 Task: Find connections with filter location Árgos with filter topic #productivitywith filter profile language English with filter current company Soundlines Group with filter school Sri Venkateswara College, Delhi University with filter industry Packaging and Containers Manufacturing with filter service category Accounting with filter keywords title Bus Person
Action: Mouse moved to (384, 263)
Screenshot: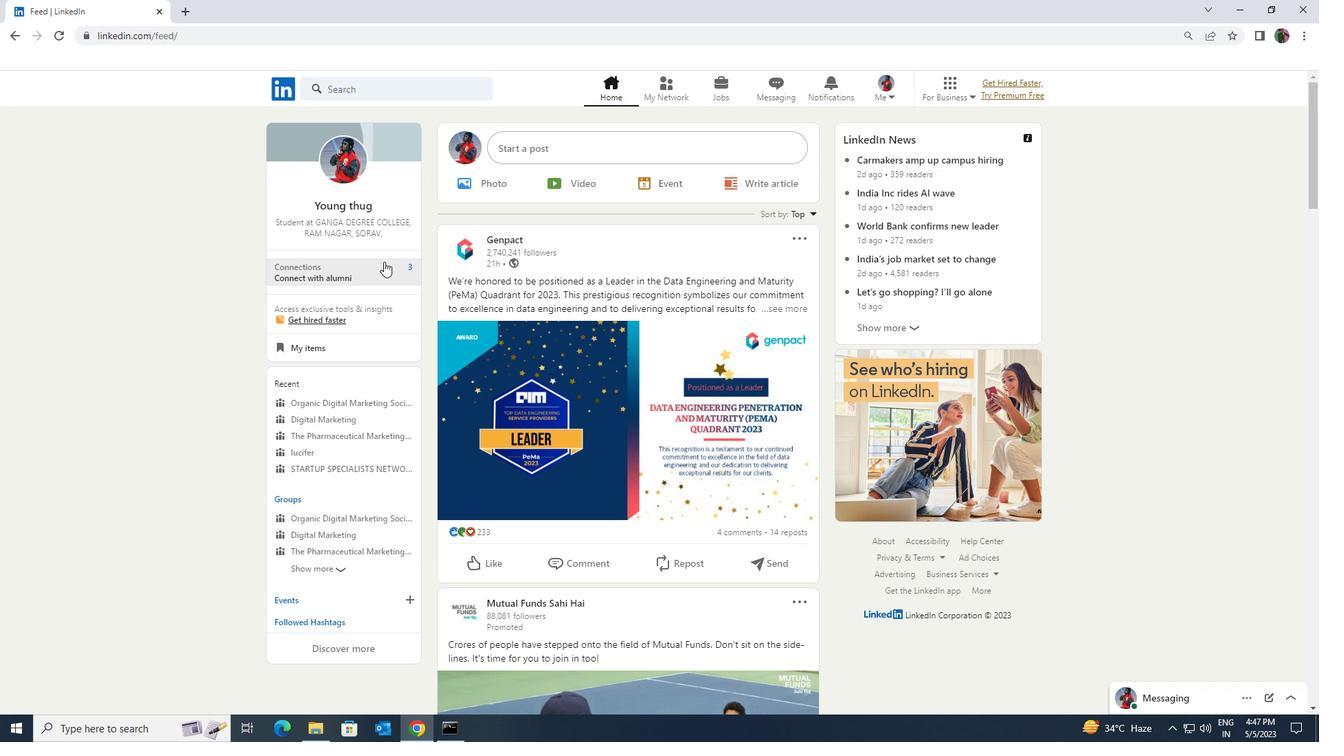 
Action: Mouse pressed left at (384, 263)
Screenshot: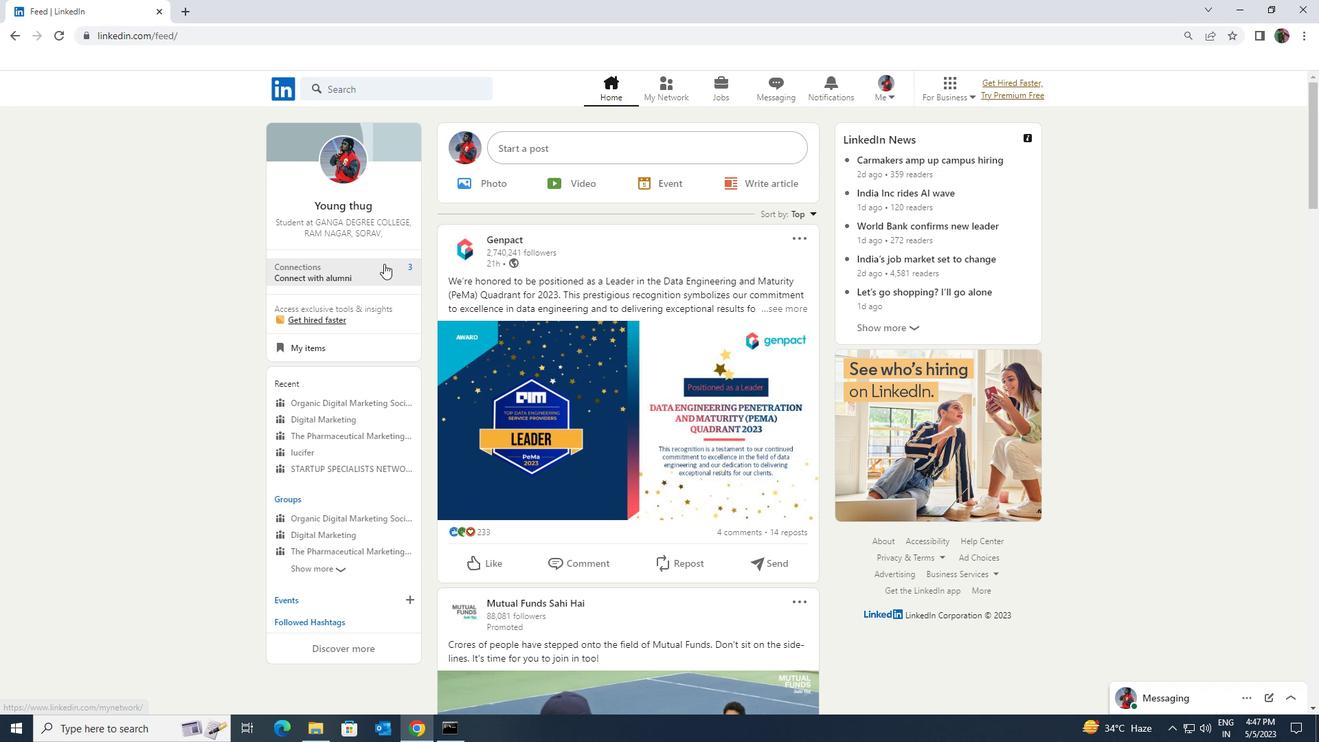 
Action: Mouse moved to (379, 166)
Screenshot: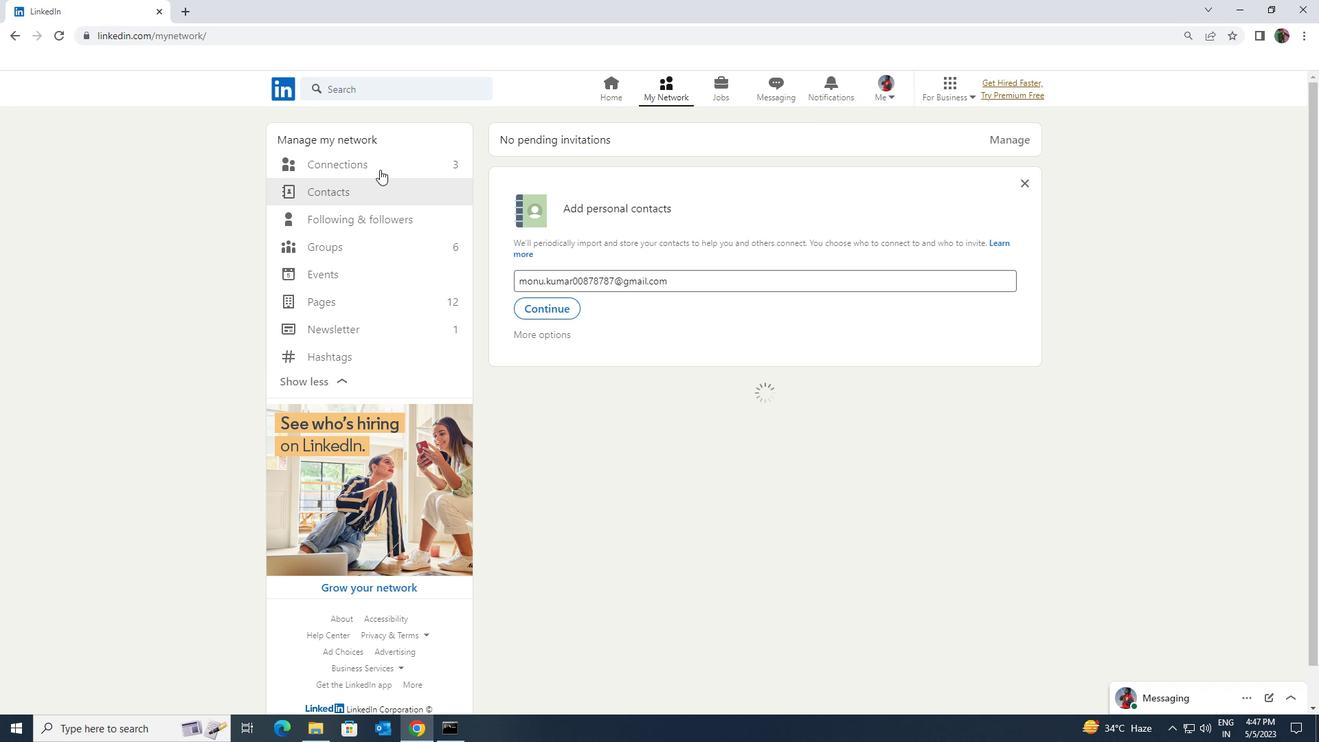 
Action: Mouse pressed left at (379, 166)
Screenshot: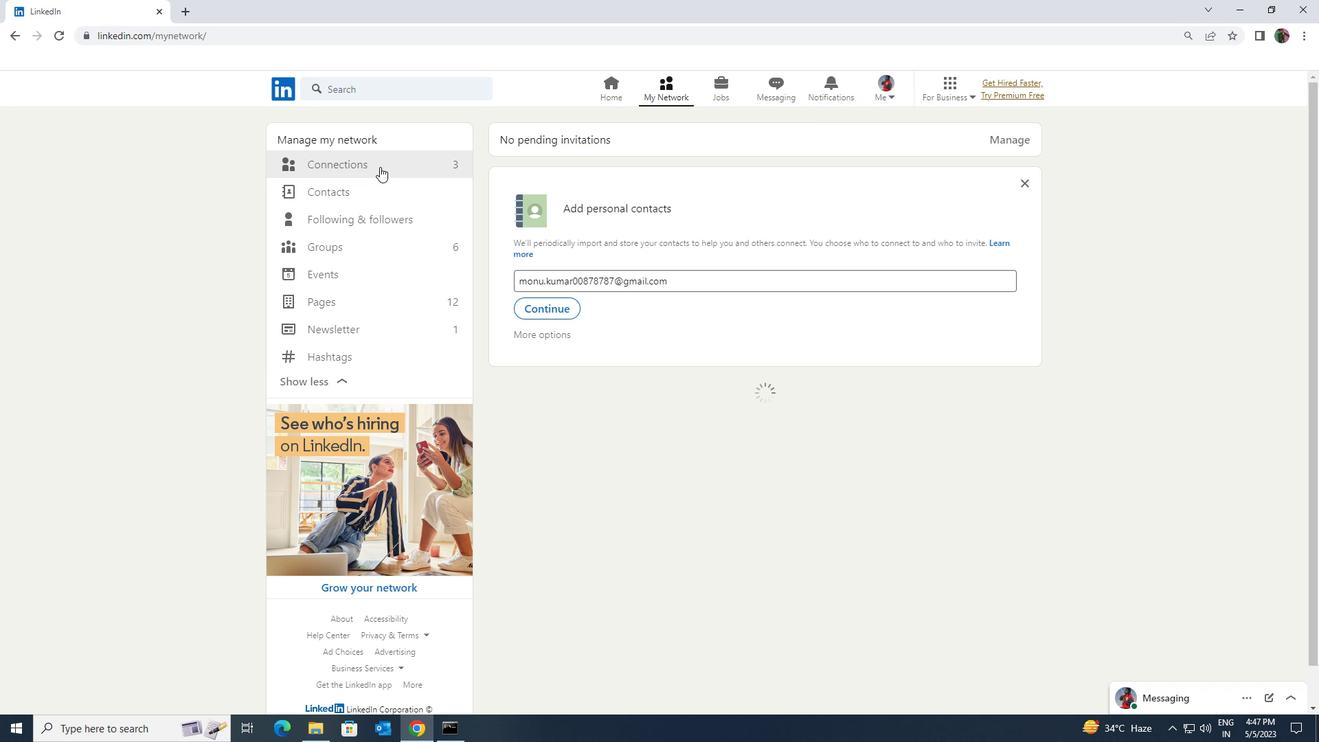
Action: Mouse moved to (729, 166)
Screenshot: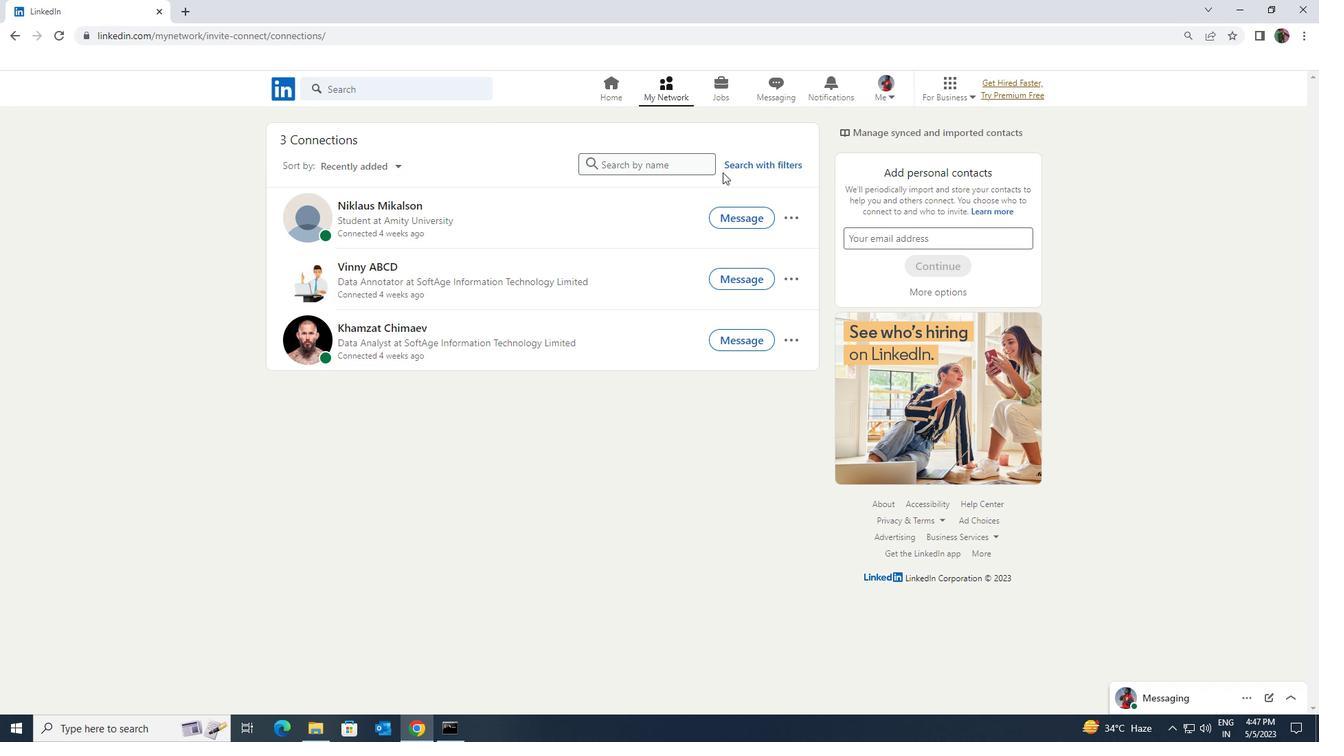 
Action: Mouse pressed left at (729, 166)
Screenshot: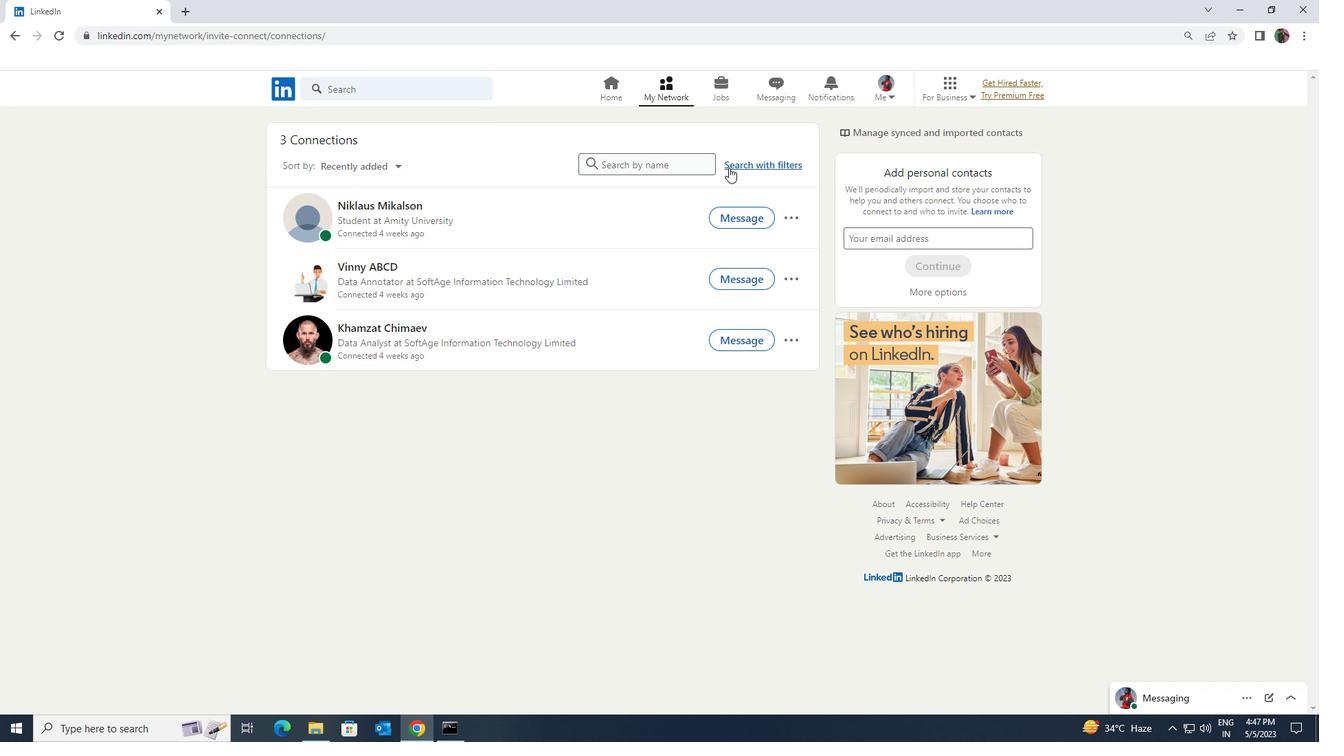 
Action: Mouse moved to (700, 127)
Screenshot: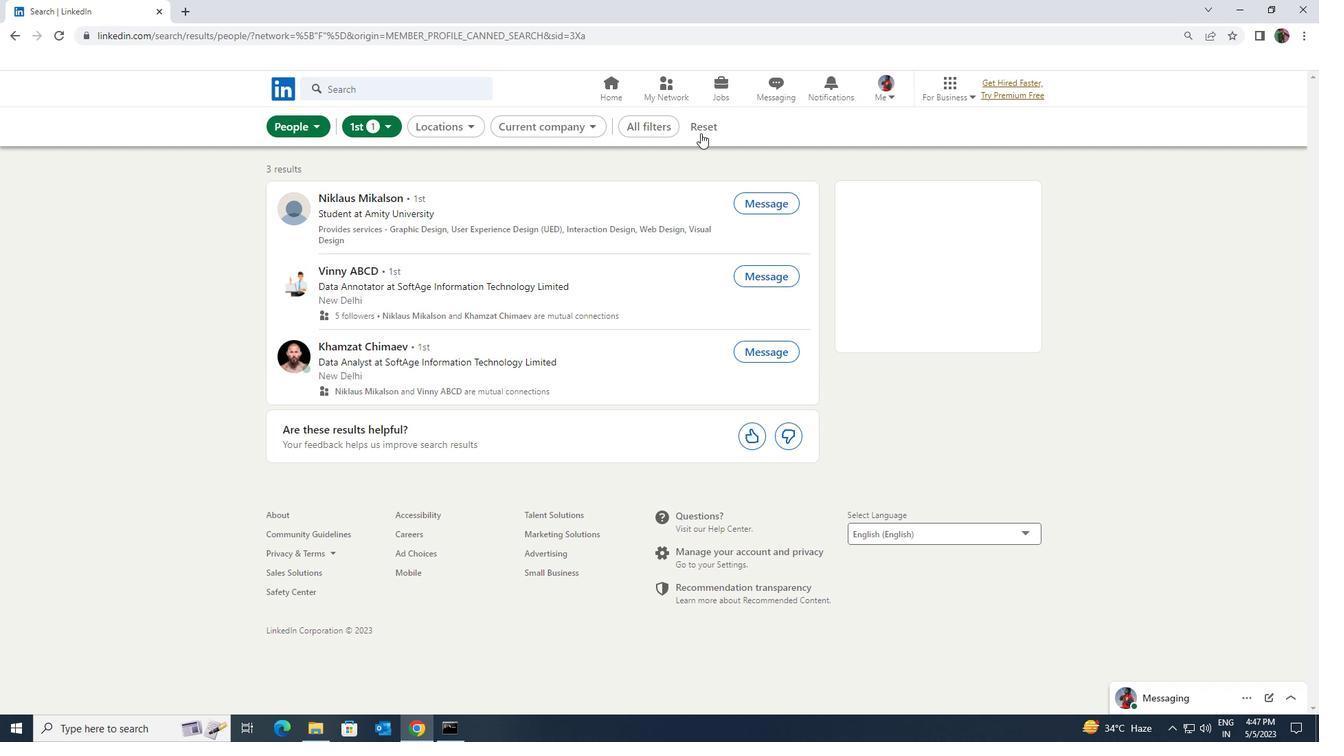 
Action: Mouse pressed left at (700, 127)
Screenshot: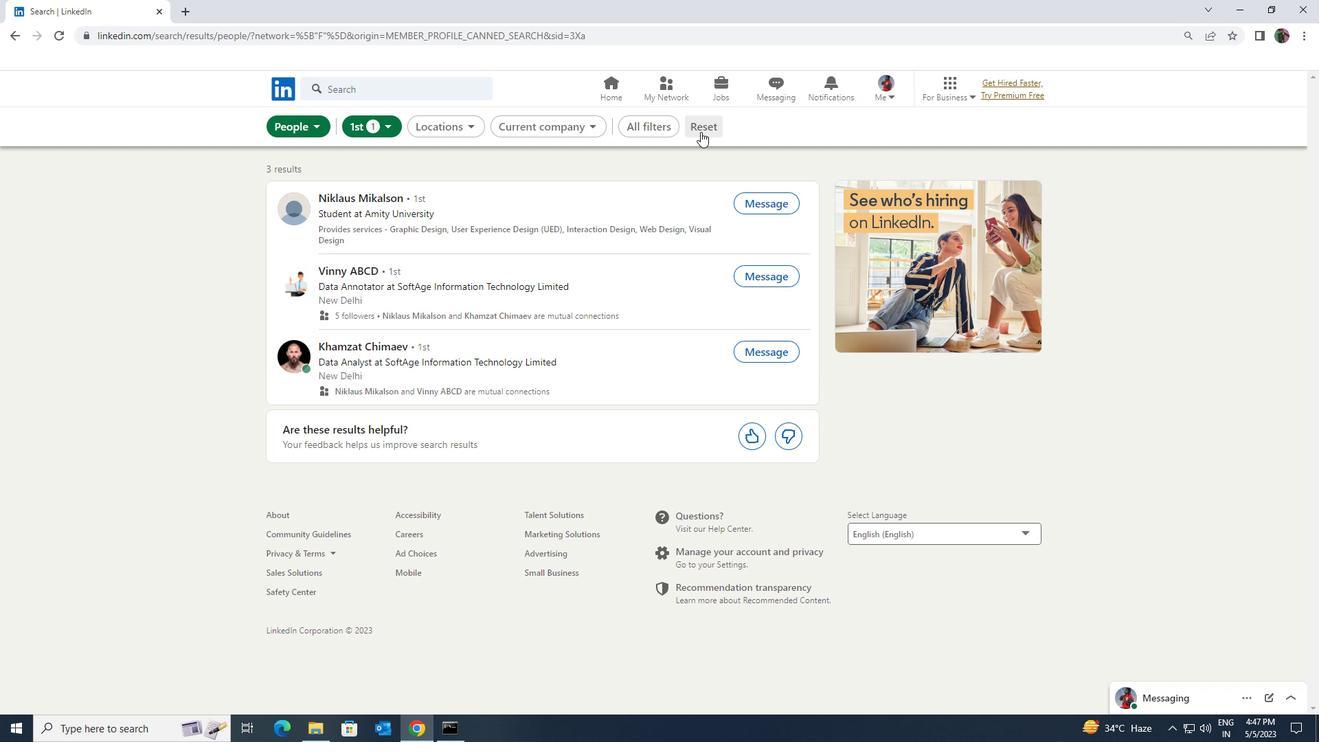 
Action: Mouse moved to (684, 127)
Screenshot: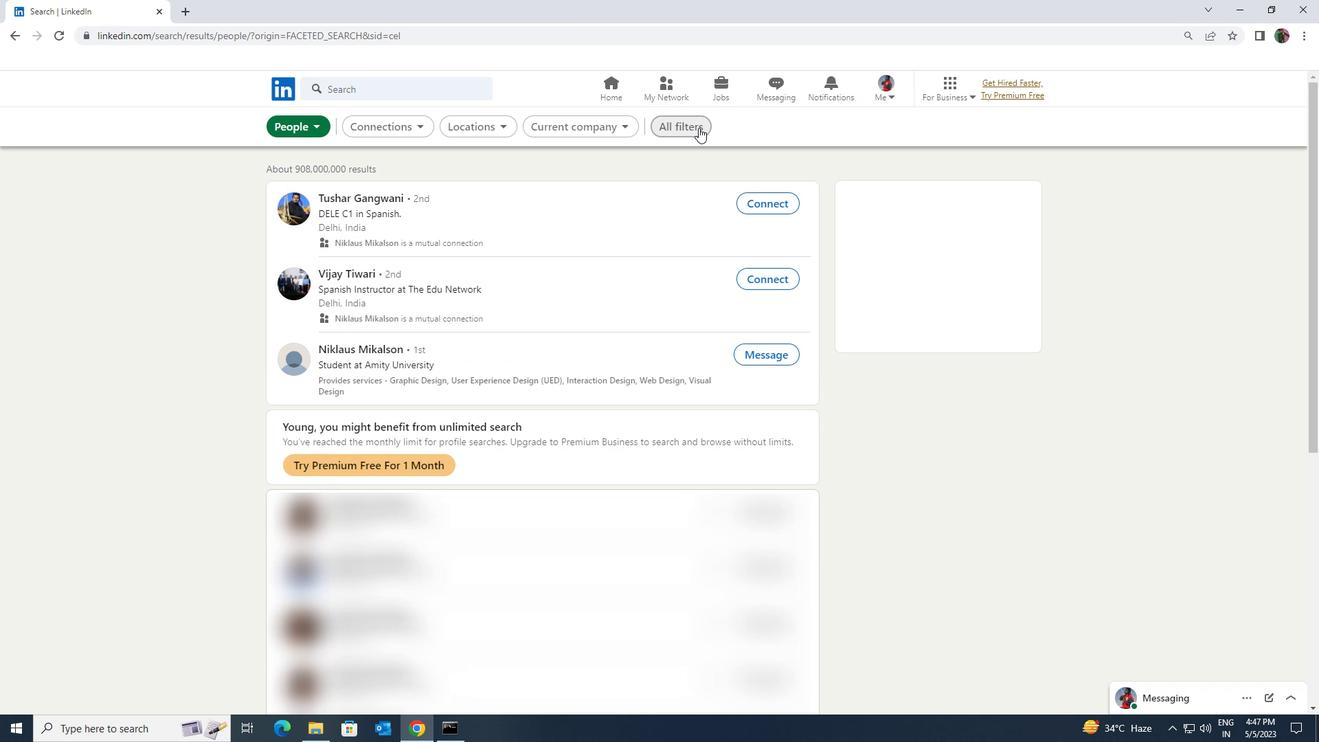 
Action: Mouse pressed left at (684, 127)
Screenshot: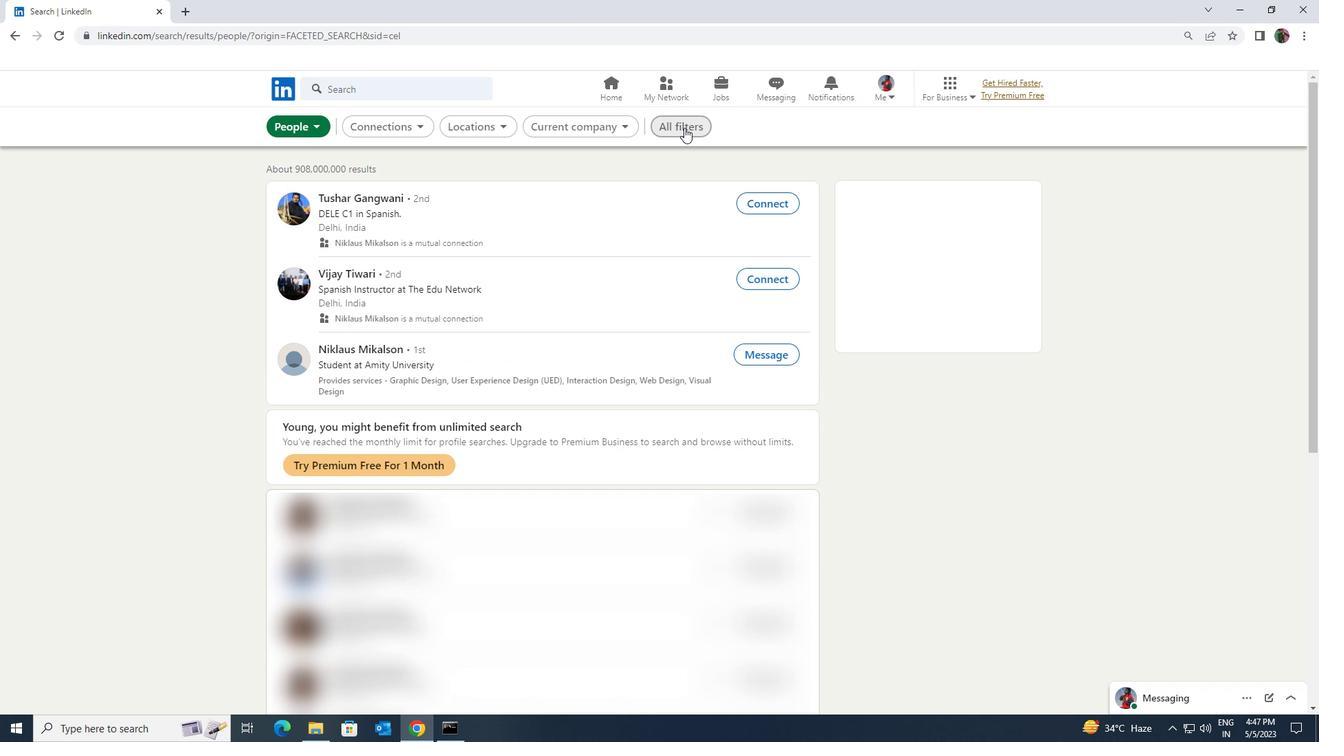 
Action: Mouse moved to (1186, 528)
Screenshot: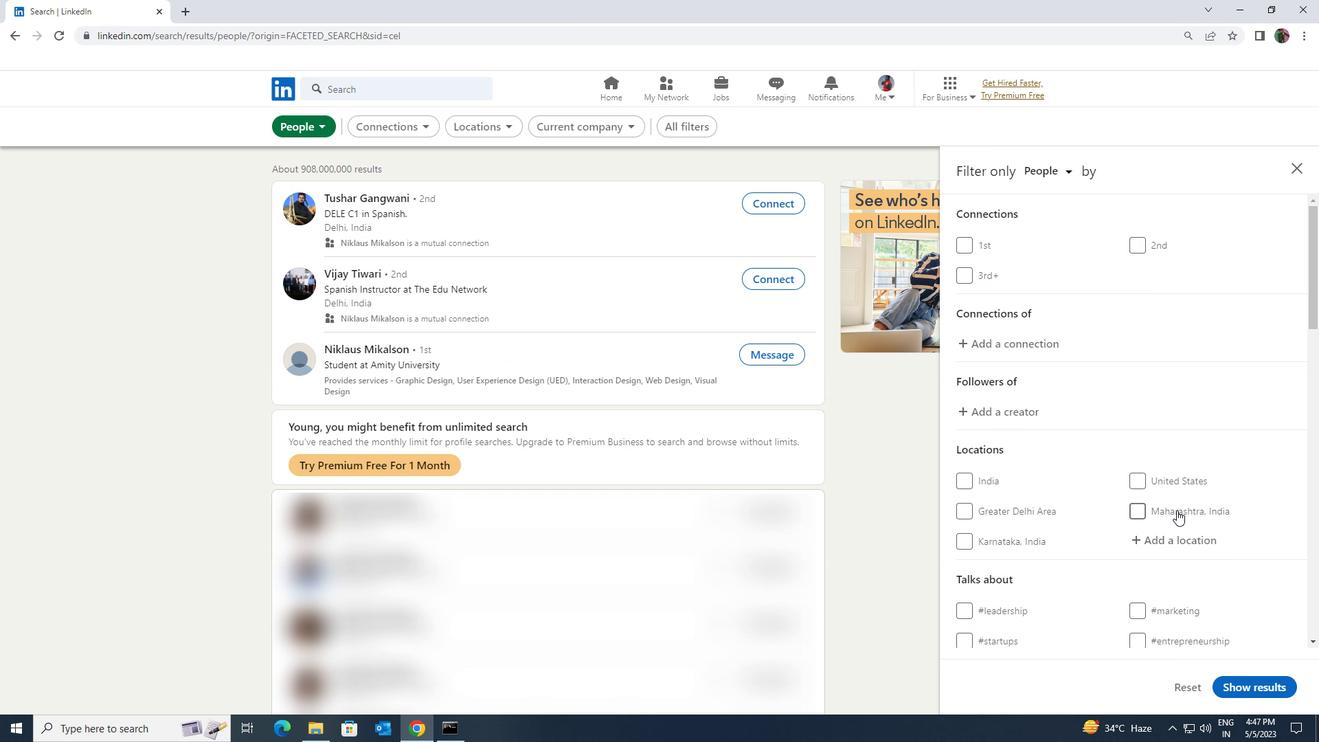 
Action: Mouse pressed left at (1186, 528)
Screenshot: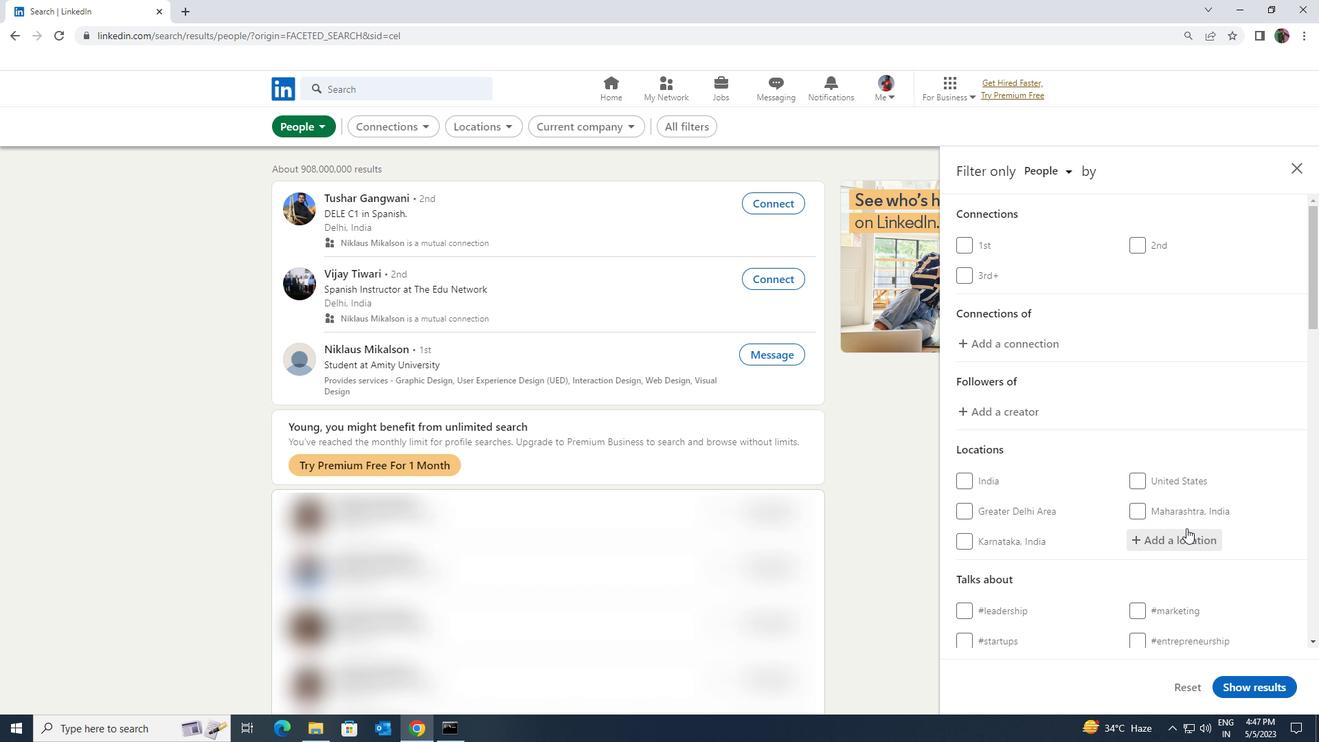 
Action: Key pressed <Key.shift><Key.shift><Key.shift><Key.shift><Key.shift><Key.shift><Key.shift><Key.shift><Key.shift>ARGOS
Screenshot: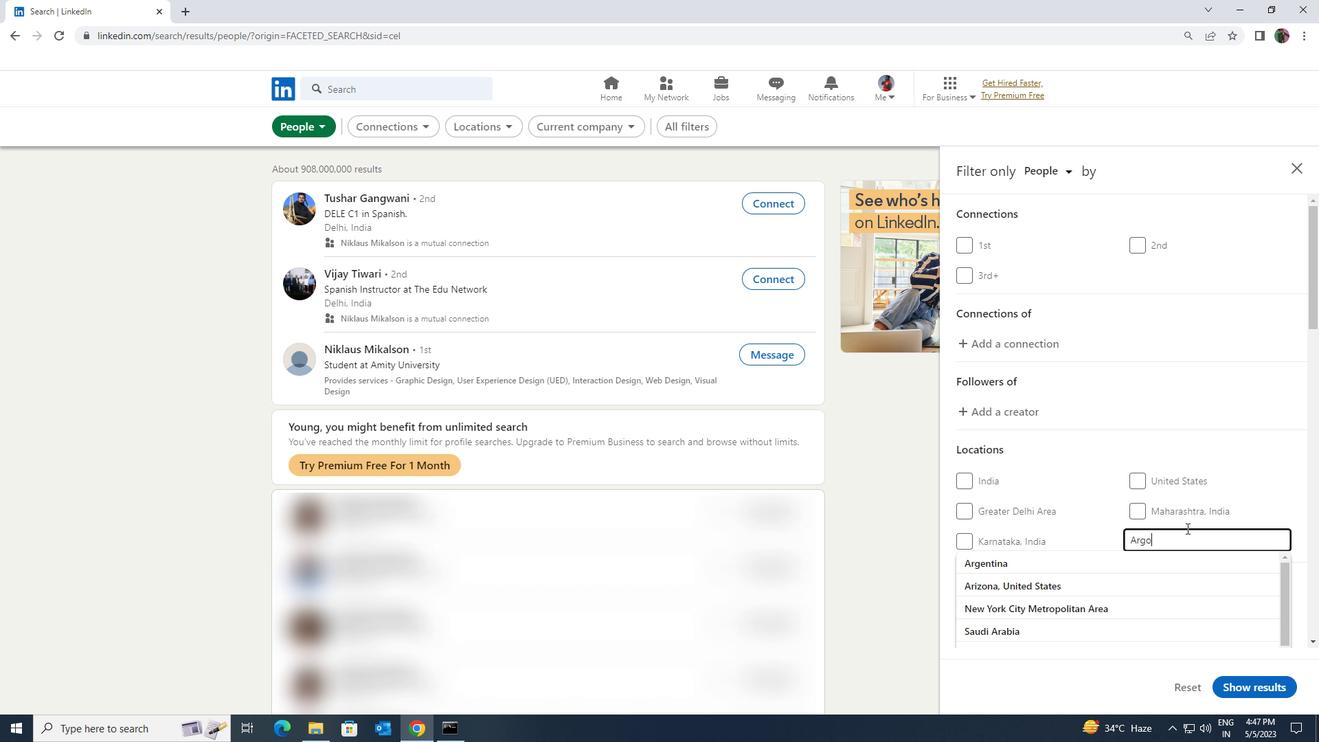 
Action: Mouse moved to (1181, 561)
Screenshot: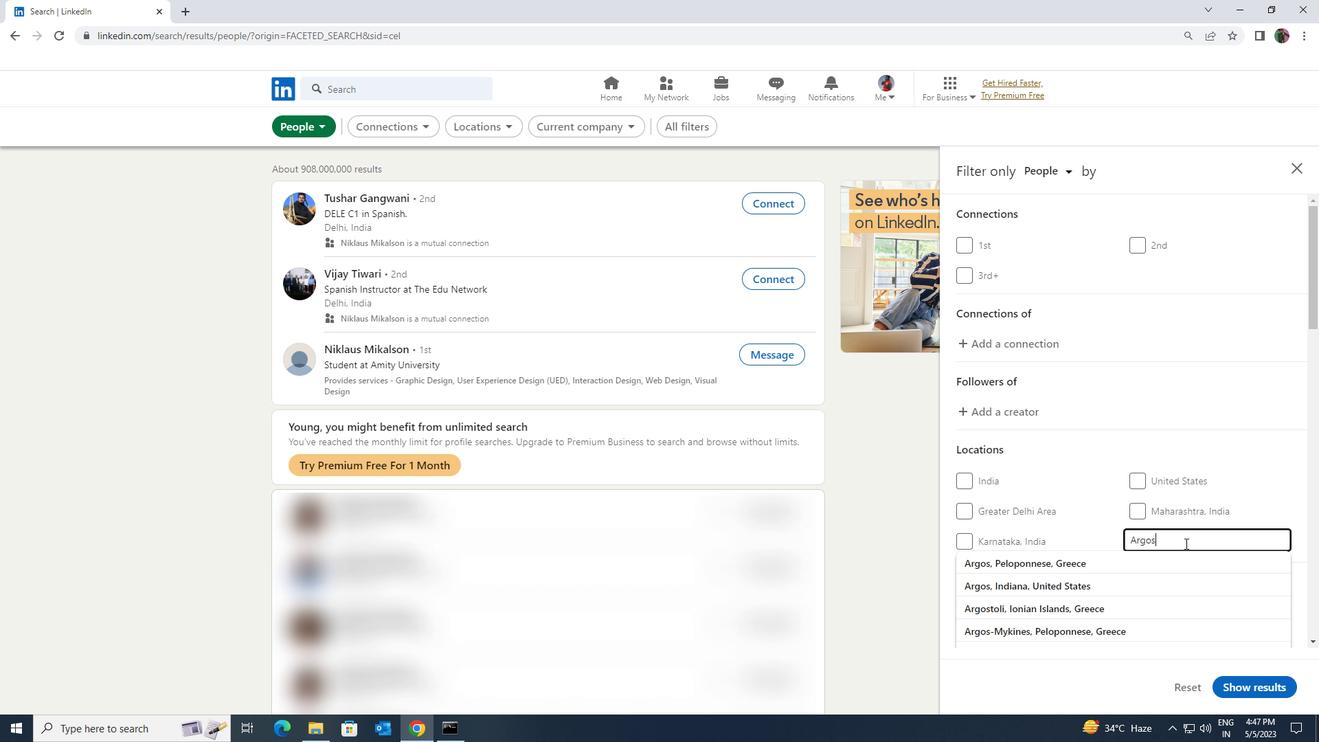 
Action: Mouse pressed left at (1181, 561)
Screenshot: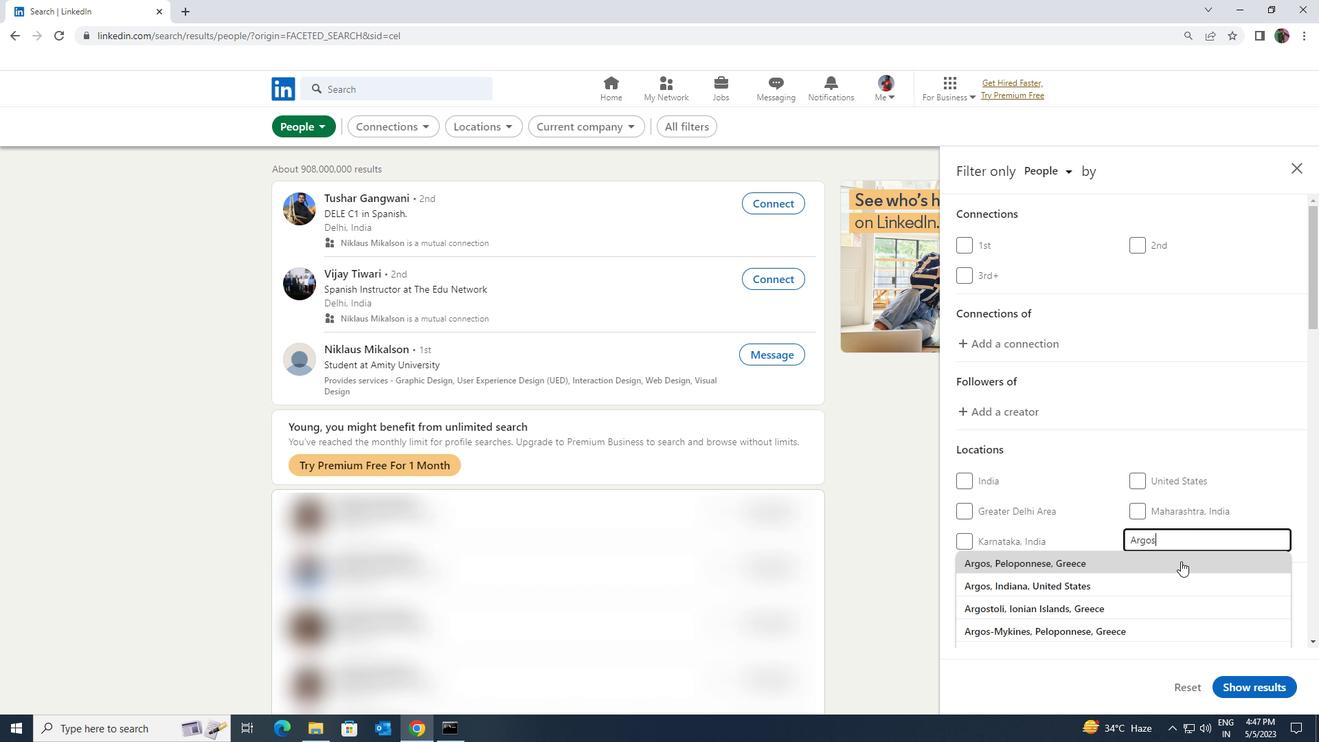 
Action: Mouse moved to (1148, 551)
Screenshot: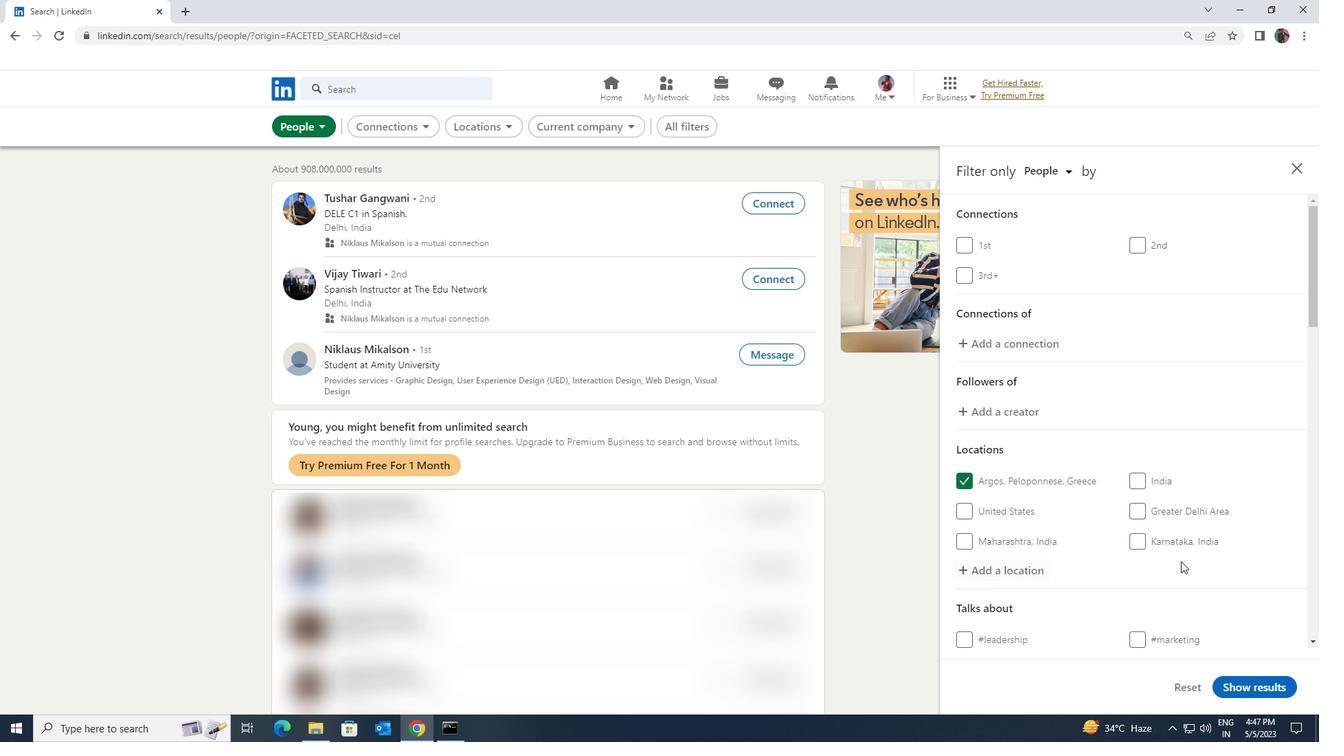 
Action: Mouse scrolled (1148, 551) with delta (0, 0)
Screenshot: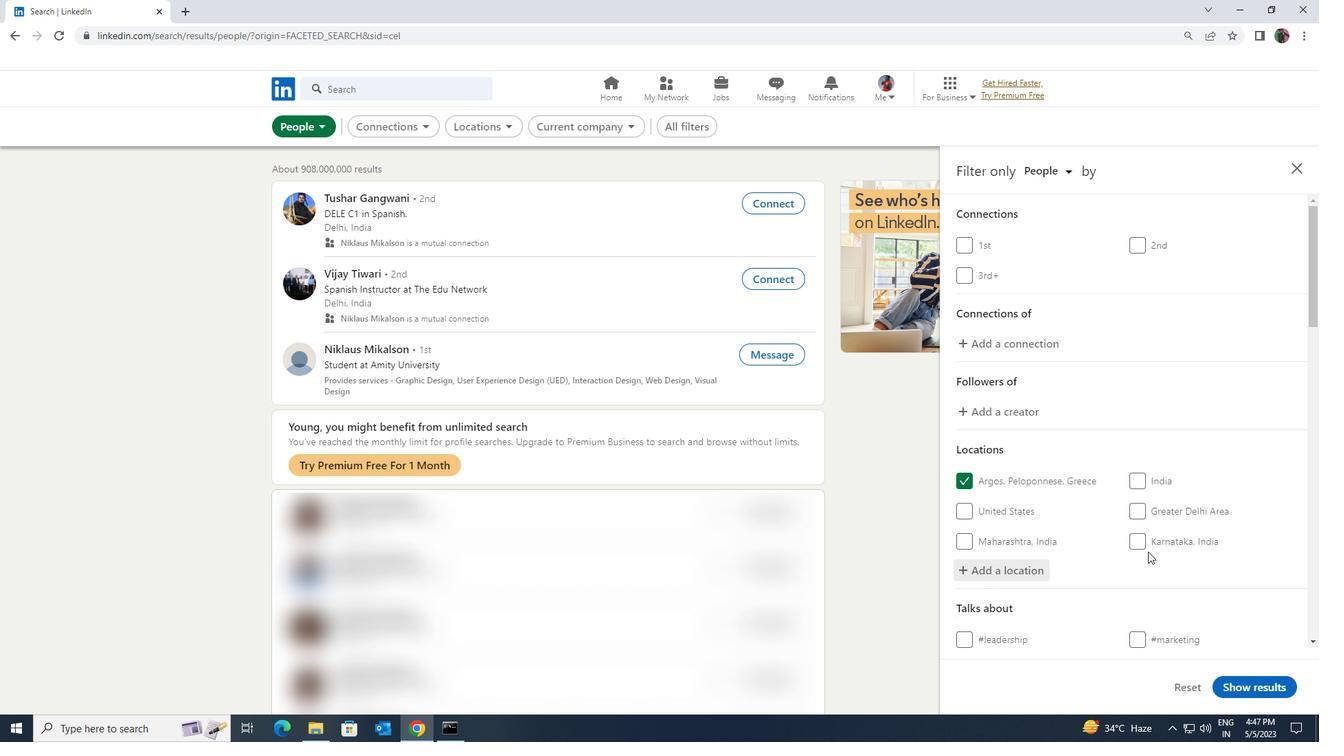 
Action: Mouse scrolled (1148, 551) with delta (0, 0)
Screenshot: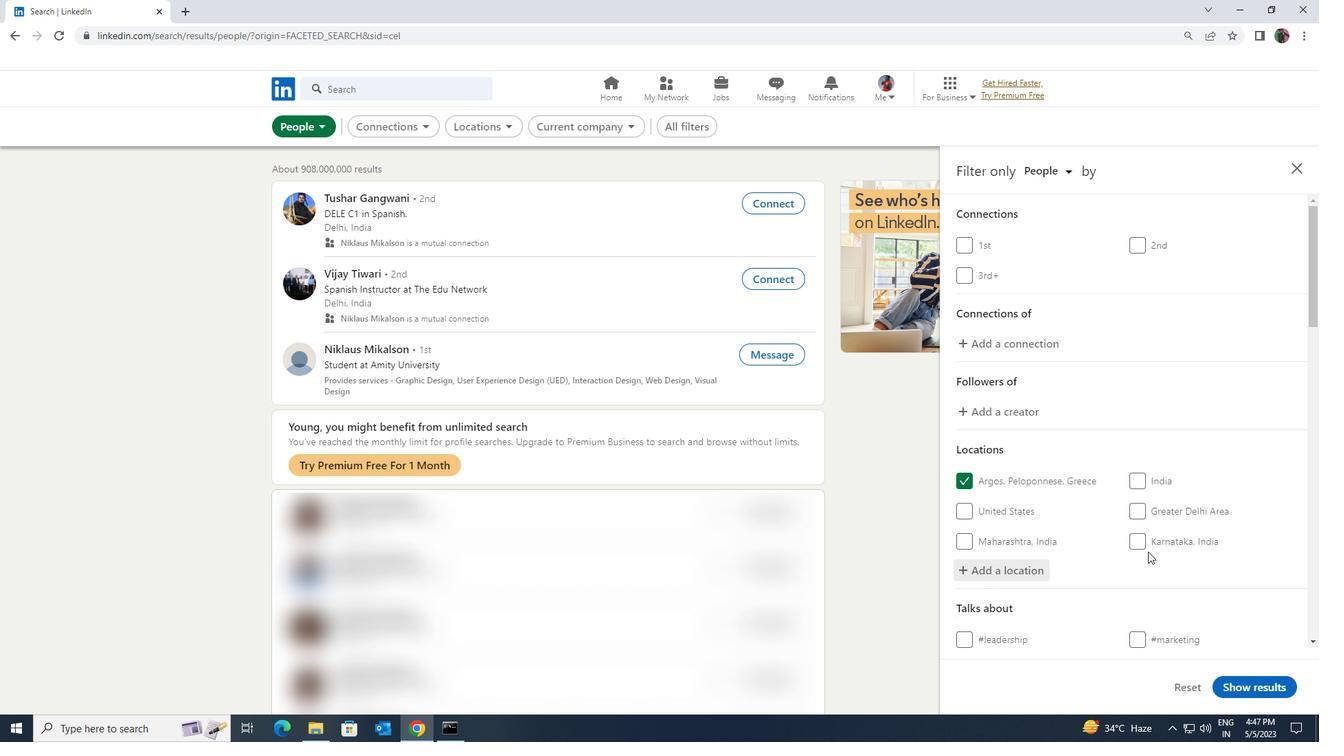 
Action: Mouse scrolled (1148, 551) with delta (0, 0)
Screenshot: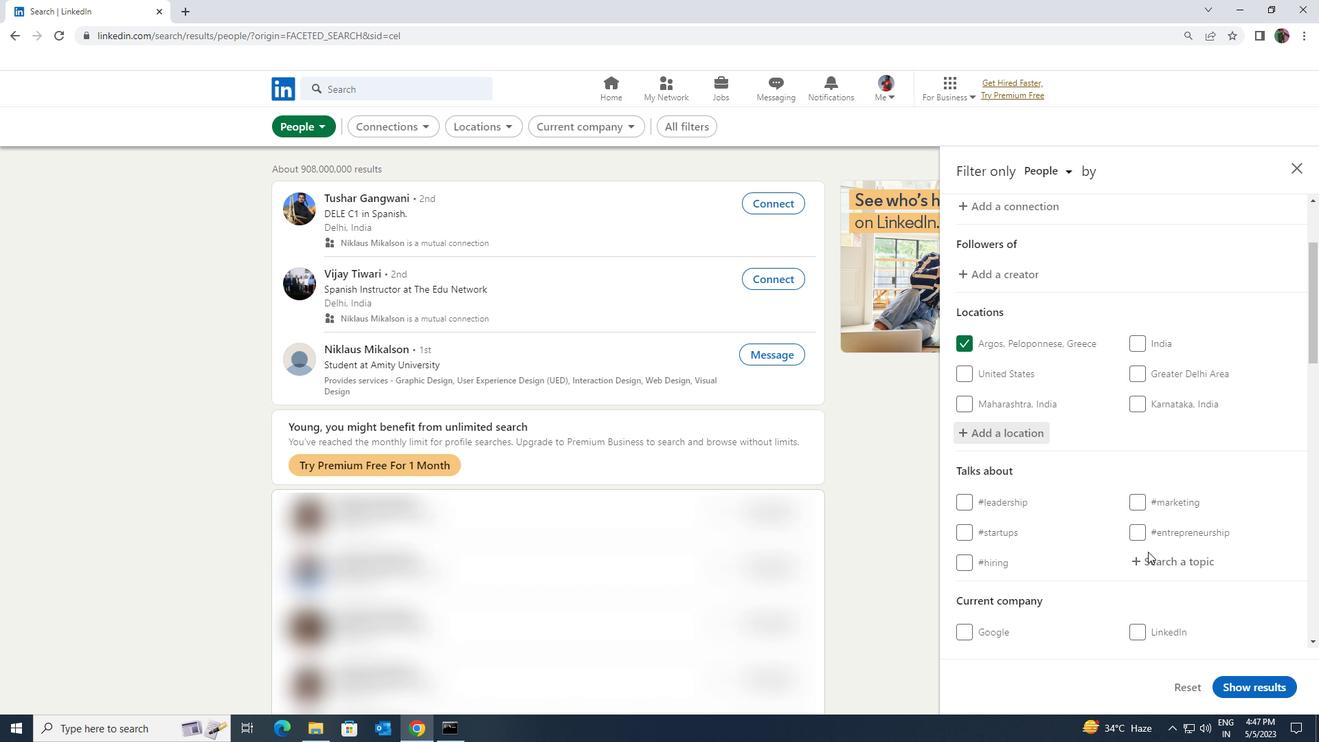 
Action: Mouse moved to (1165, 498)
Screenshot: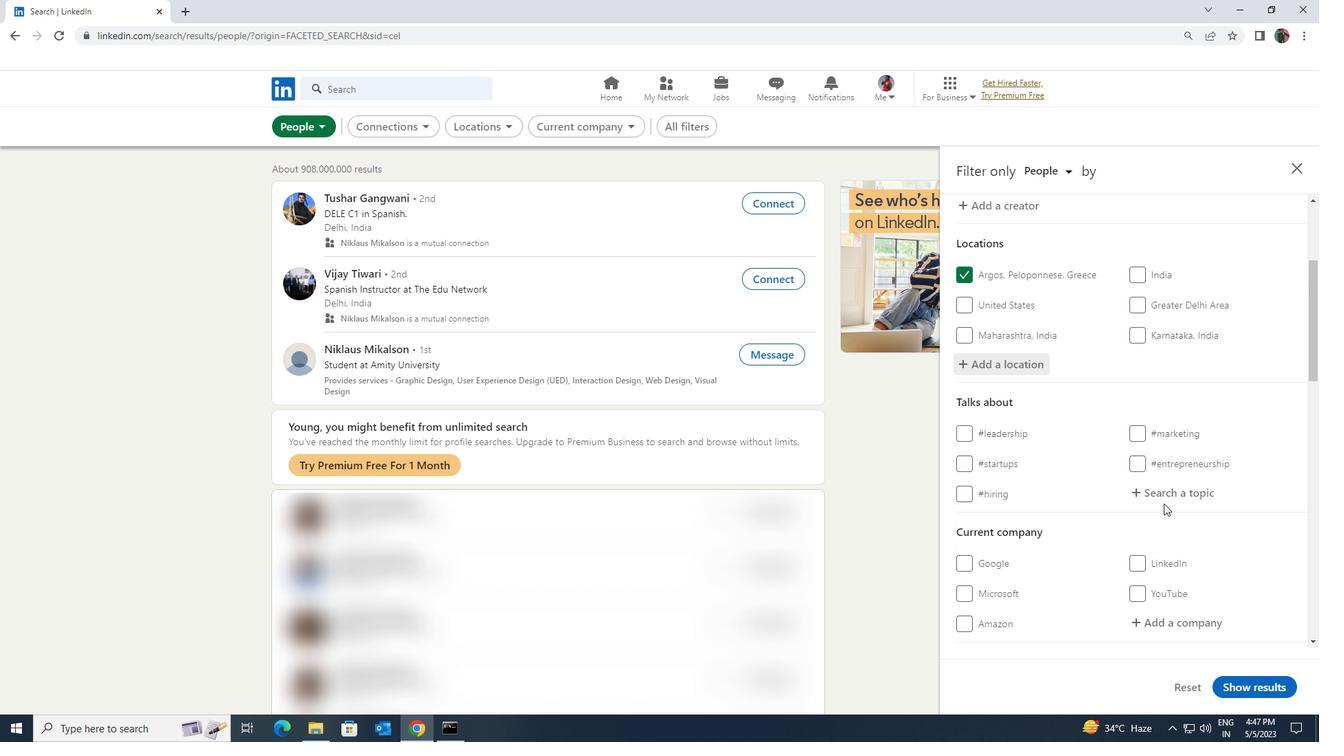 
Action: Mouse pressed left at (1165, 498)
Screenshot: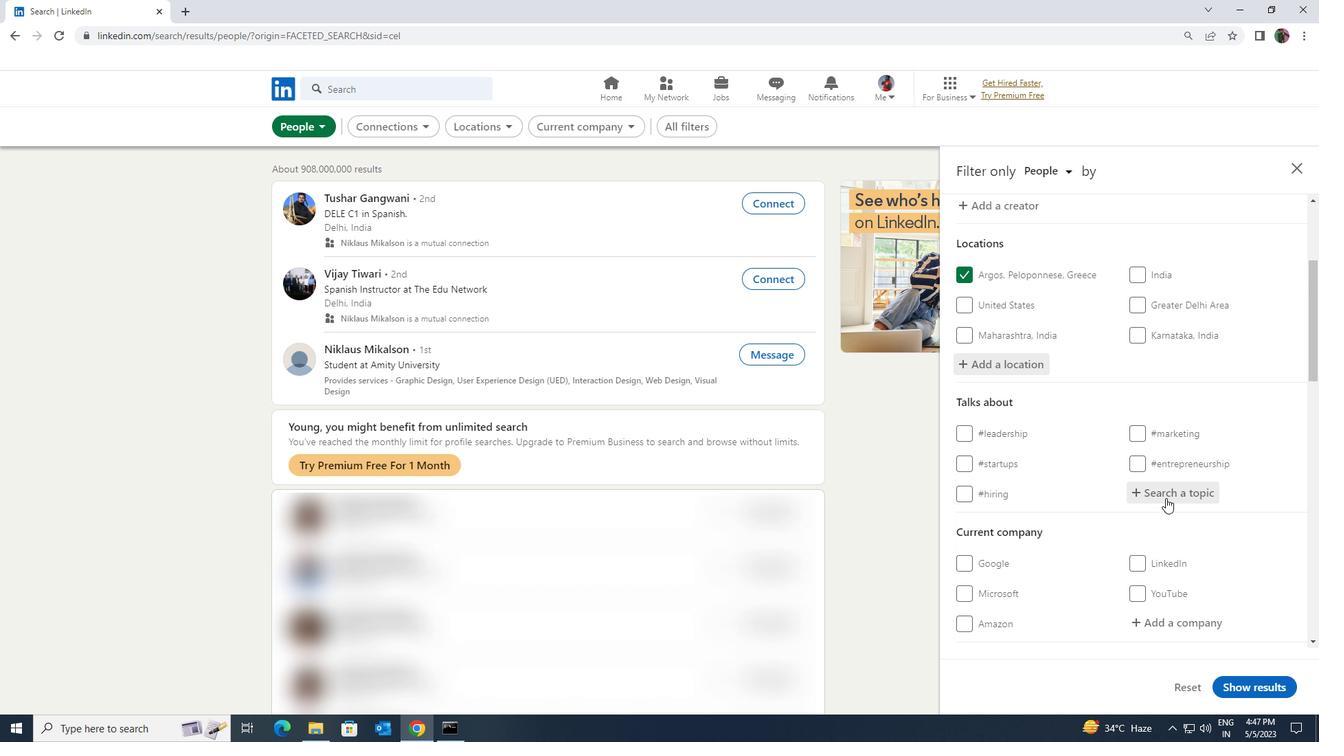 
Action: Key pressed <Key.shift>PRODUCTIVITY
Screenshot: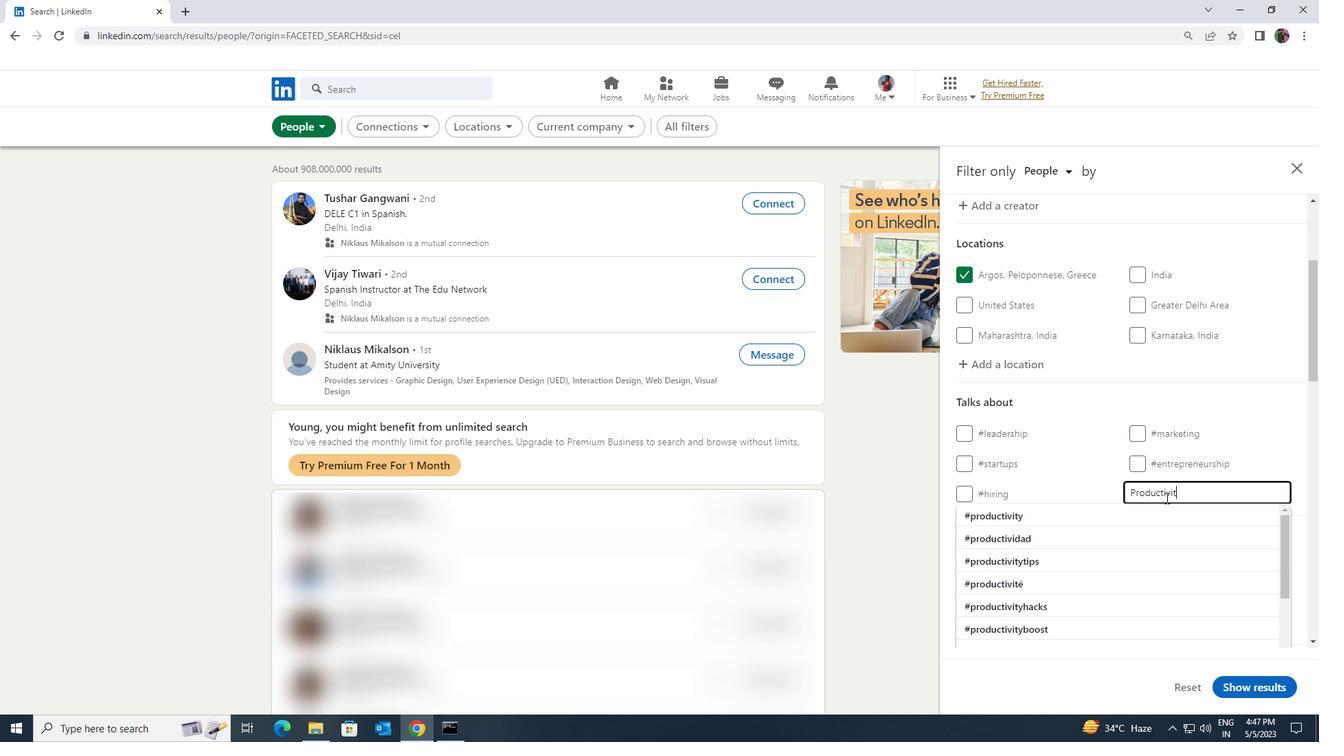
Action: Mouse moved to (1165, 509)
Screenshot: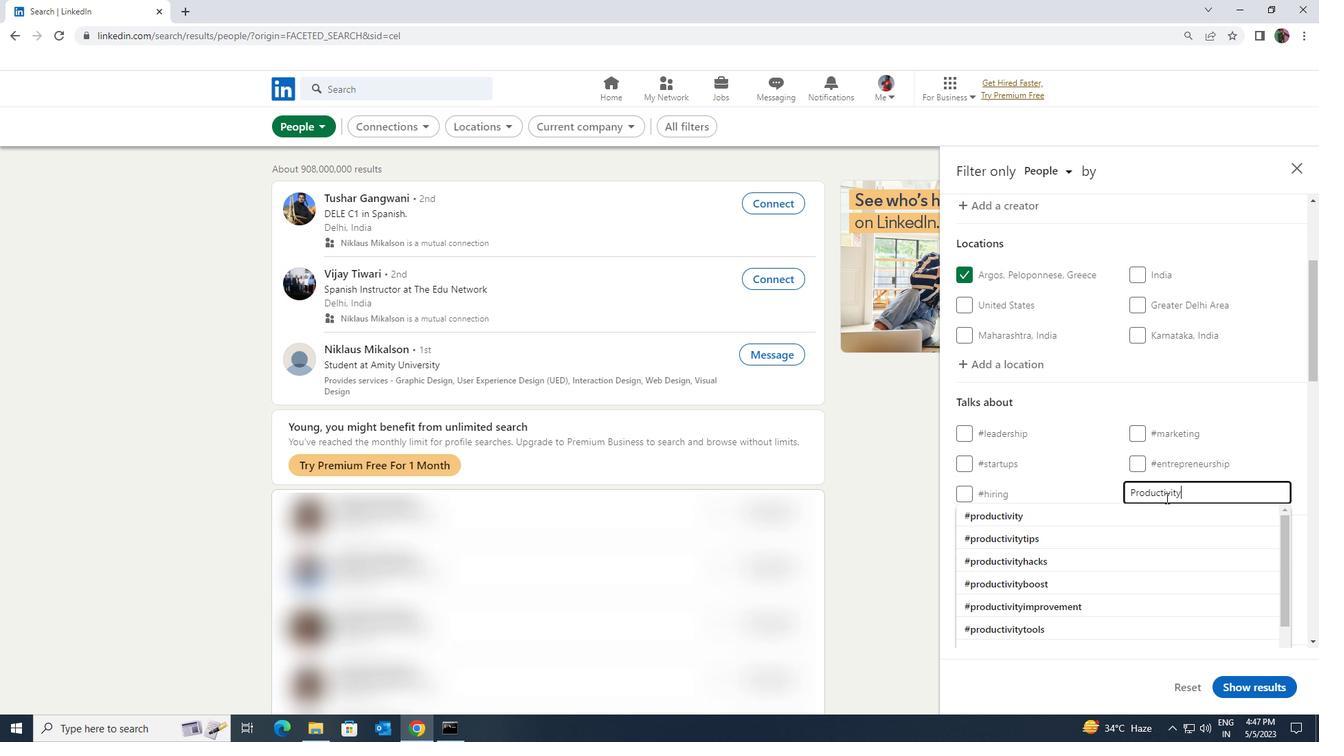
Action: Mouse pressed left at (1165, 509)
Screenshot: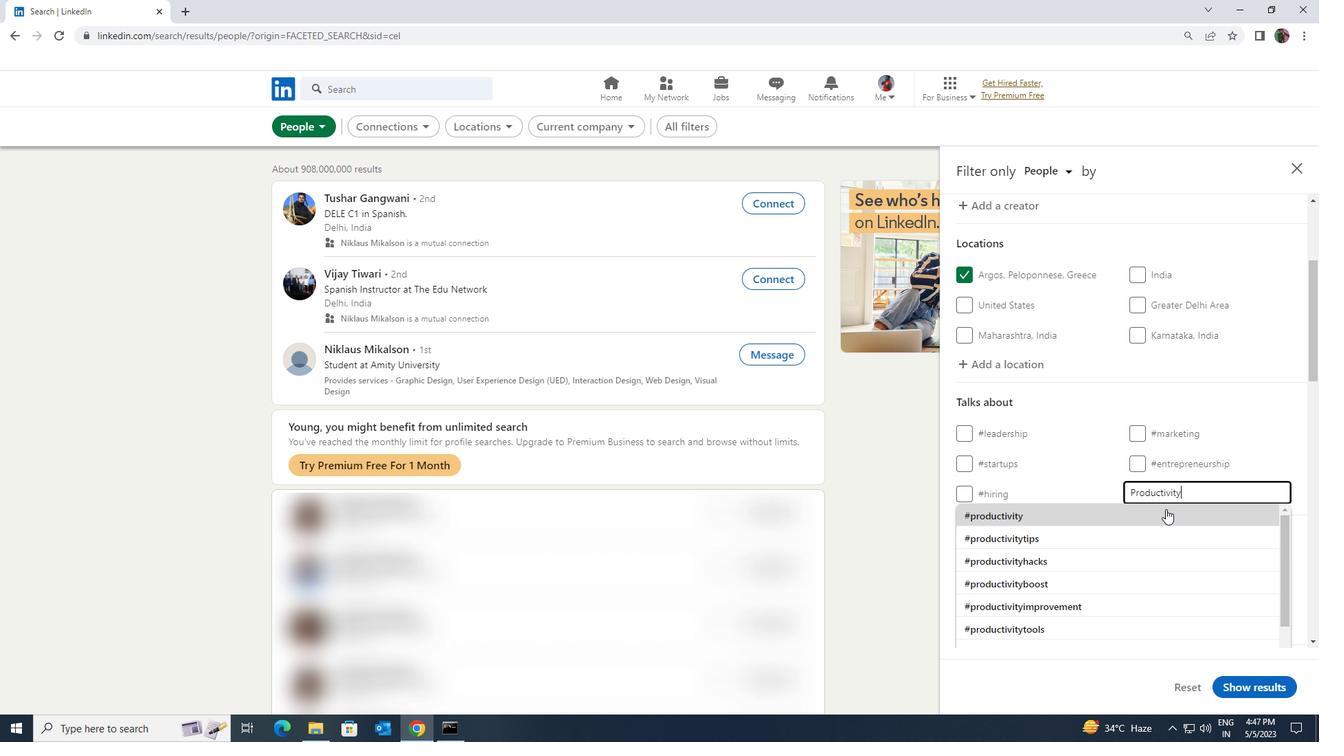 
Action: Mouse scrolled (1165, 508) with delta (0, 0)
Screenshot: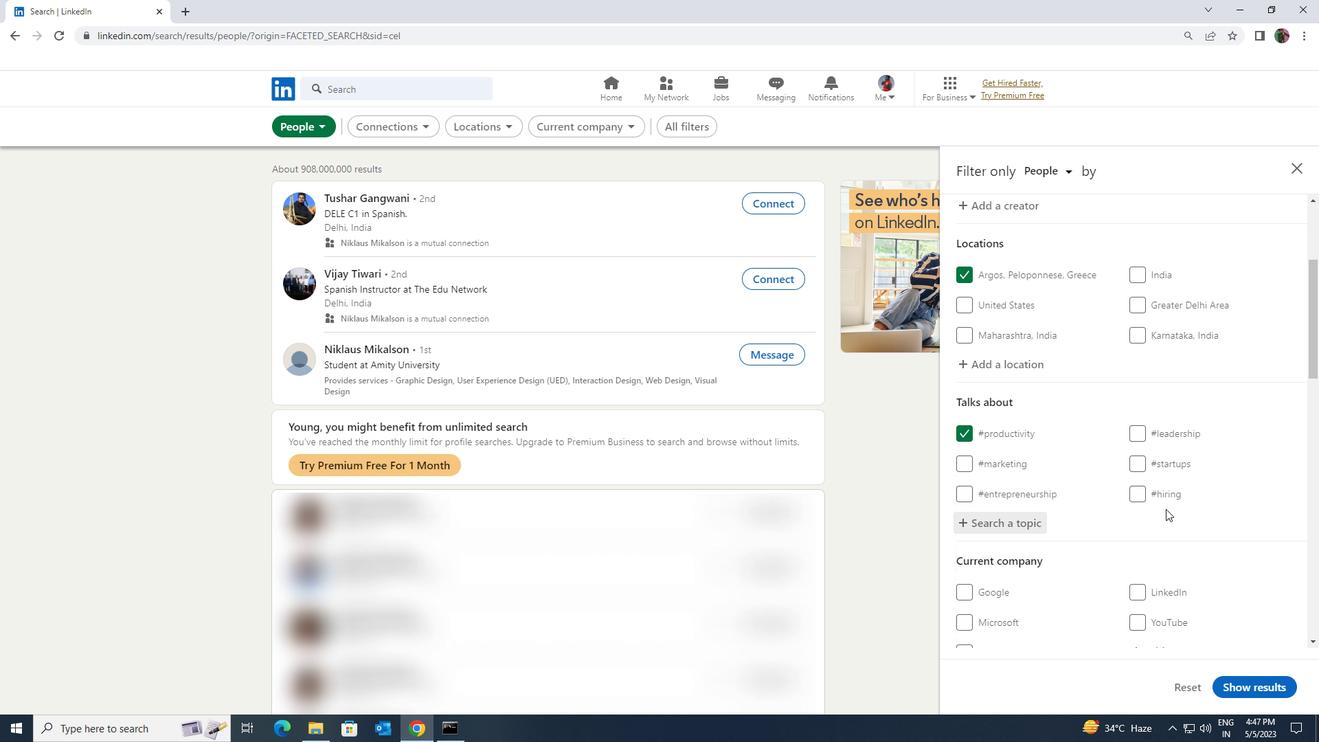 
Action: Mouse scrolled (1165, 508) with delta (0, 0)
Screenshot: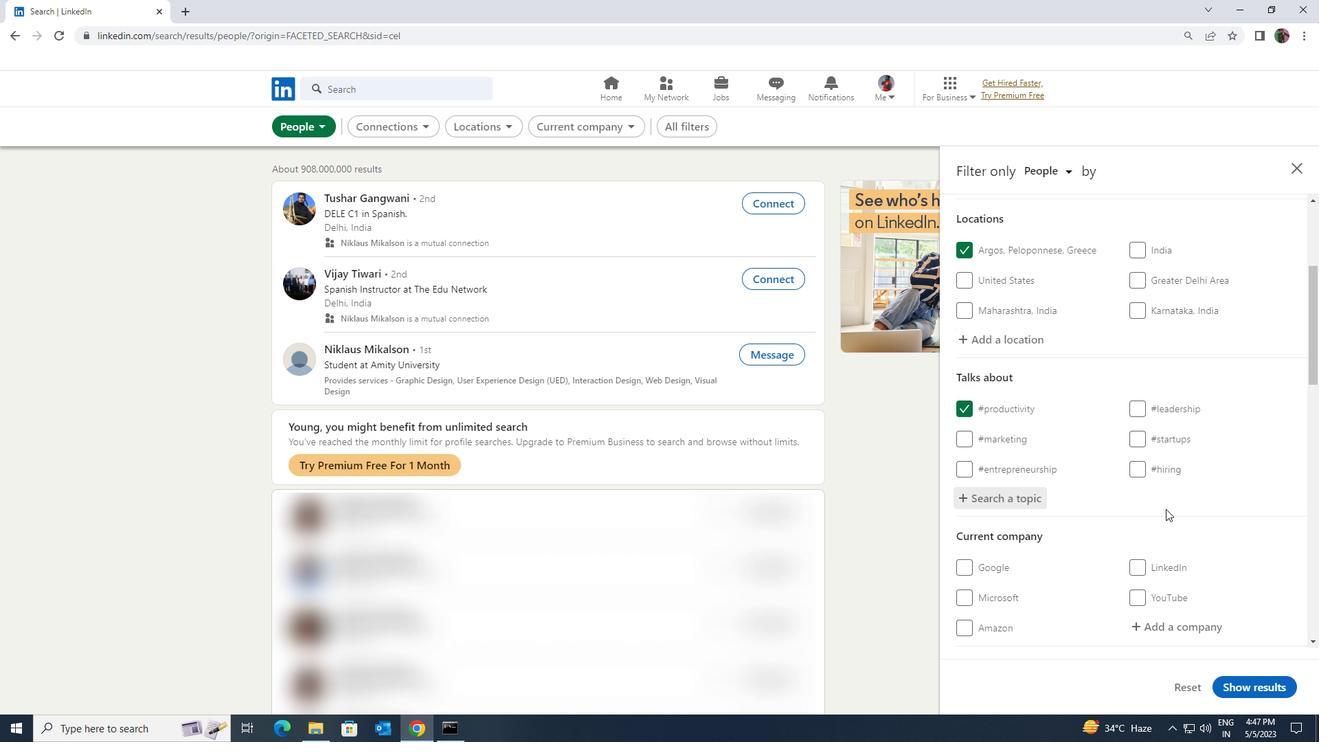 
Action: Mouse scrolled (1165, 508) with delta (0, 0)
Screenshot: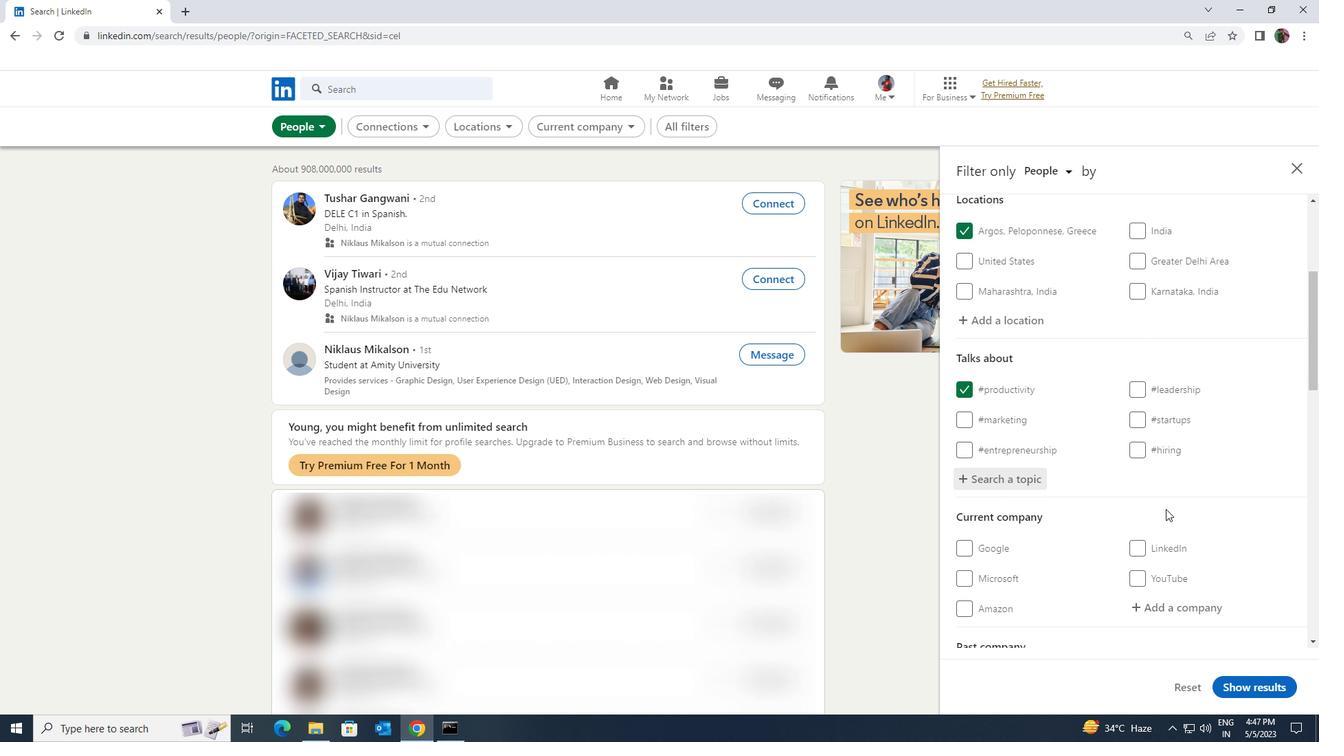 
Action: Mouse scrolled (1165, 508) with delta (0, 0)
Screenshot: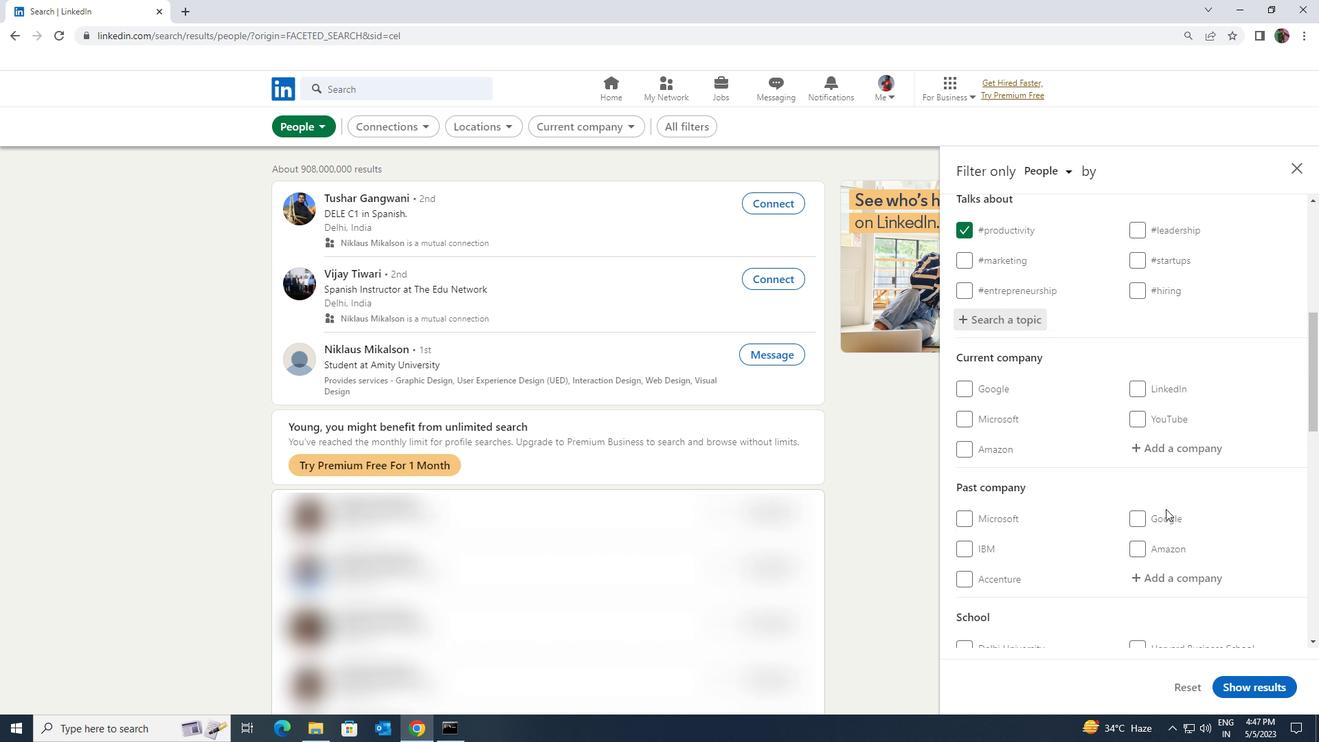 
Action: Mouse scrolled (1165, 508) with delta (0, 0)
Screenshot: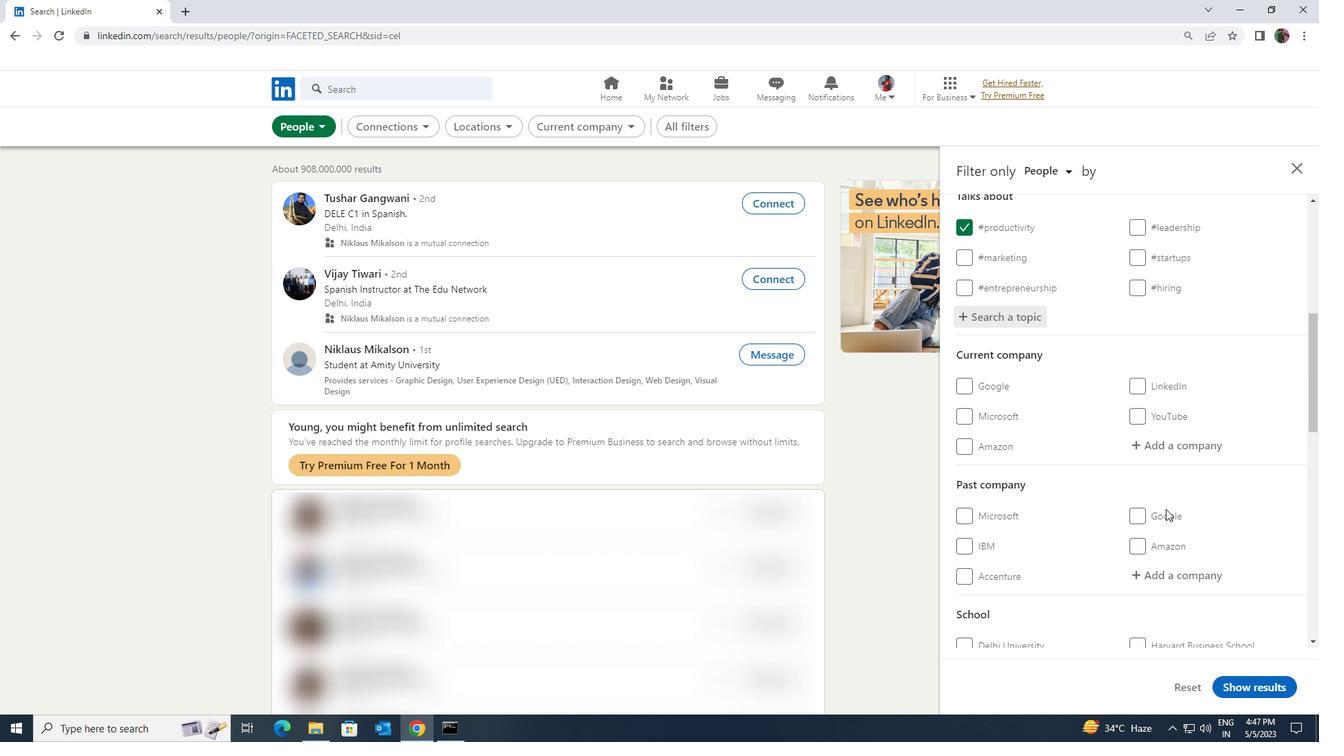 
Action: Mouse scrolled (1165, 508) with delta (0, 0)
Screenshot: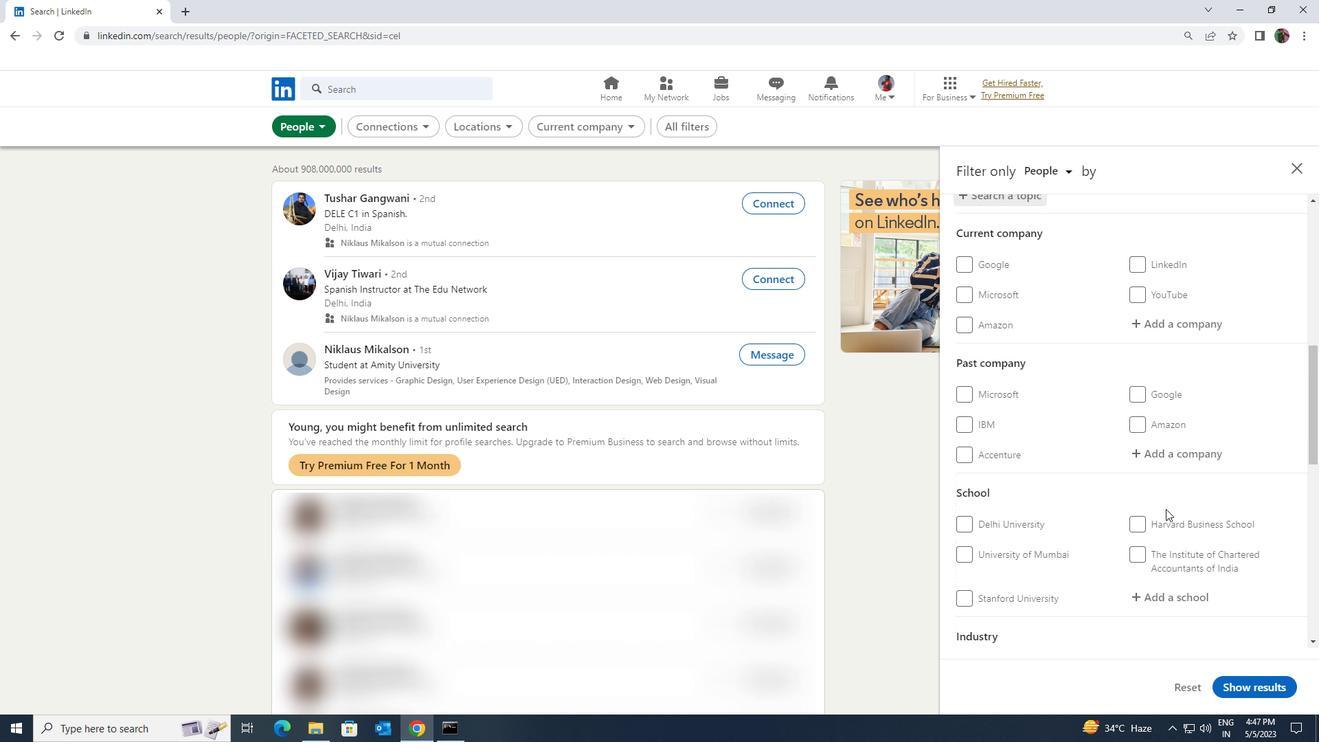 
Action: Mouse scrolled (1165, 508) with delta (0, 0)
Screenshot: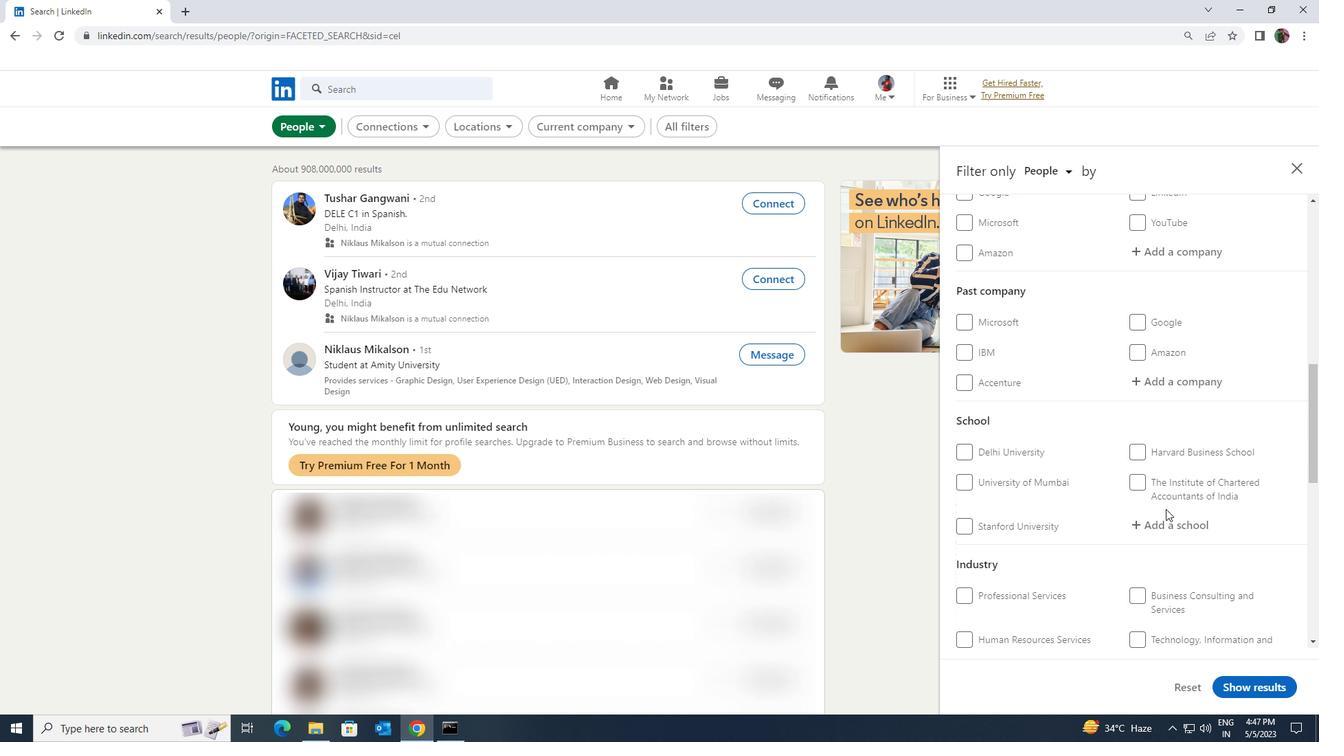 
Action: Mouse scrolled (1165, 508) with delta (0, 0)
Screenshot: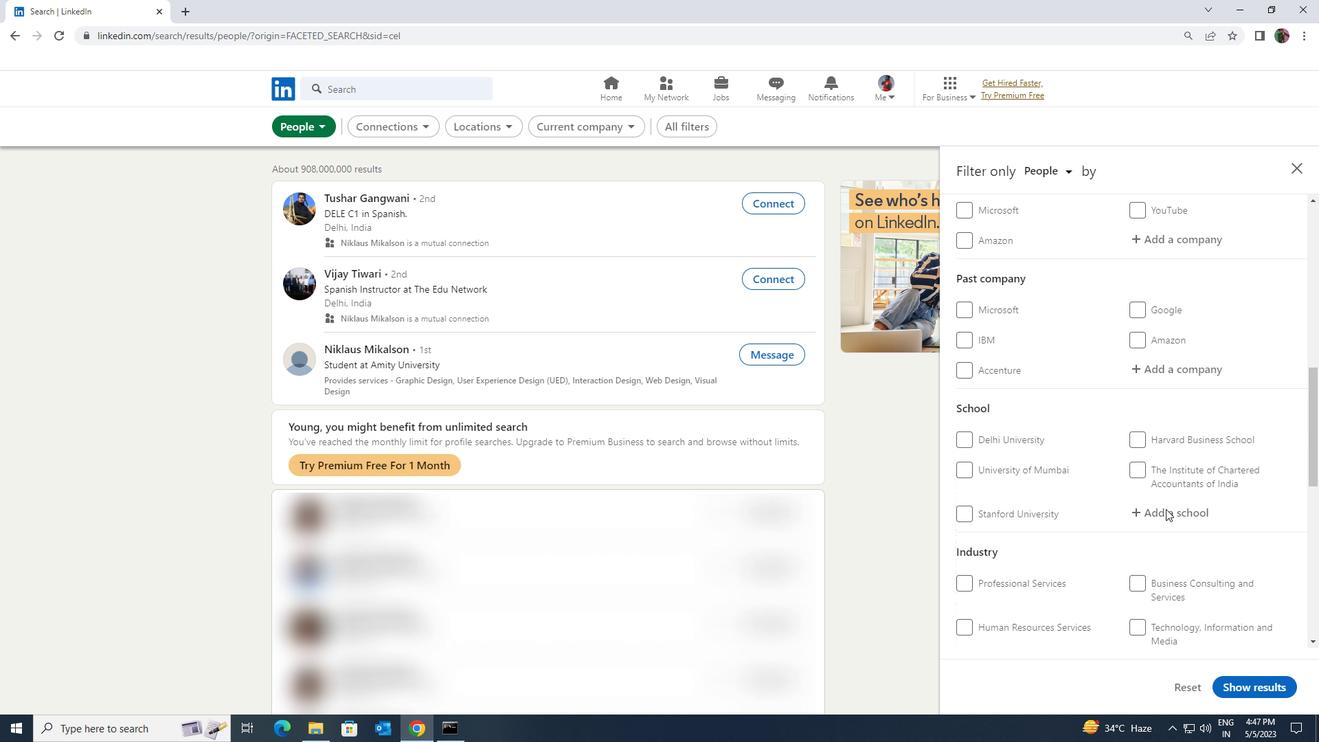 
Action: Mouse scrolled (1165, 508) with delta (0, 0)
Screenshot: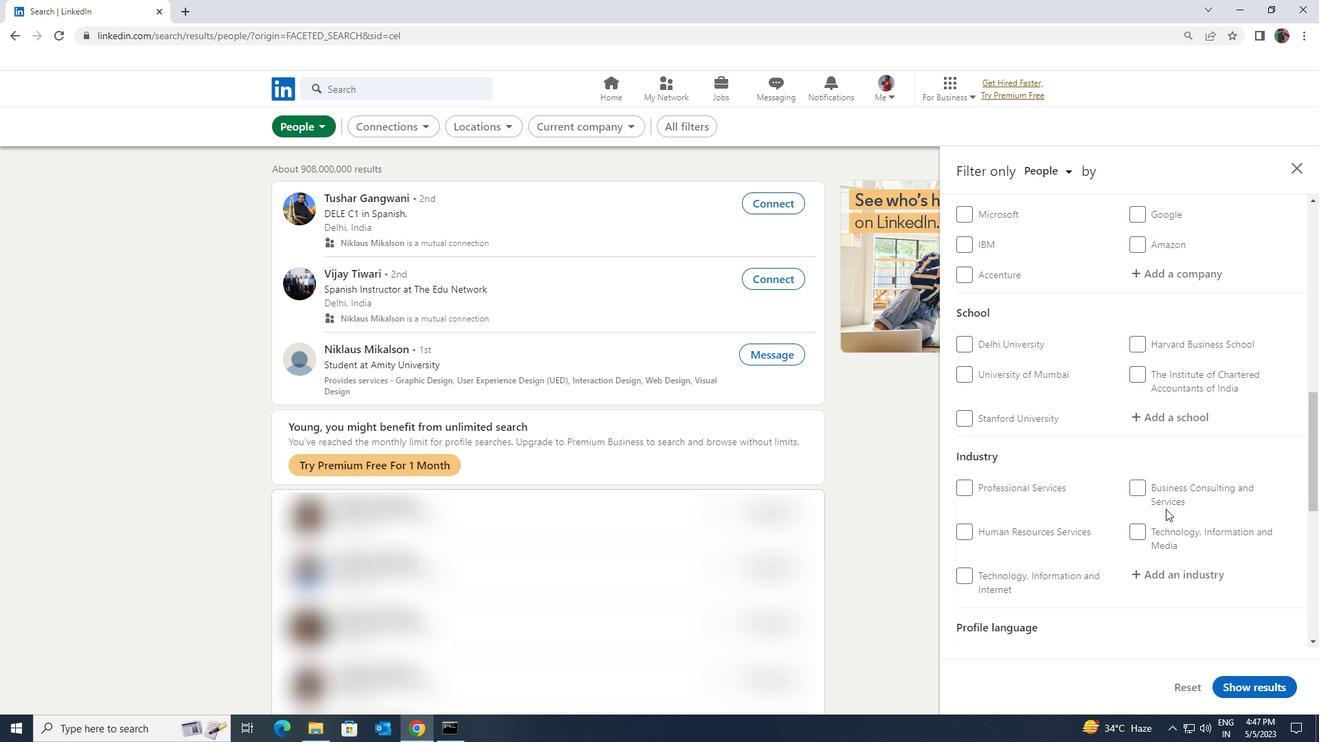 
Action: Mouse moved to (1001, 548)
Screenshot: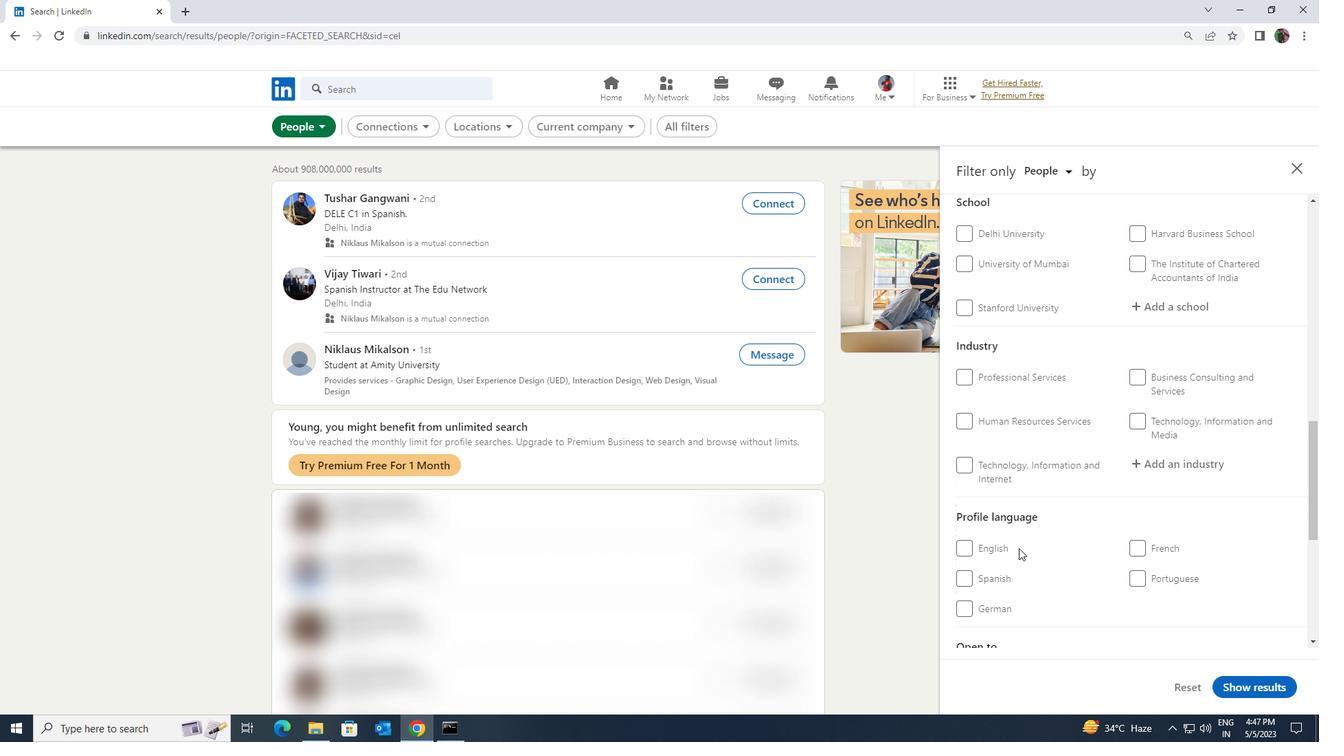 
Action: Mouse pressed left at (1001, 548)
Screenshot: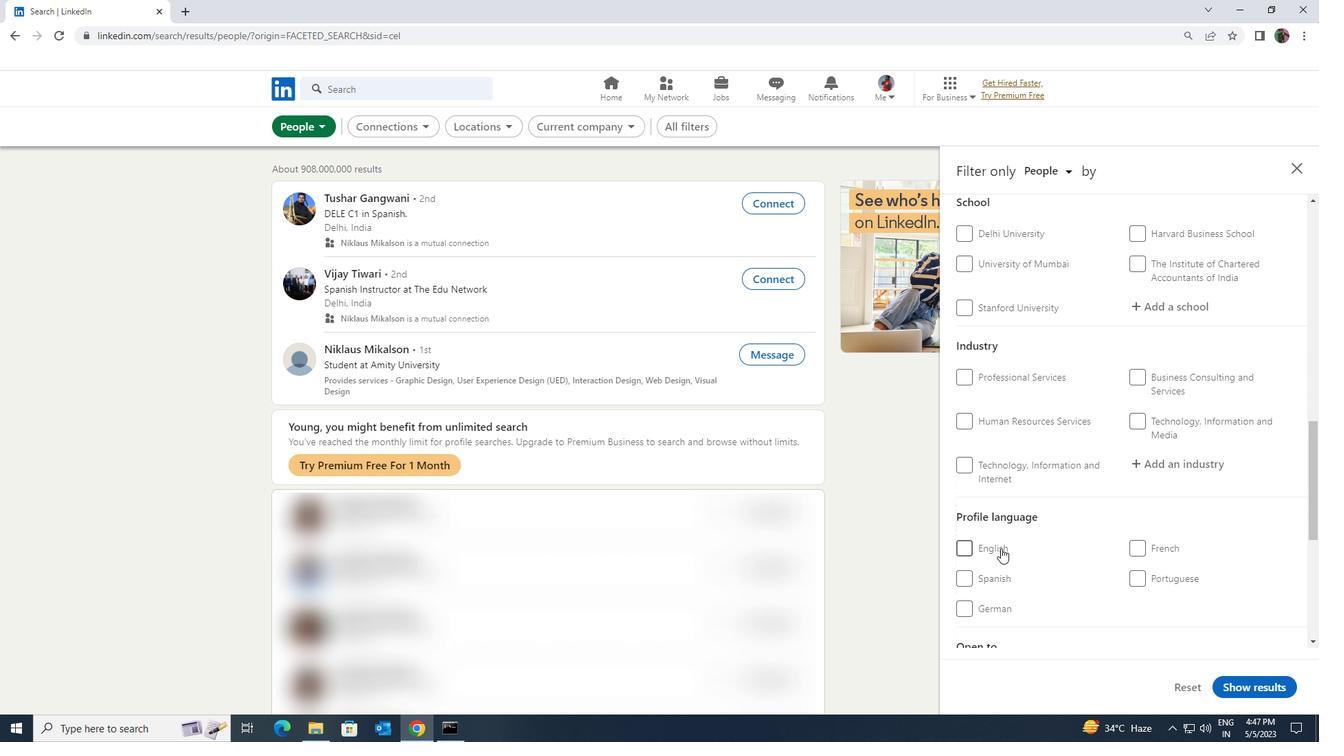 
Action: Mouse moved to (1101, 542)
Screenshot: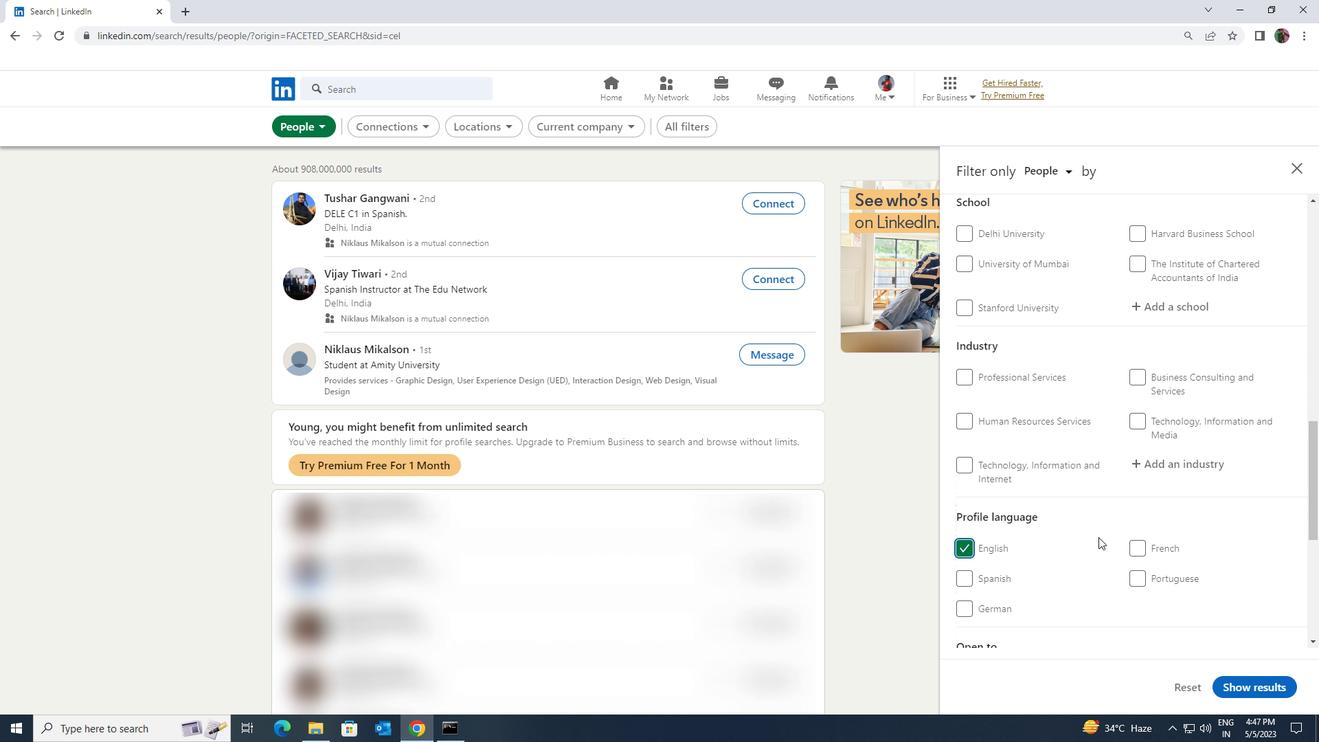 
Action: Mouse scrolled (1101, 542) with delta (0, 0)
Screenshot: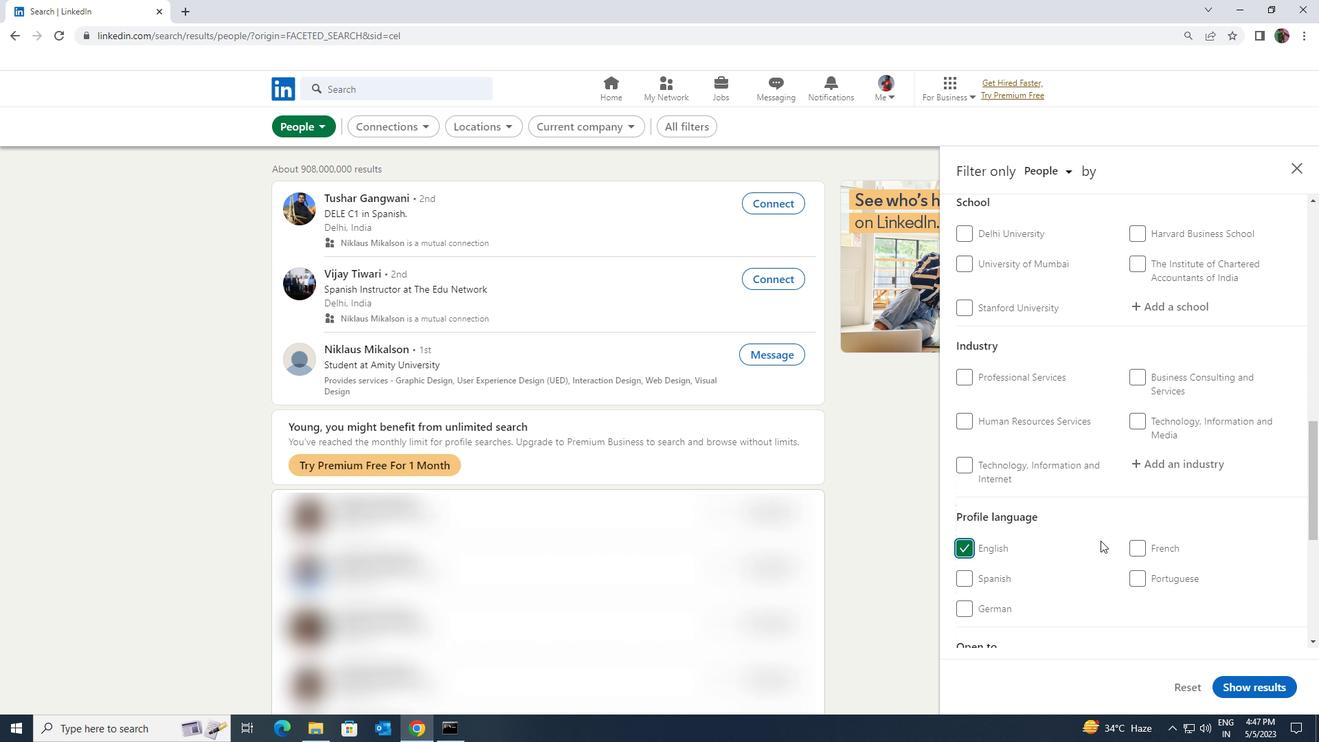 
Action: Mouse scrolled (1101, 542) with delta (0, 0)
Screenshot: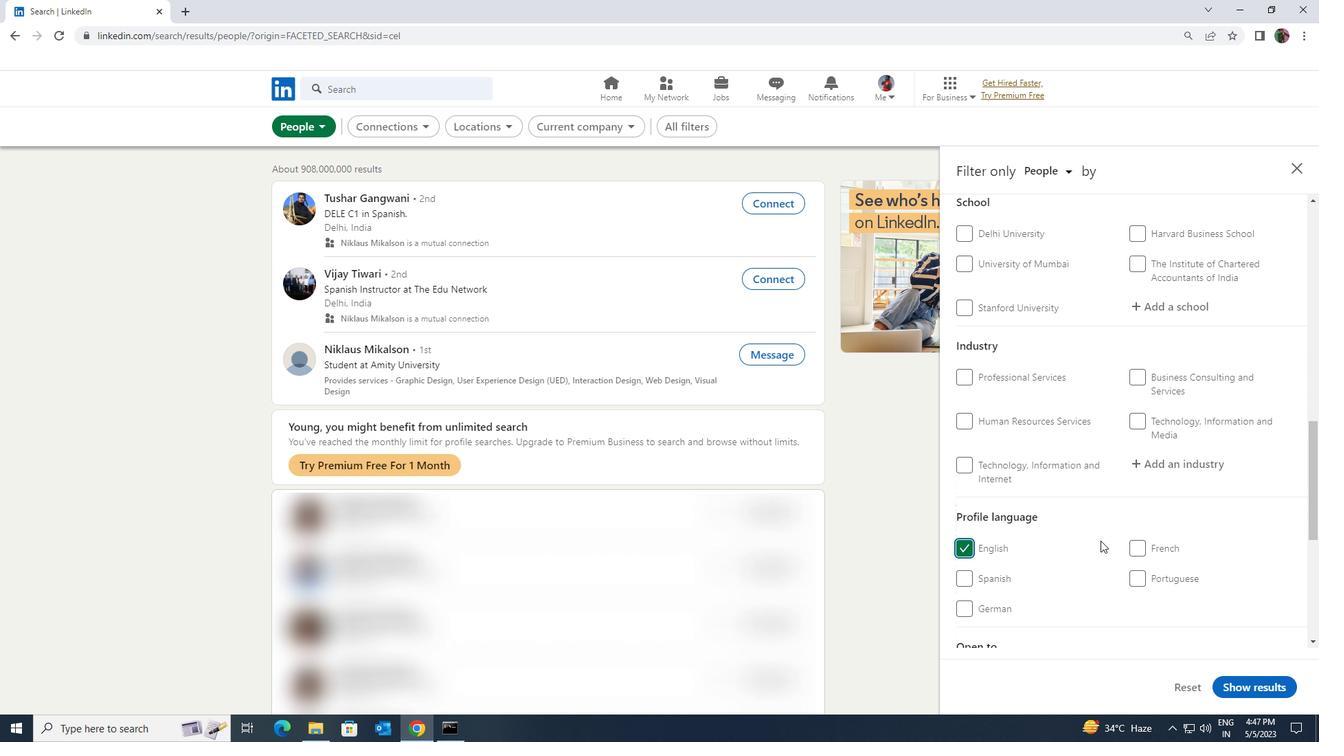 
Action: Mouse scrolled (1101, 542) with delta (0, 0)
Screenshot: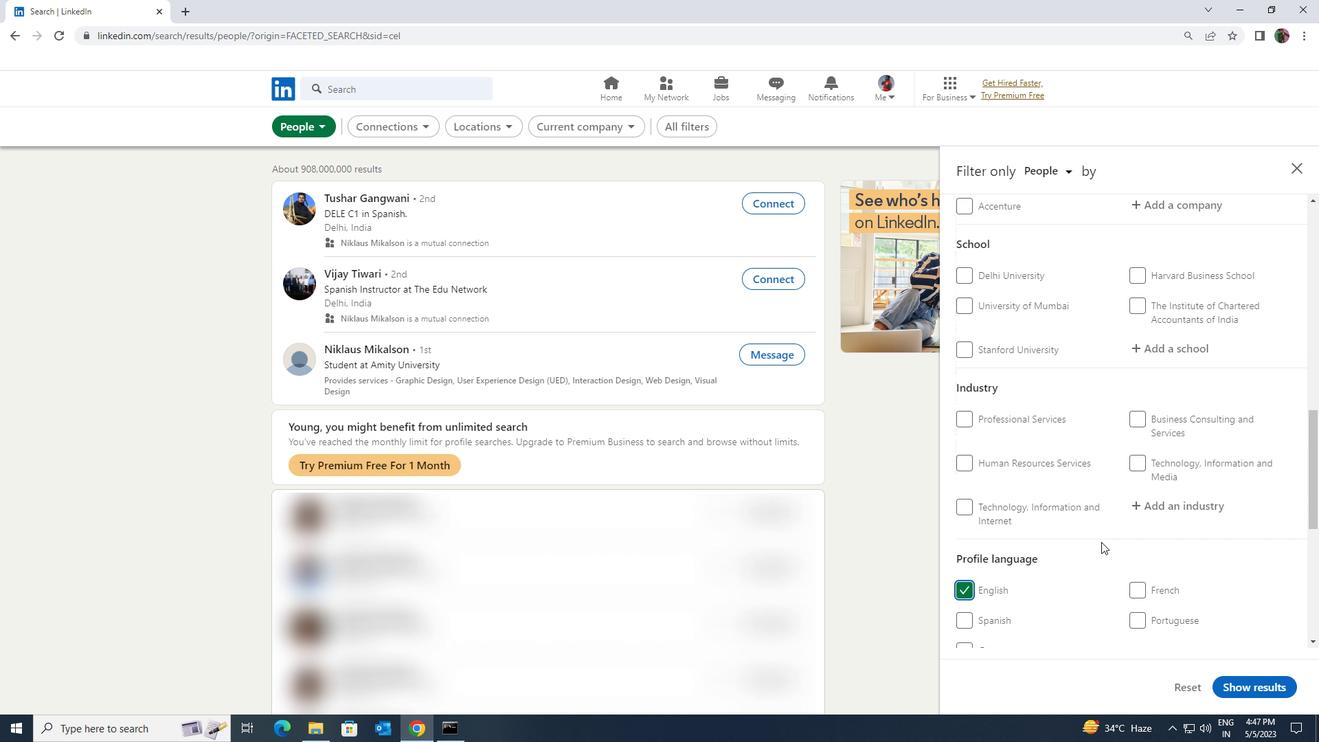 
Action: Mouse scrolled (1101, 542) with delta (0, 0)
Screenshot: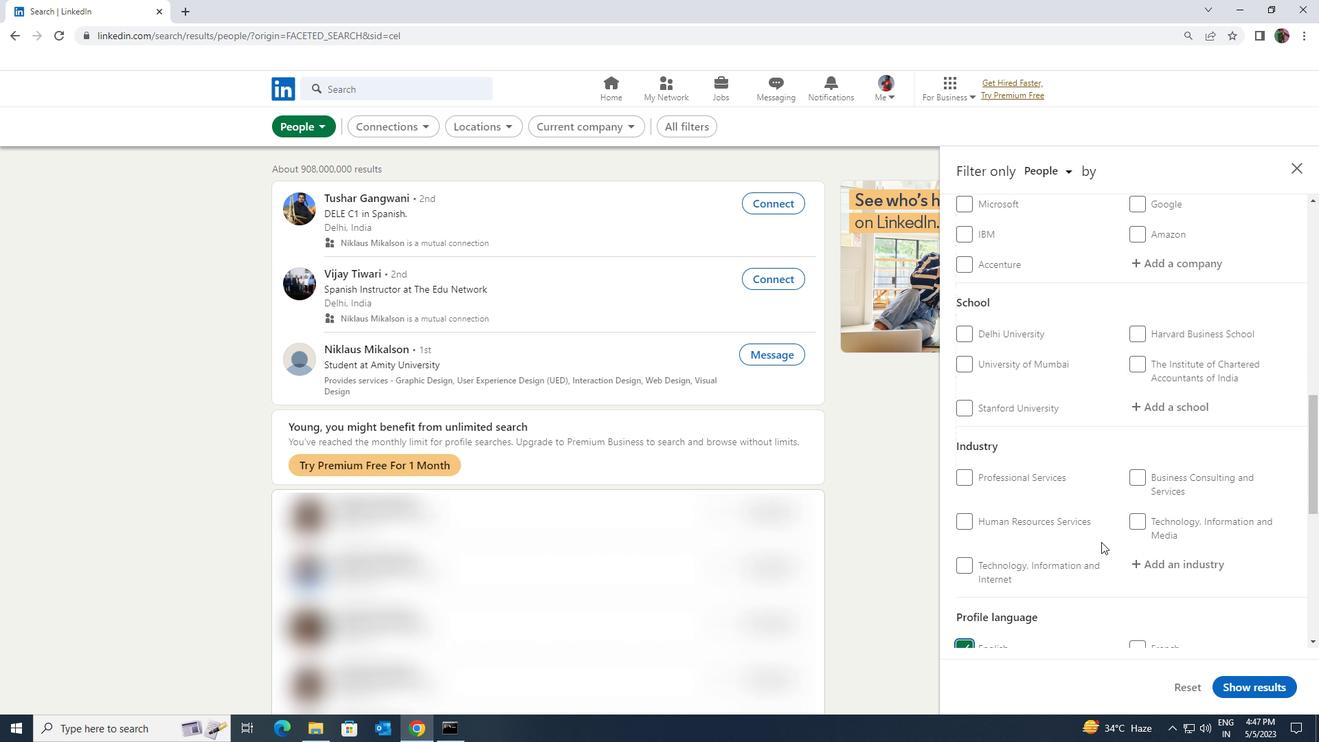 
Action: Mouse scrolled (1101, 542) with delta (0, 0)
Screenshot: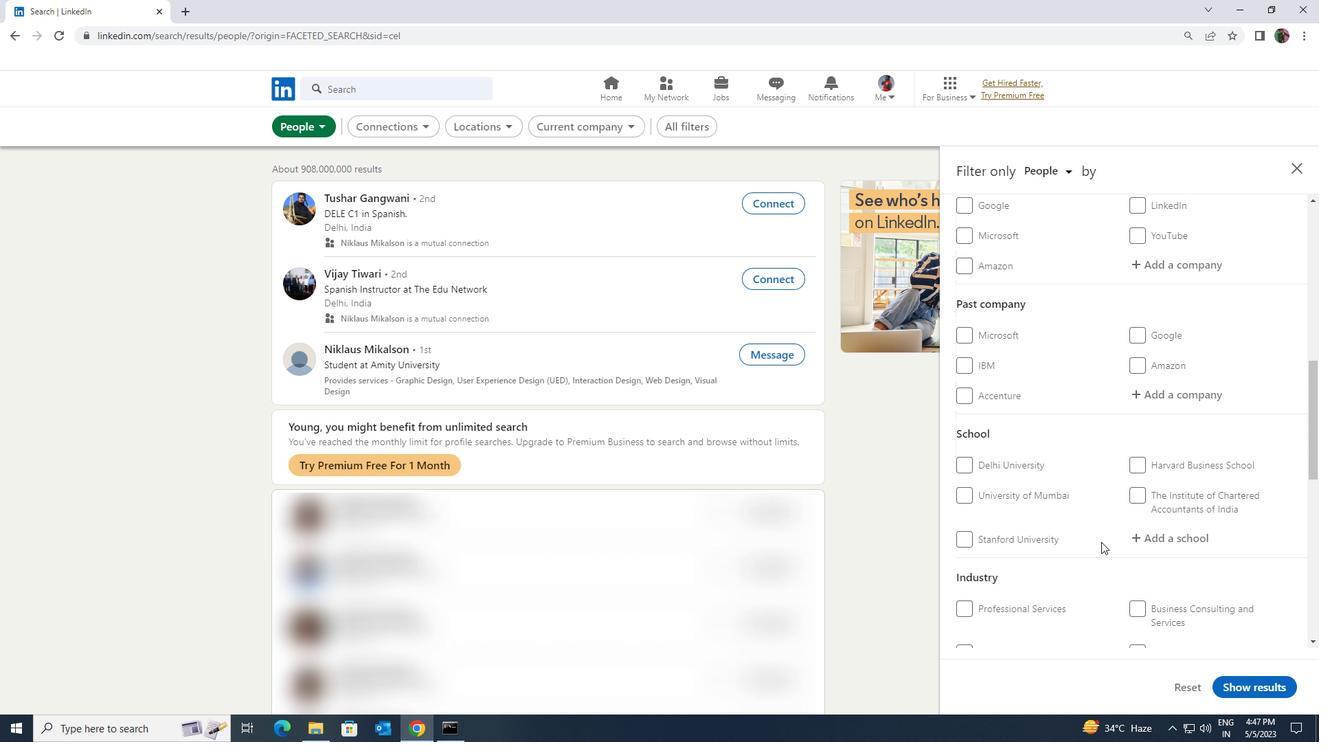 
Action: Mouse scrolled (1101, 542) with delta (0, 0)
Screenshot: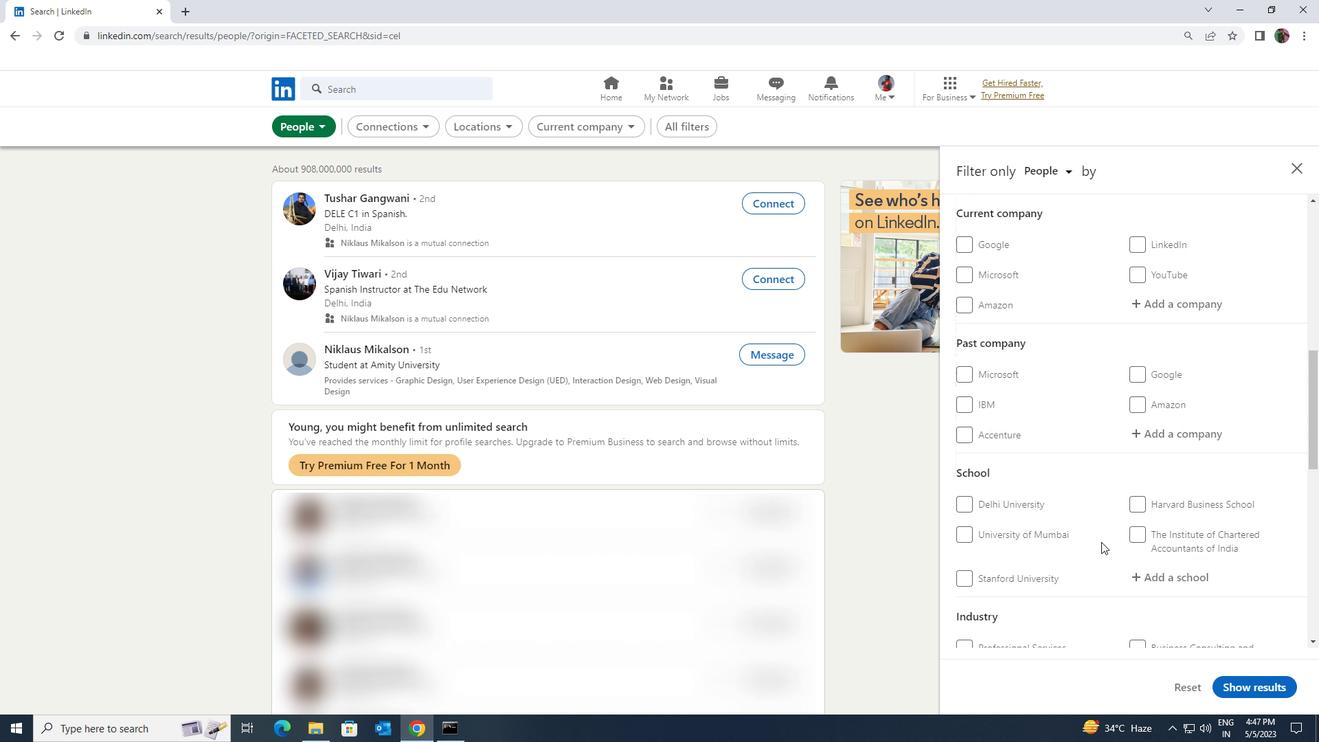 
Action: Mouse scrolled (1101, 542) with delta (0, 0)
Screenshot: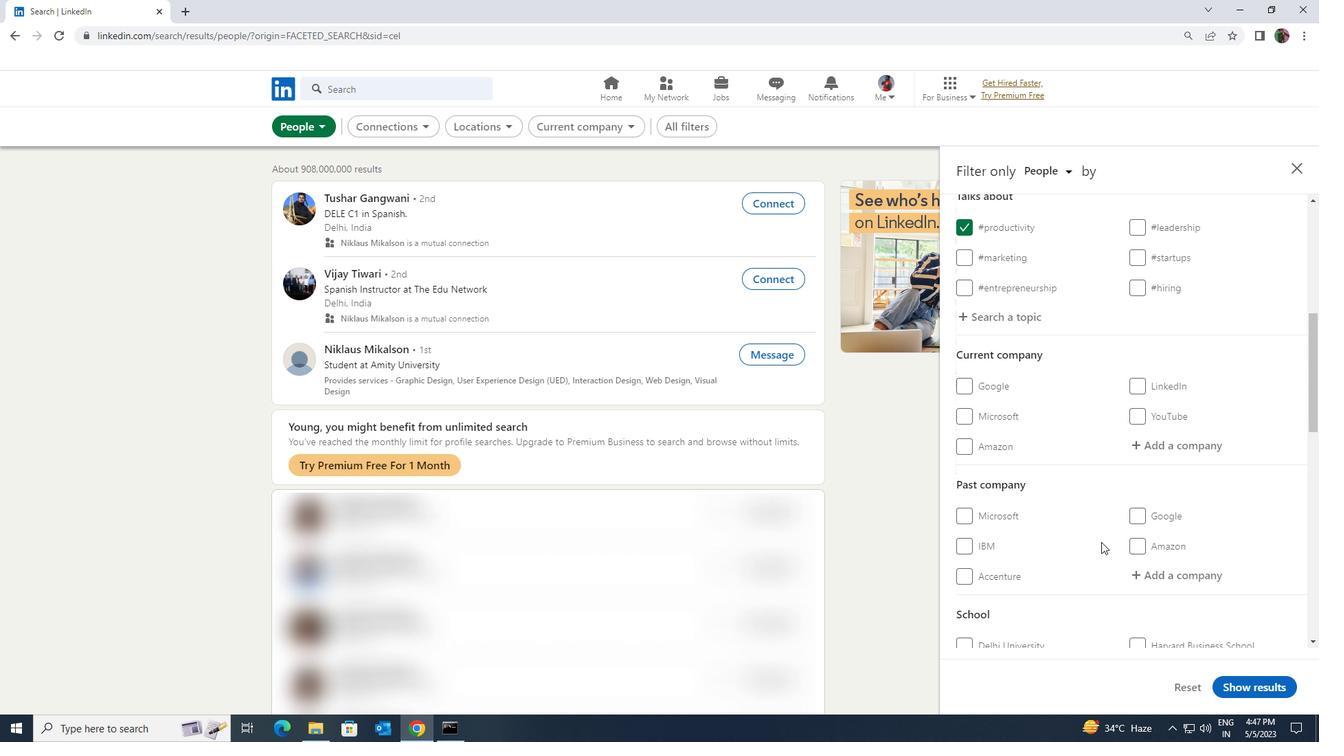 
Action: Mouse moved to (1161, 517)
Screenshot: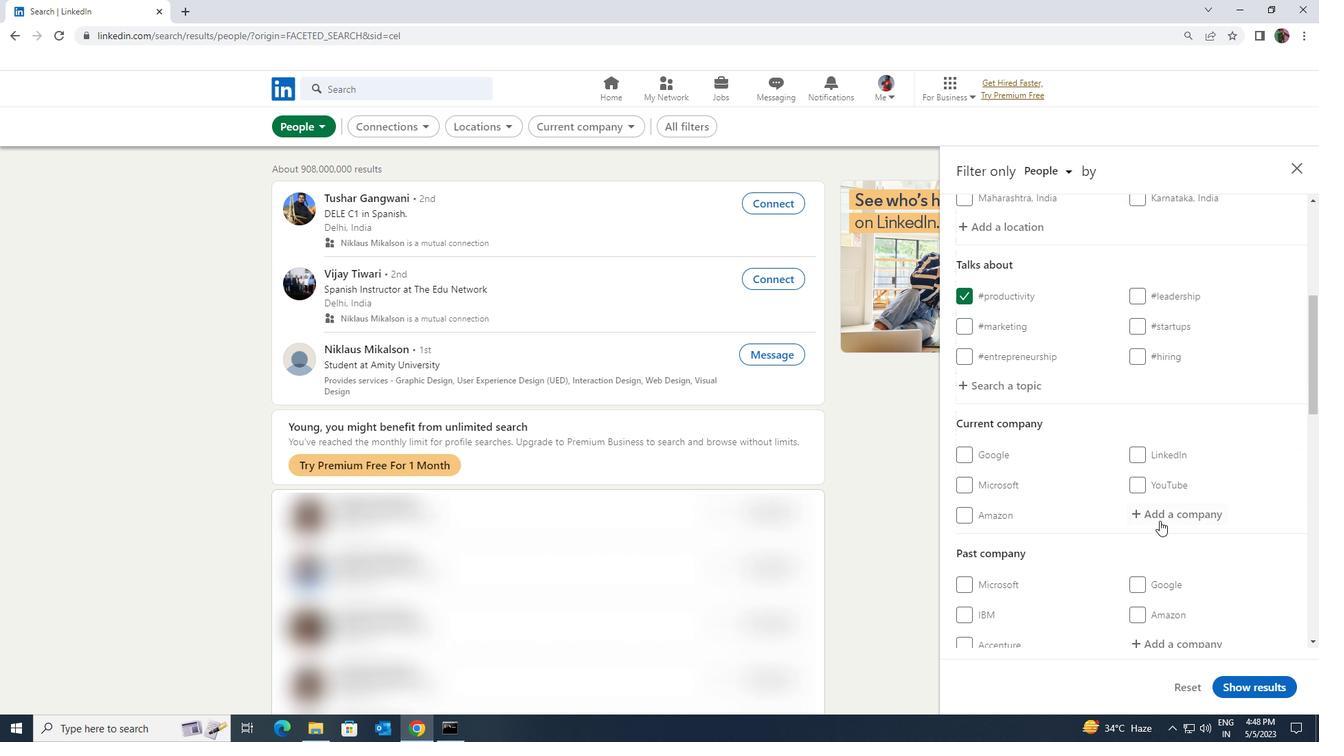 
Action: Mouse pressed left at (1161, 517)
Screenshot: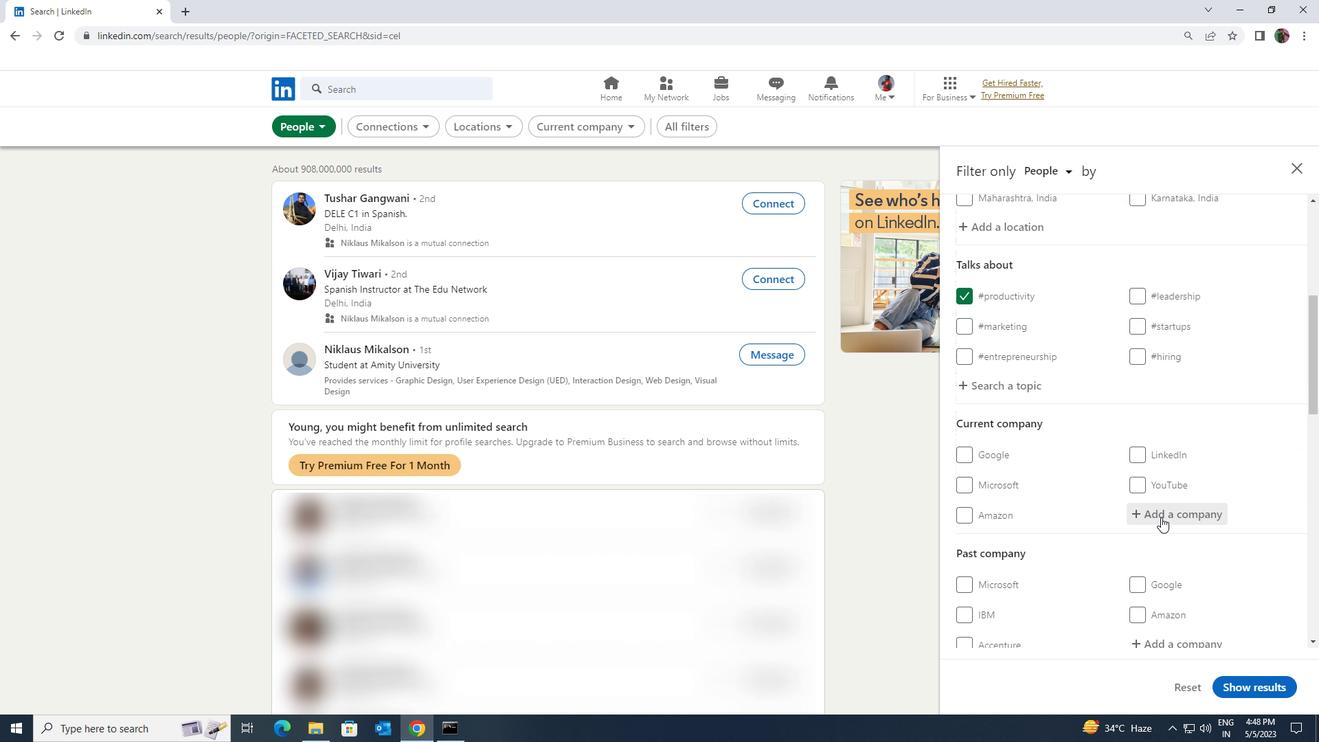 
Action: Mouse moved to (1159, 514)
Screenshot: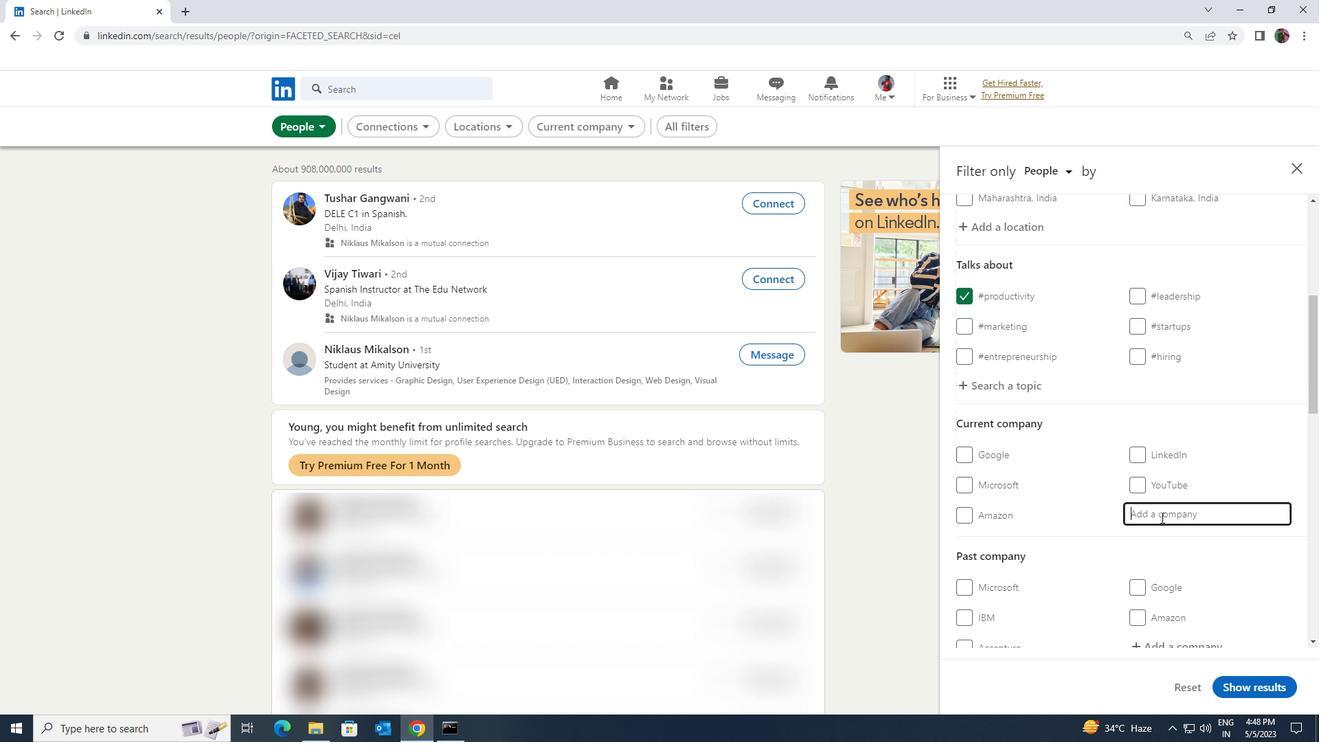 
Action: Key pressed <Key.shift><Key.shift><Key.shift><Key.shift><Key.shift><Key.shift><Key.shift><Key.shift><Key.shift><Key.shift><Key.shift><Key.shift><Key.shift><Key.shift><Key.shift><Key.shift><Key.shift><Key.shift><Key.shift><Key.shift><Key.shift><Key.shift><Key.shift><Key.shift><Key.shift>SOUNDLINES
Screenshot: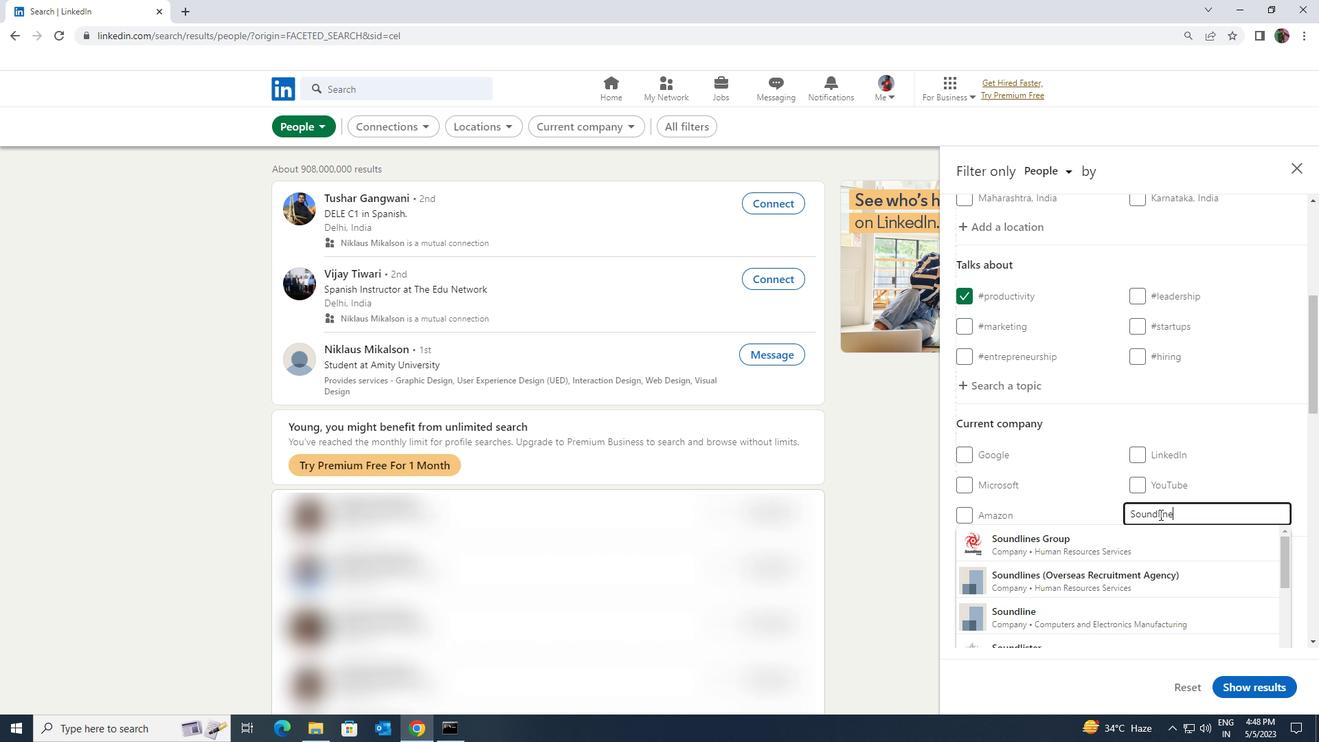 
Action: Mouse moved to (1154, 531)
Screenshot: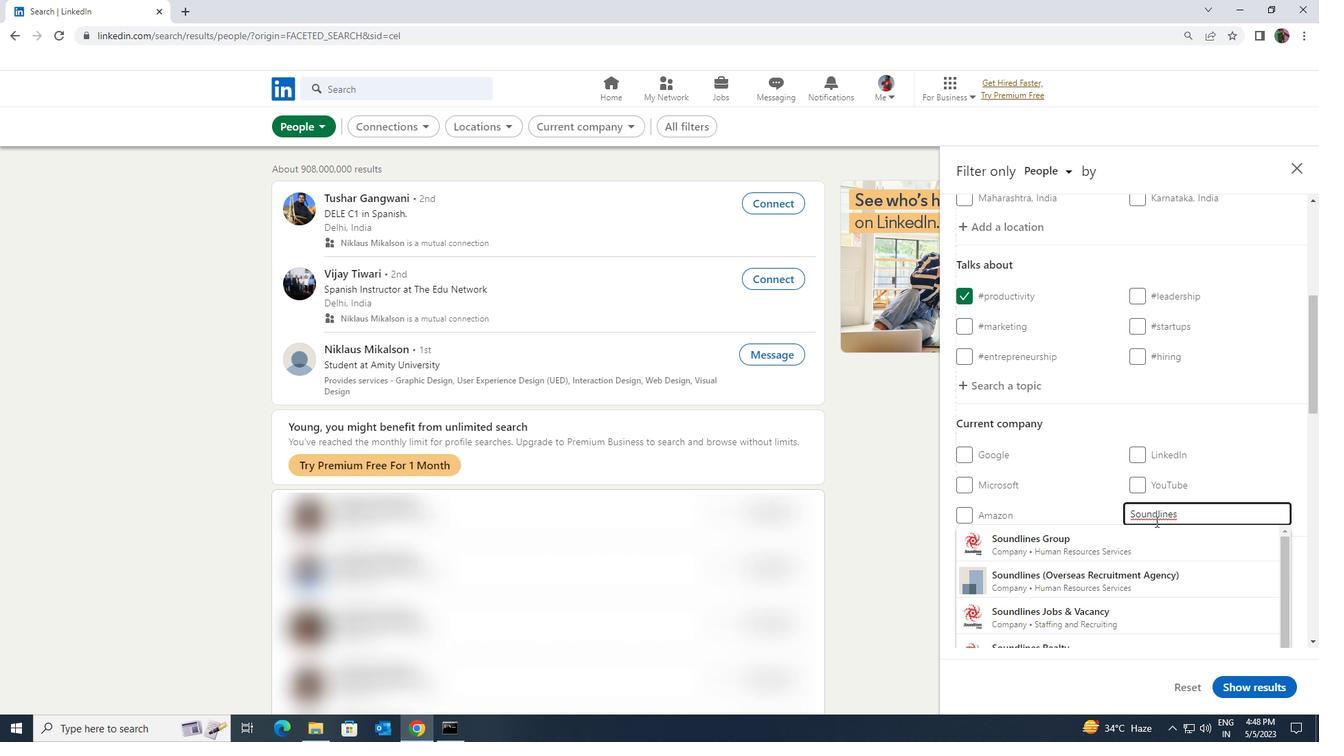 
Action: Mouse pressed left at (1154, 531)
Screenshot: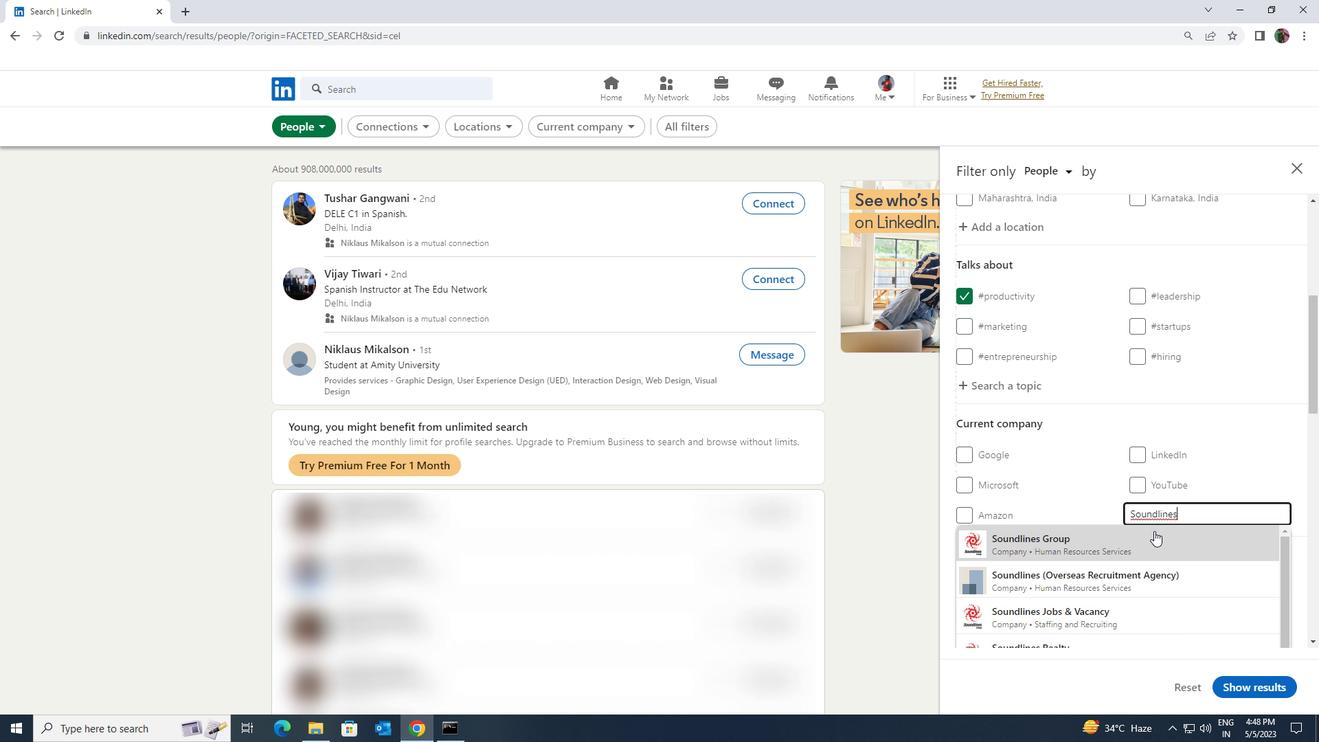 
Action: Mouse scrolled (1154, 530) with delta (0, 0)
Screenshot: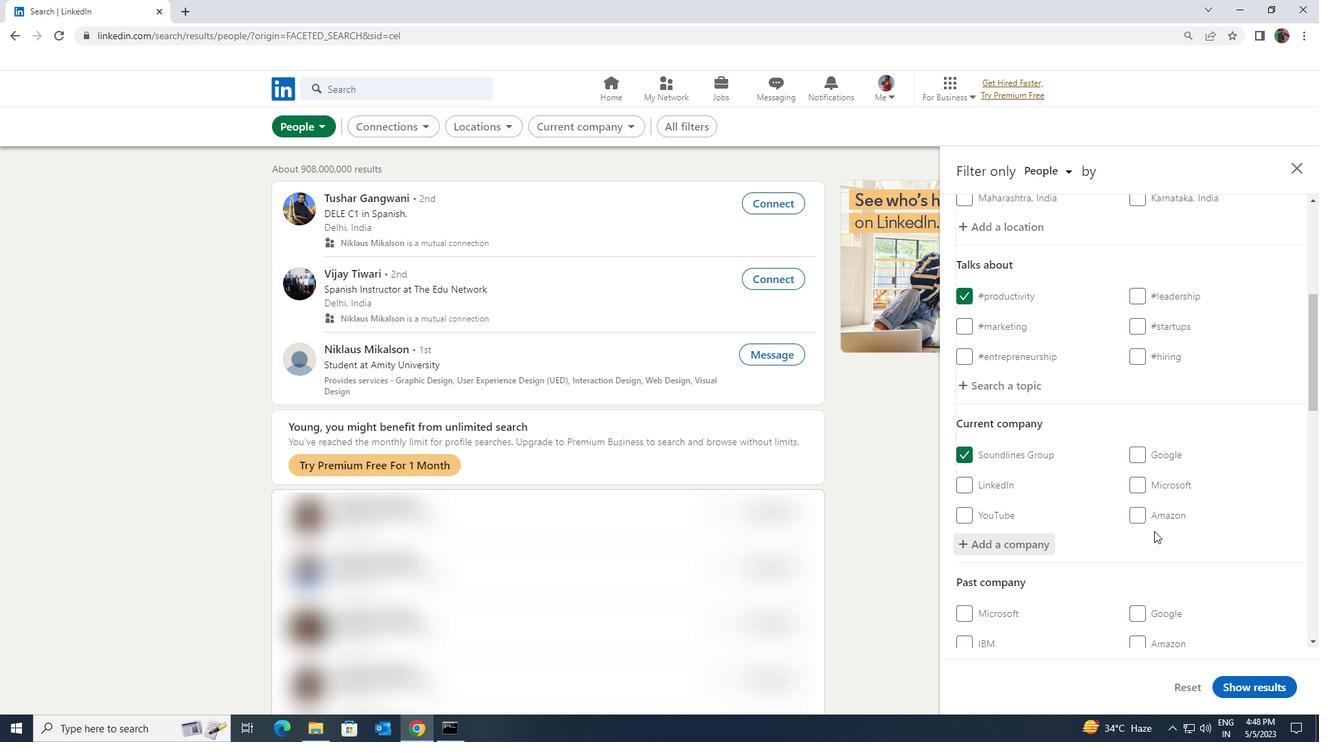 
Action: Mouse scrolled (1154, 530) with delta (0, 0)
Screenshot: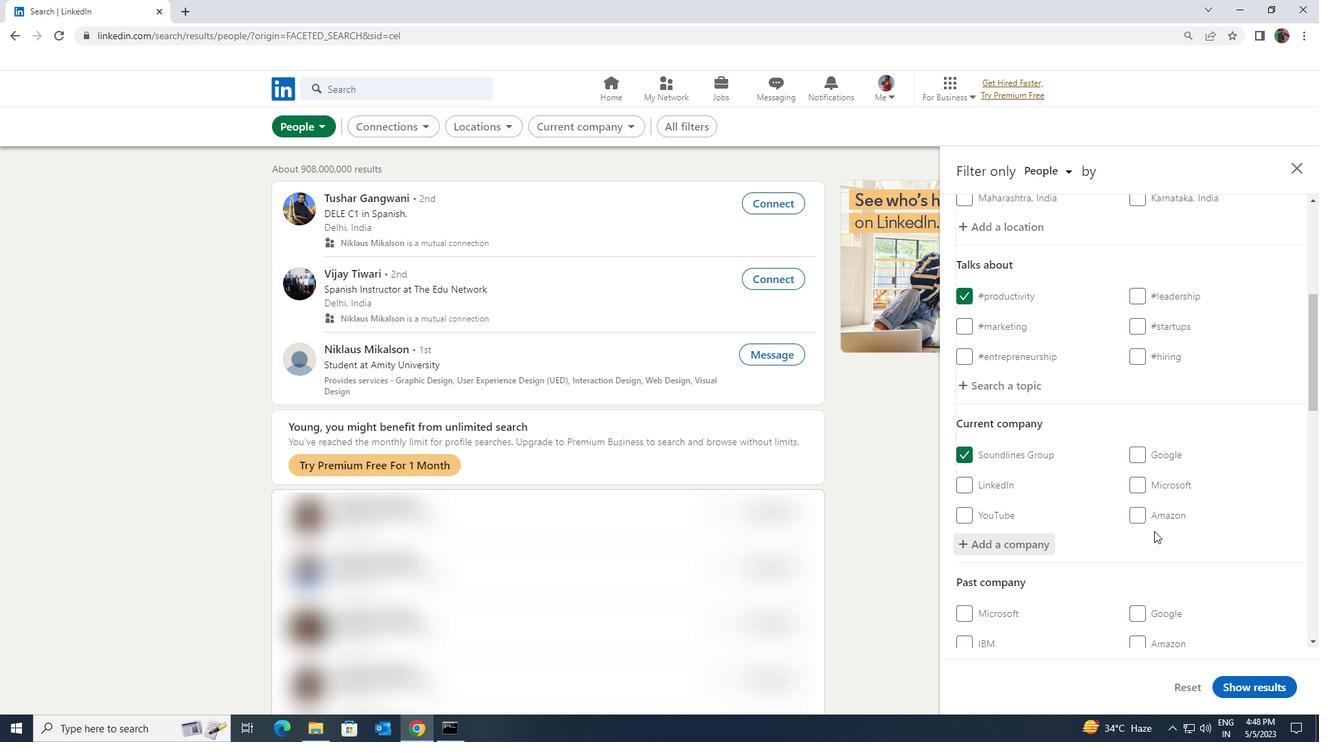 
Action: Mouse scrolled (1154, 530) with delta (0, 0)
Screenshot: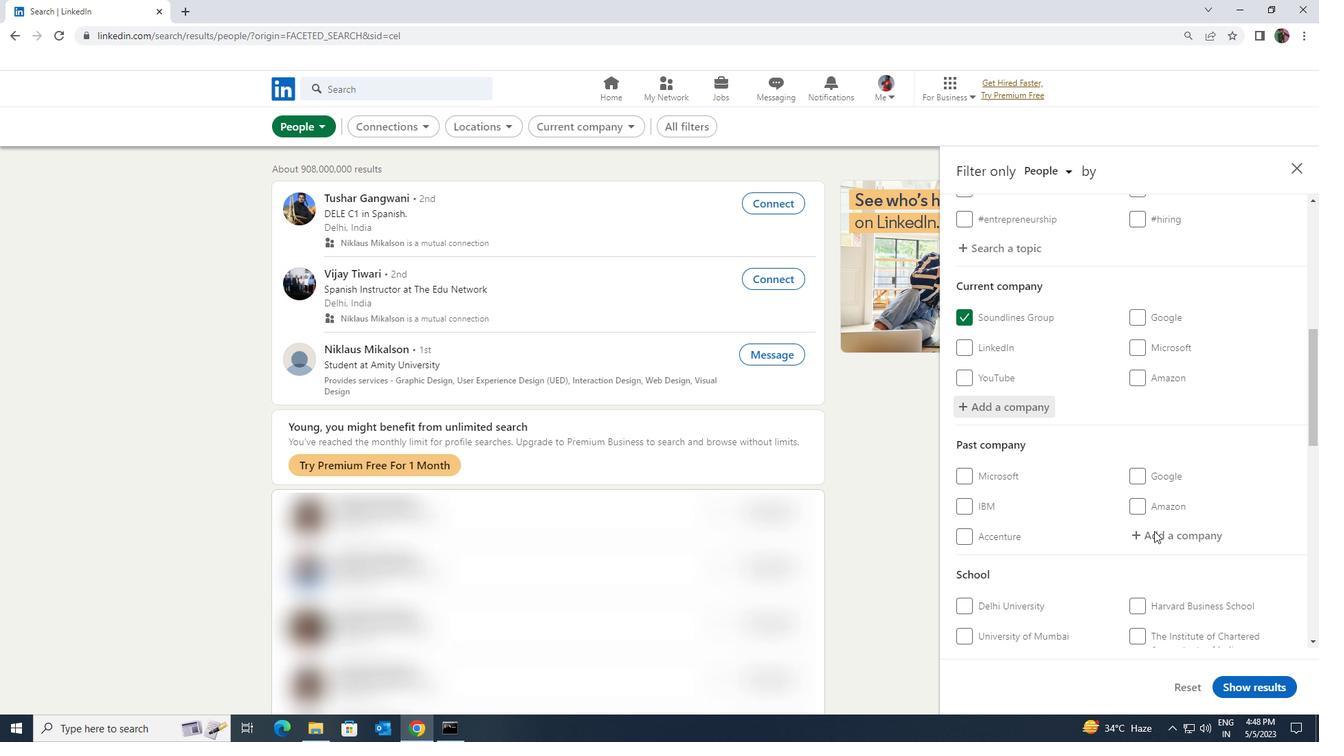 
Action: Mouse moved to (1155, 581)
Screenshot: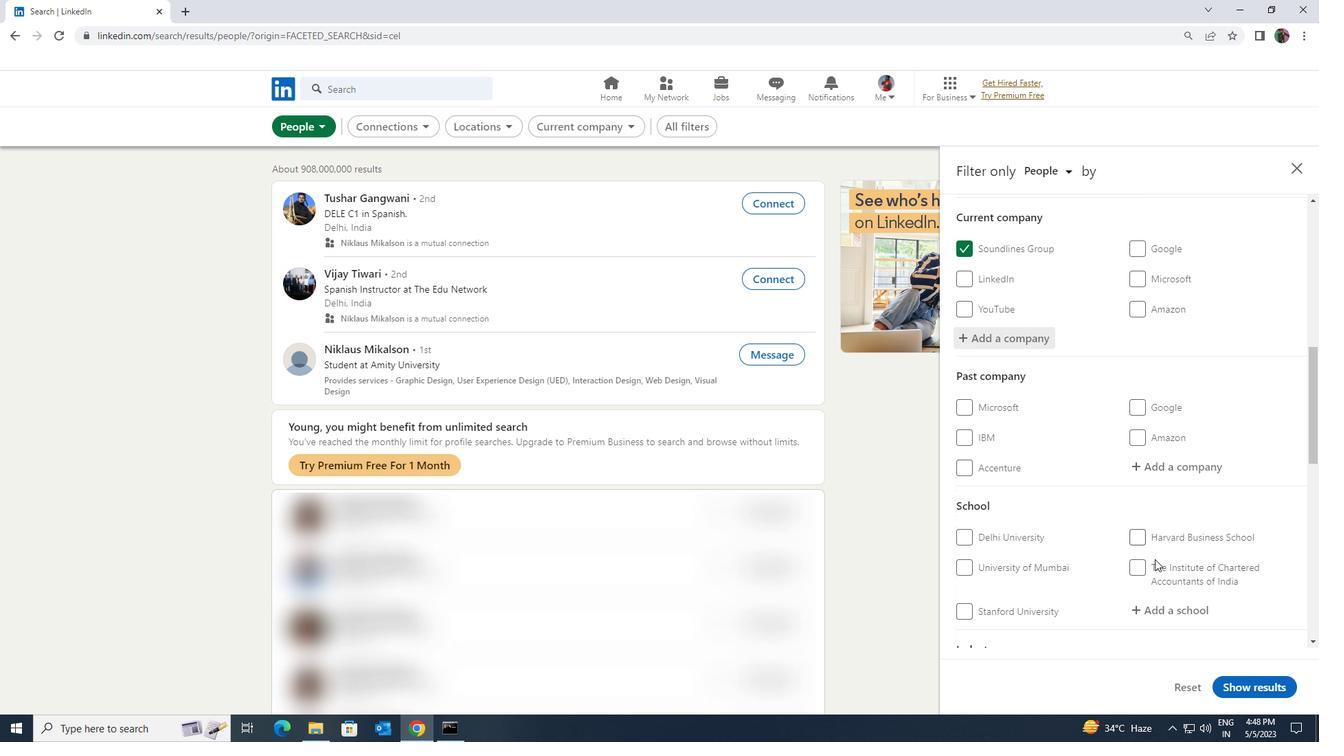 
Action: Mouse scrolled (1155, 580) with delta (0, 0)
Screenshot: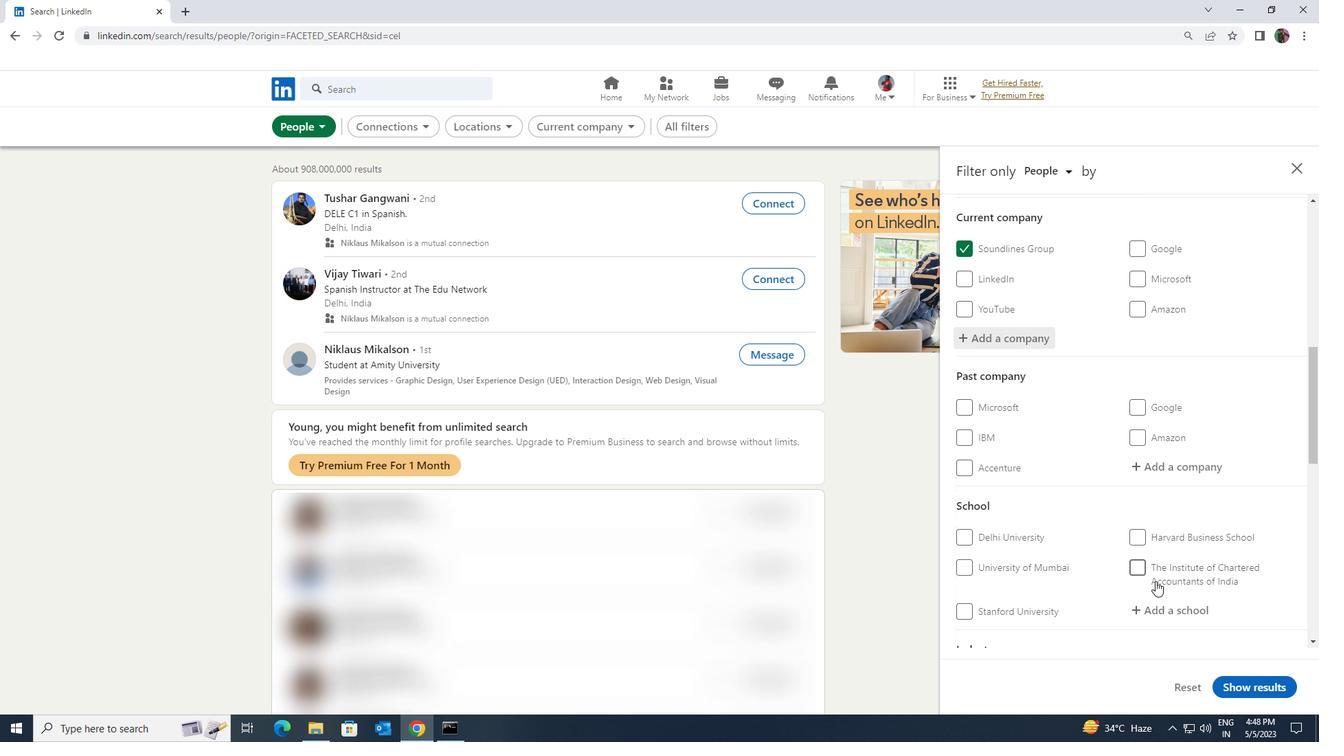 
Action: Mouse moved to (1165, 548)
Screenshot: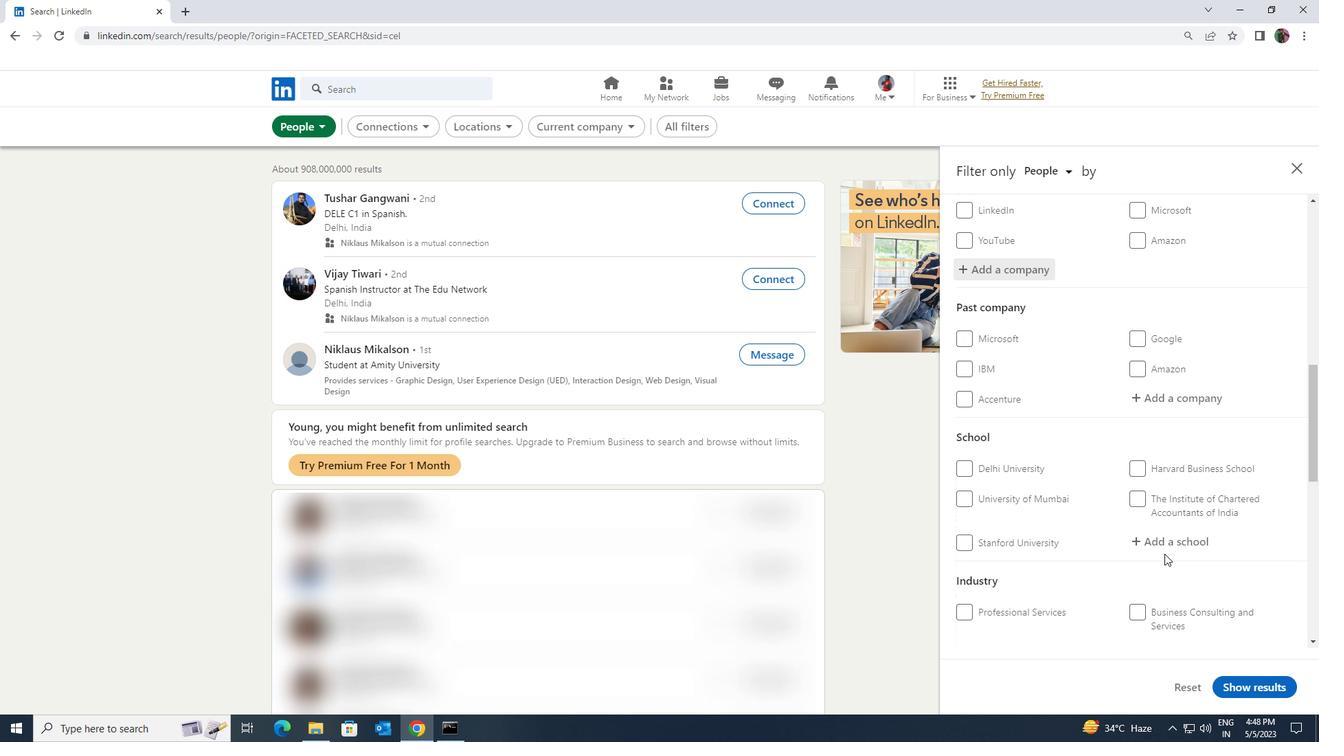 
Action: Mouse pressed left at (1165, 548)
Screenshot: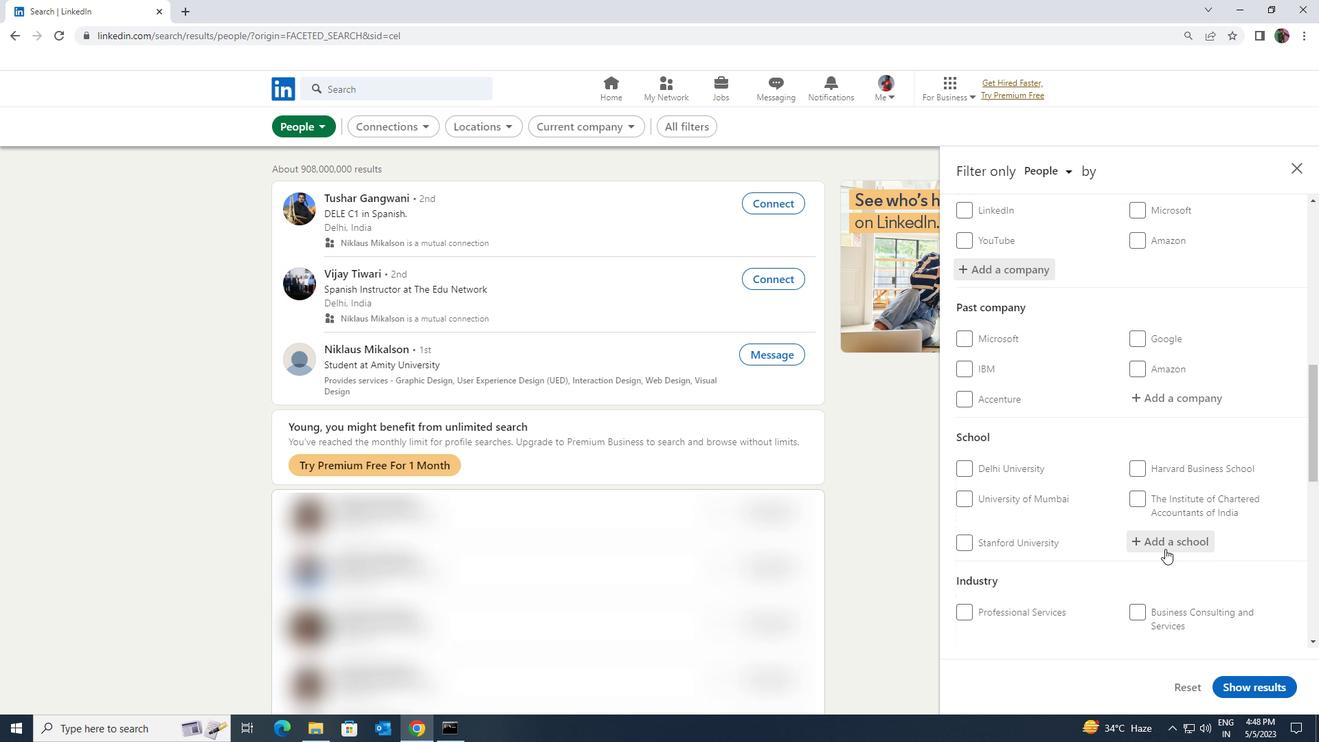 
Action: Key pressed <Key.shift>SR
Screenshot: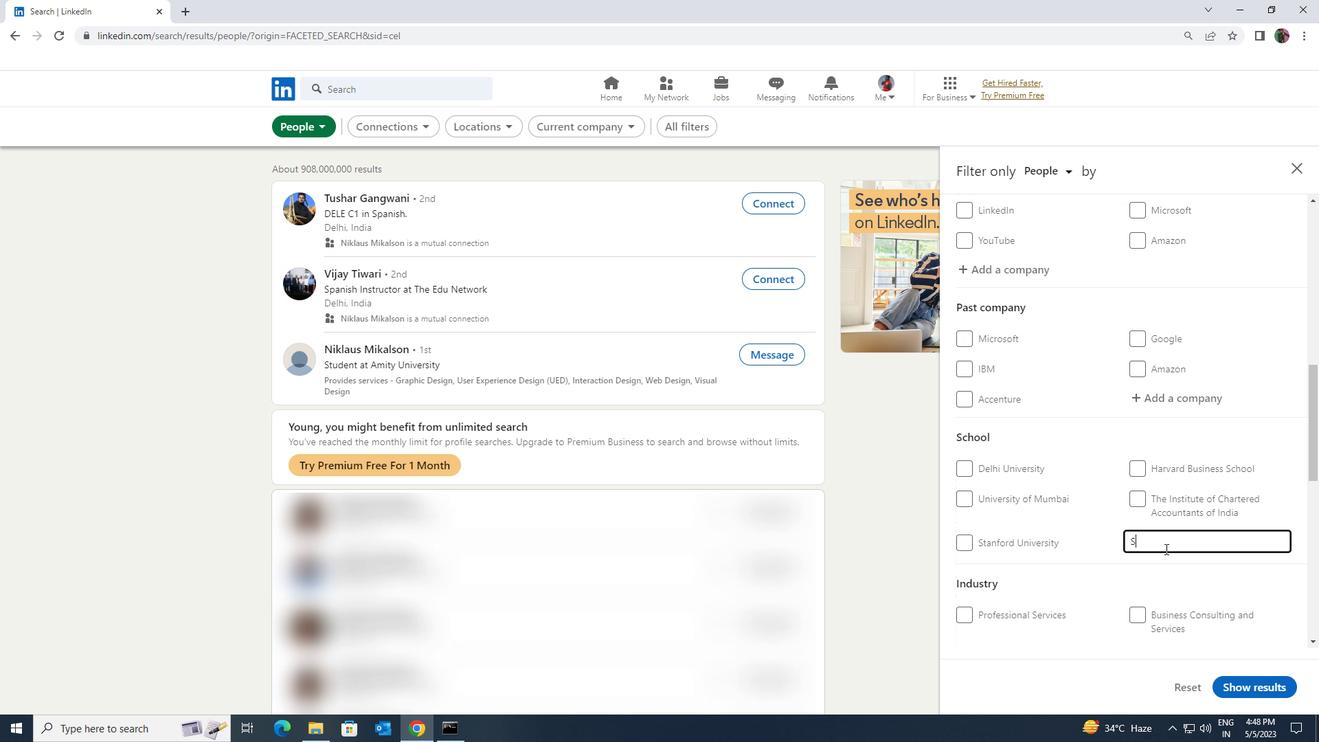 
Action: Mouse moved to (1165, 548)
Screenshot: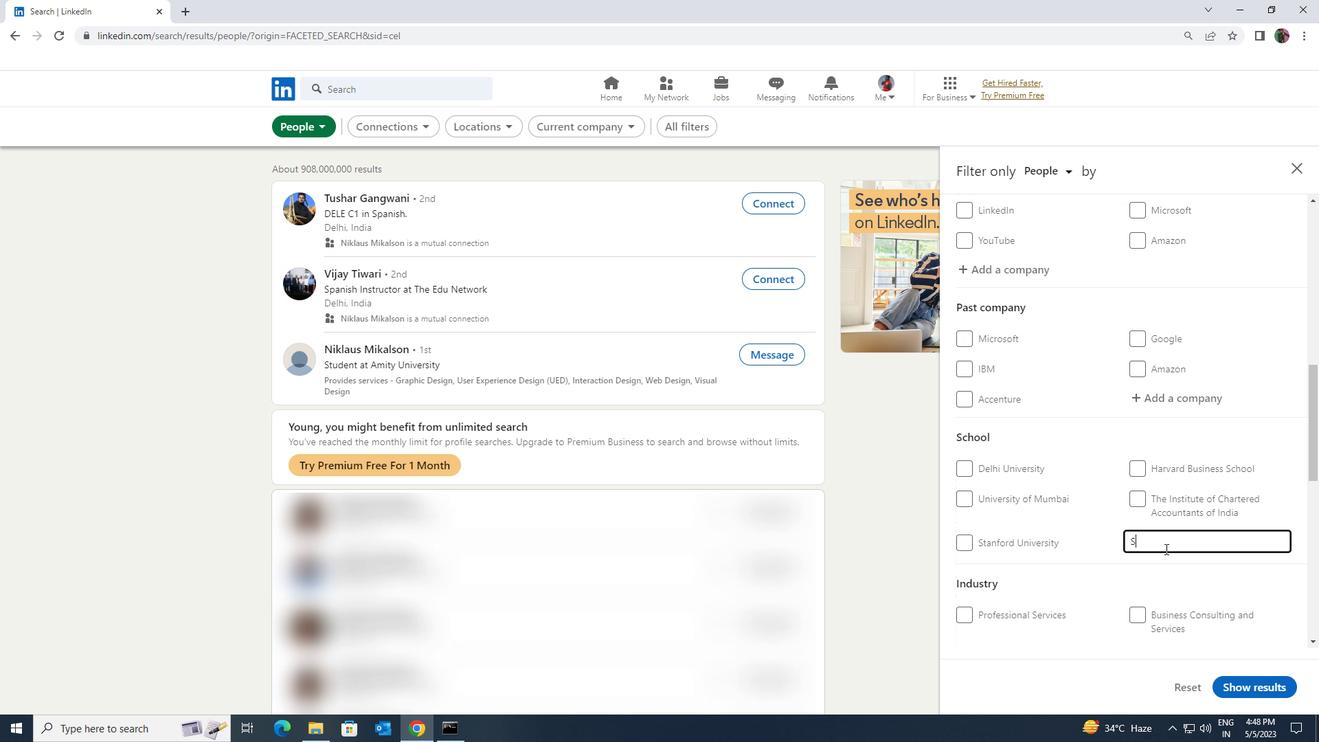
Action: Key pressed I<Key.space><Key.shift>VENKATE
Screenshot: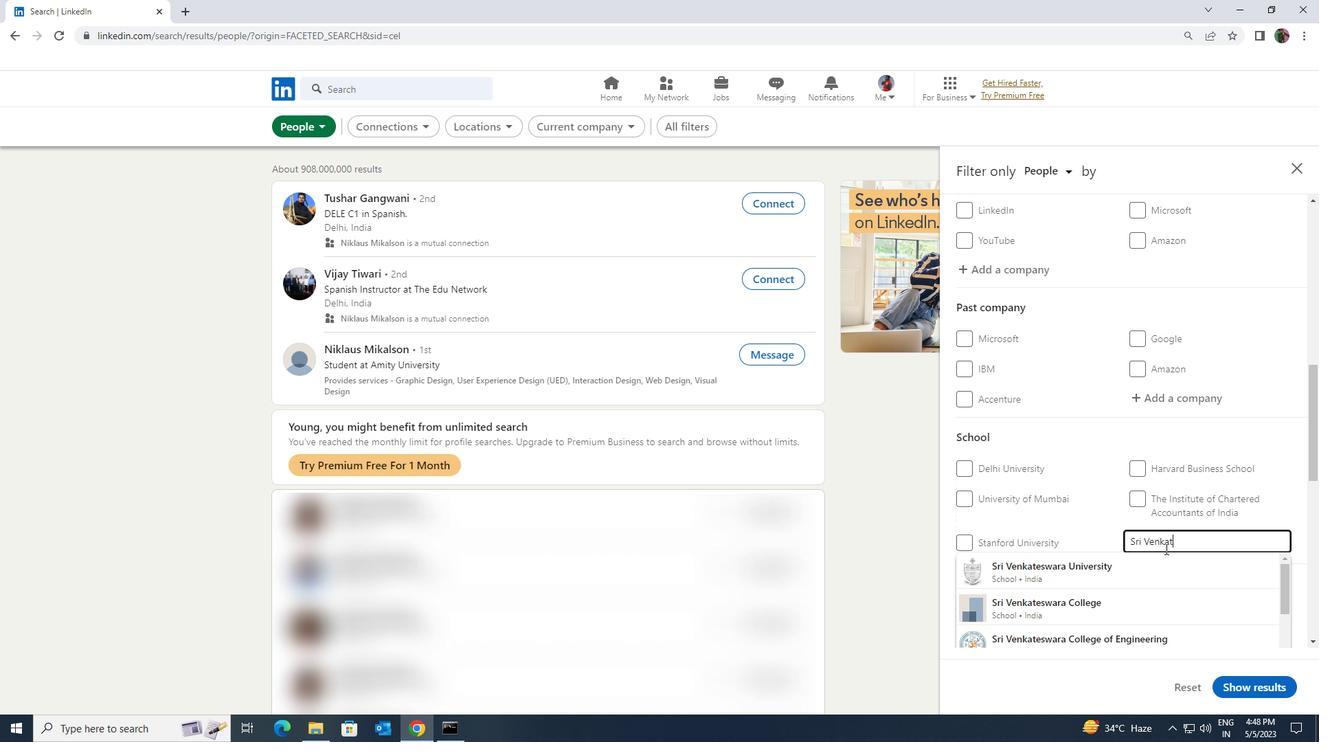 
Action: Mouse moved to (1165, 559)
Screenshot: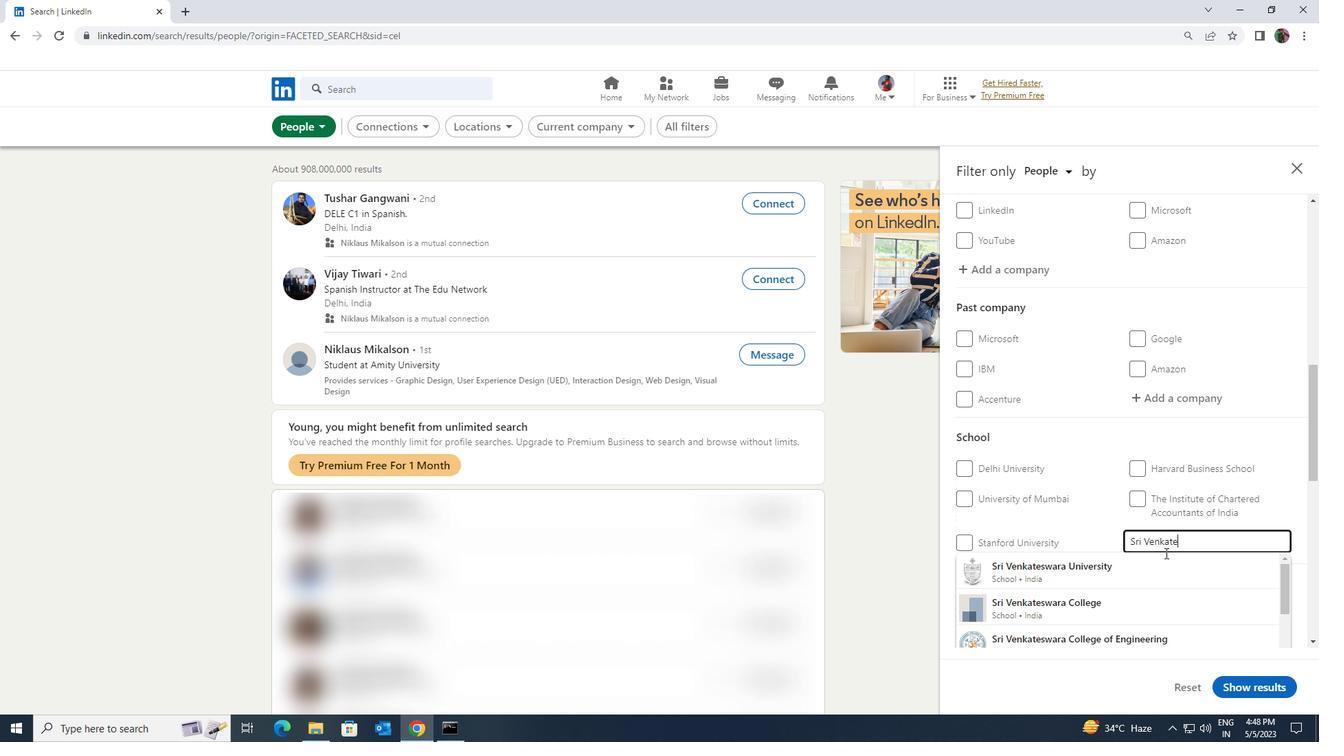
Action: Mouse scrolled (1165, 558) with delta (0, 0)
Screenshot: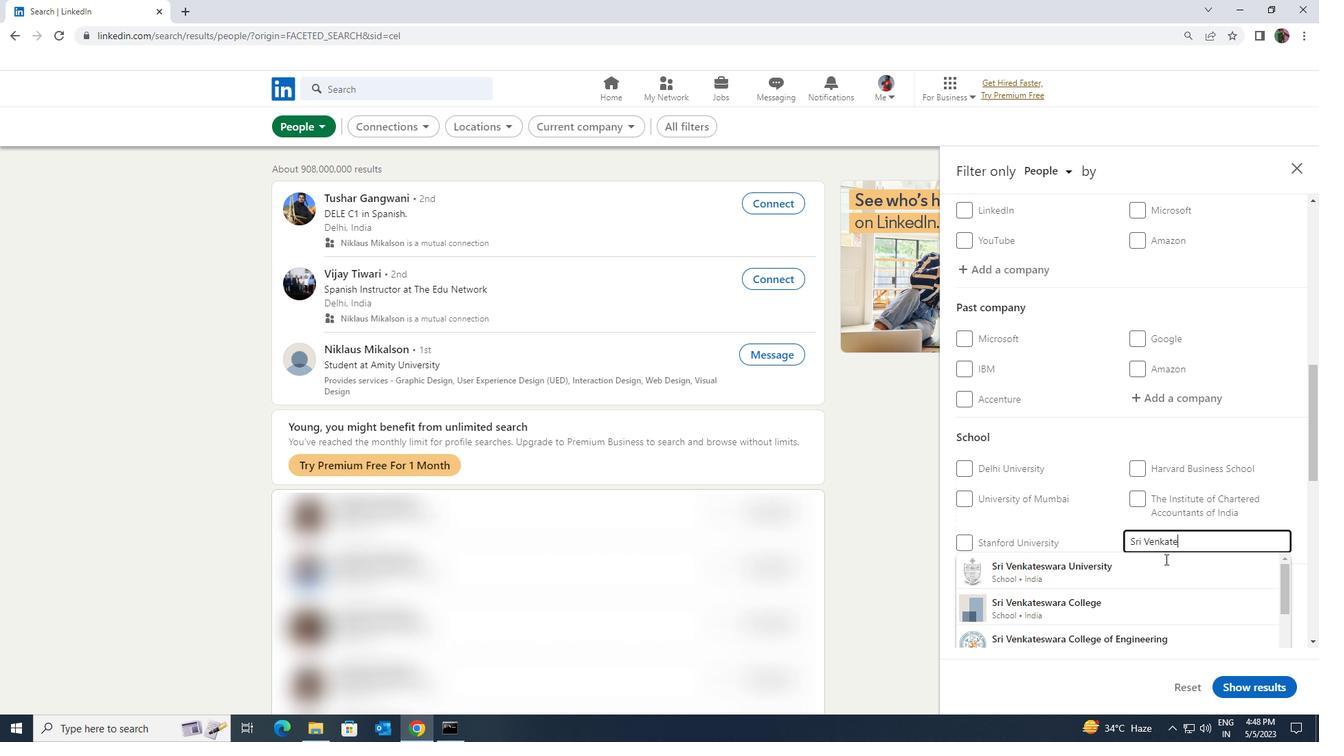 
Action: Mouse scrolled (1165, 558) with delta (0, 0)
Screenshot: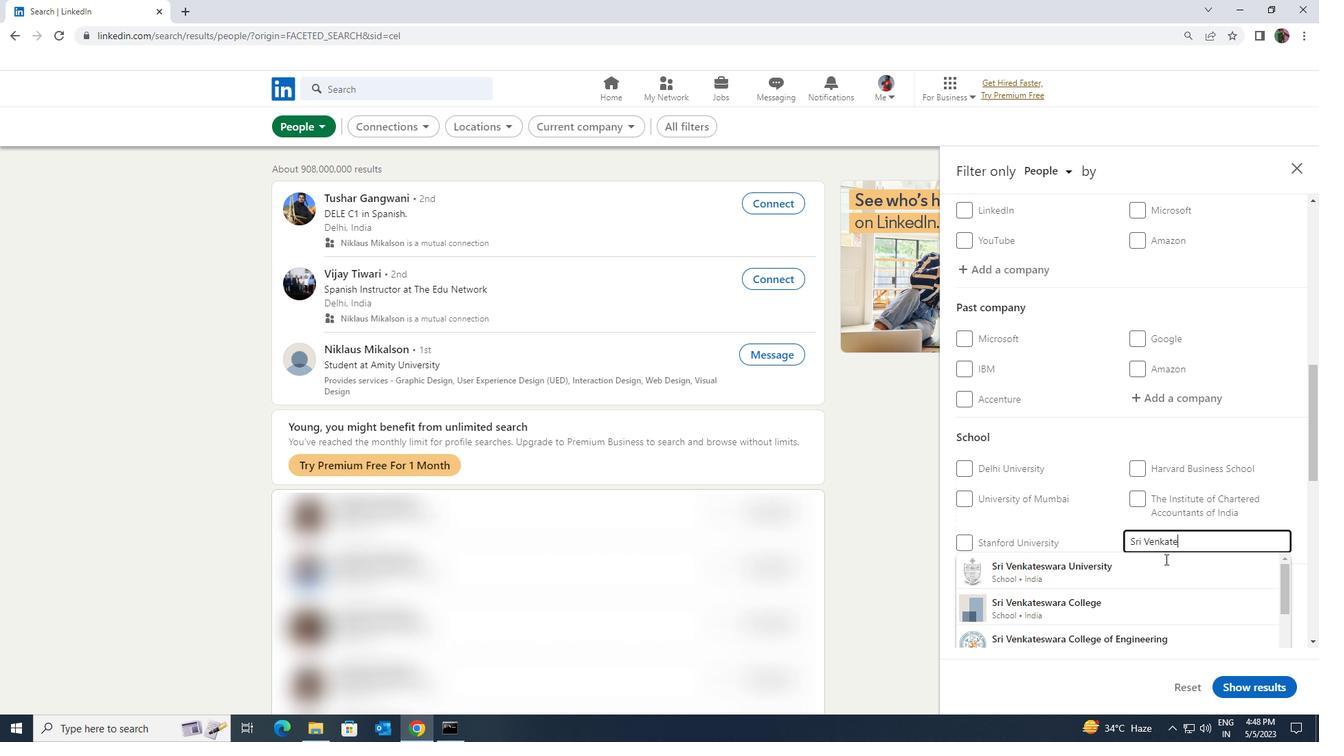 
Action: Mouse scrolled (1165, 558) with delta (0, 0)
Screenshot: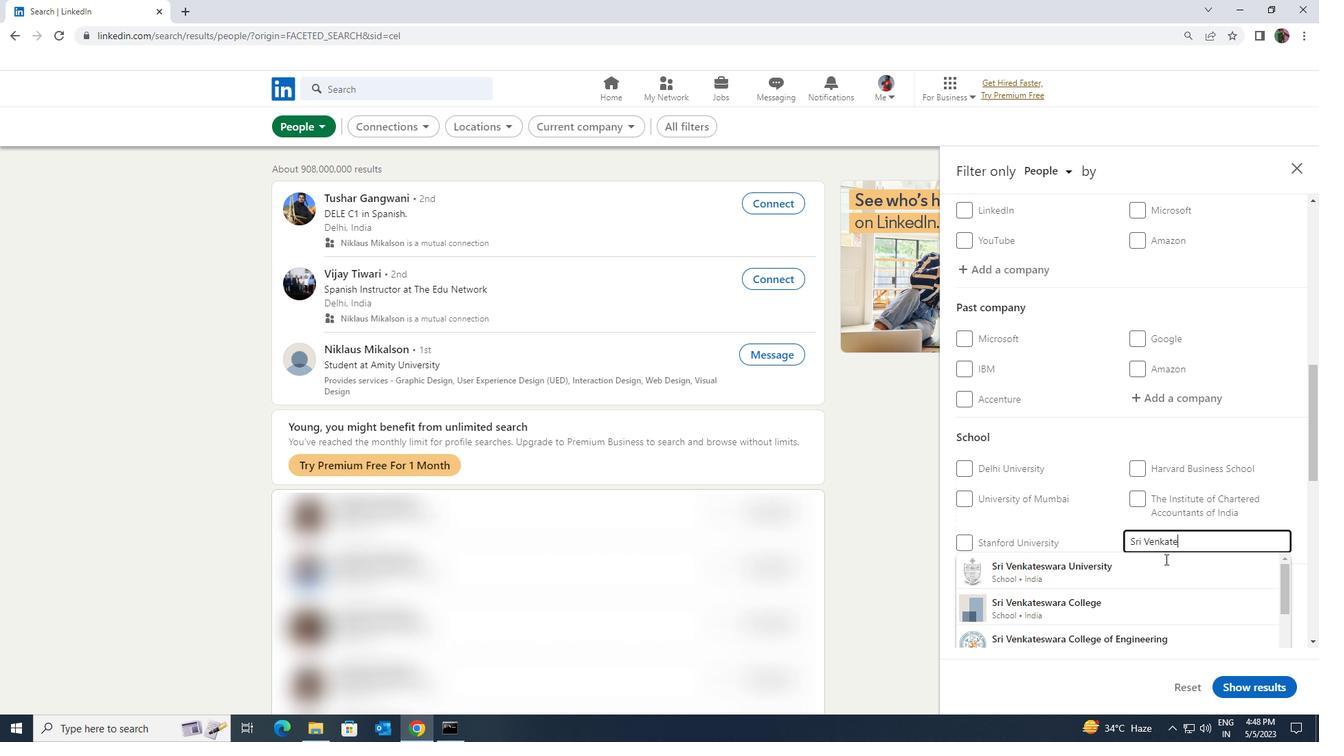 
Action: Mouse moved to (1157, 570)
Screenshot: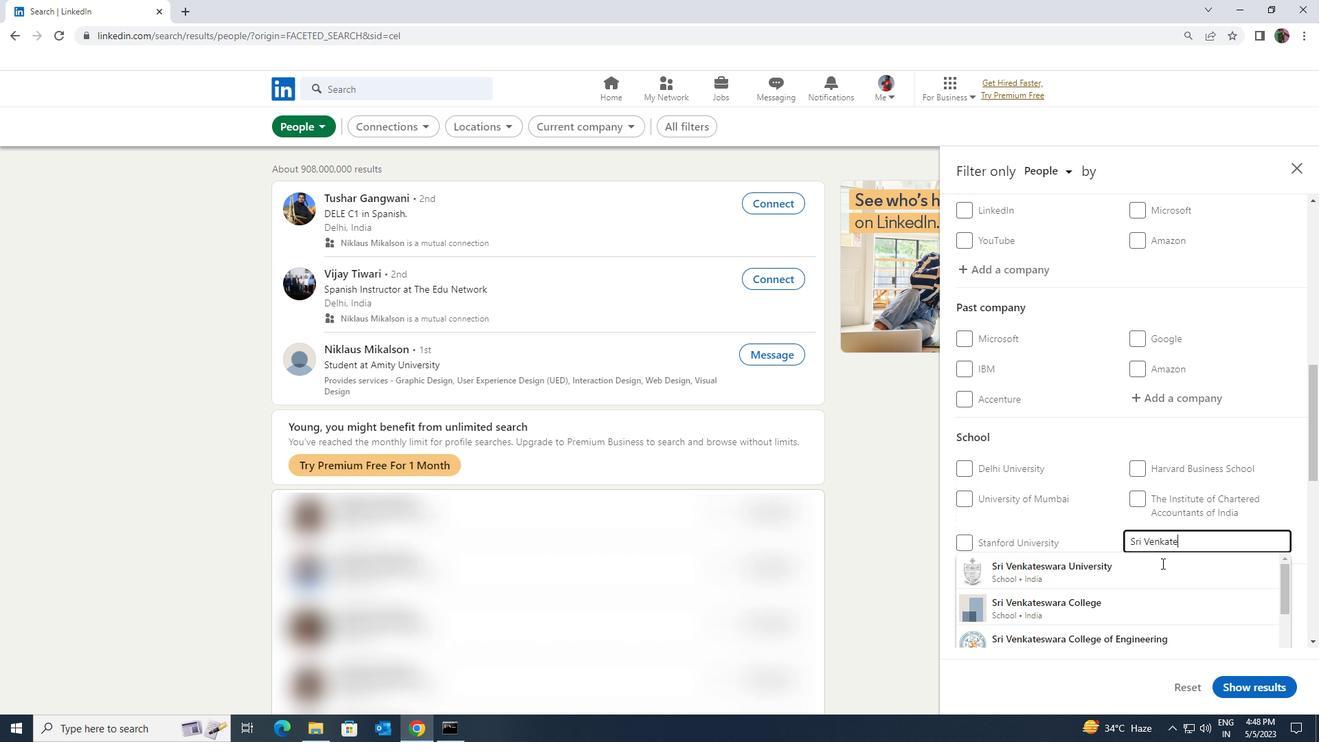 
Action: Mouse scrolled (1157, 569) with delta (0, 0)
Screenshot: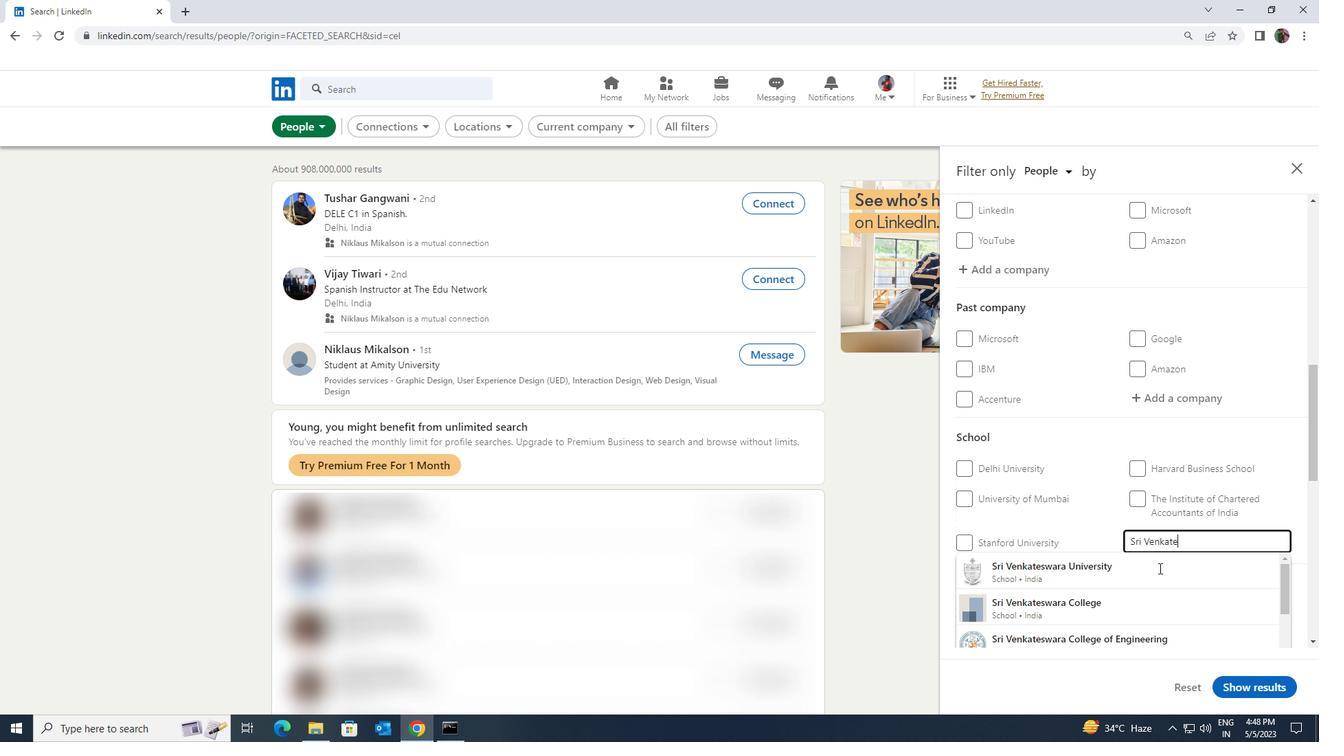 
Action: Mouse scrolled (1157, 569) with delta (0, 0)
Screenshot: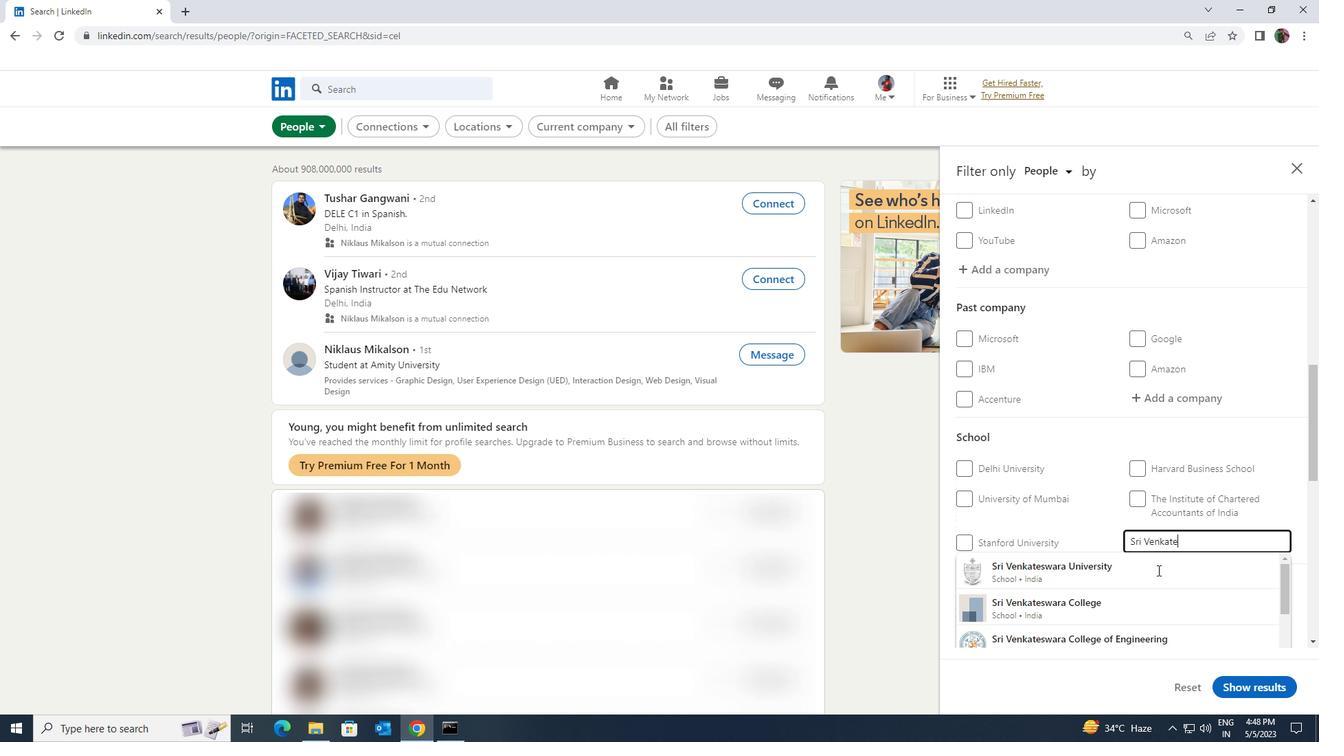 
Action: Mouse scrolled (1157, 569) with delta (0, 0)
Screenshot: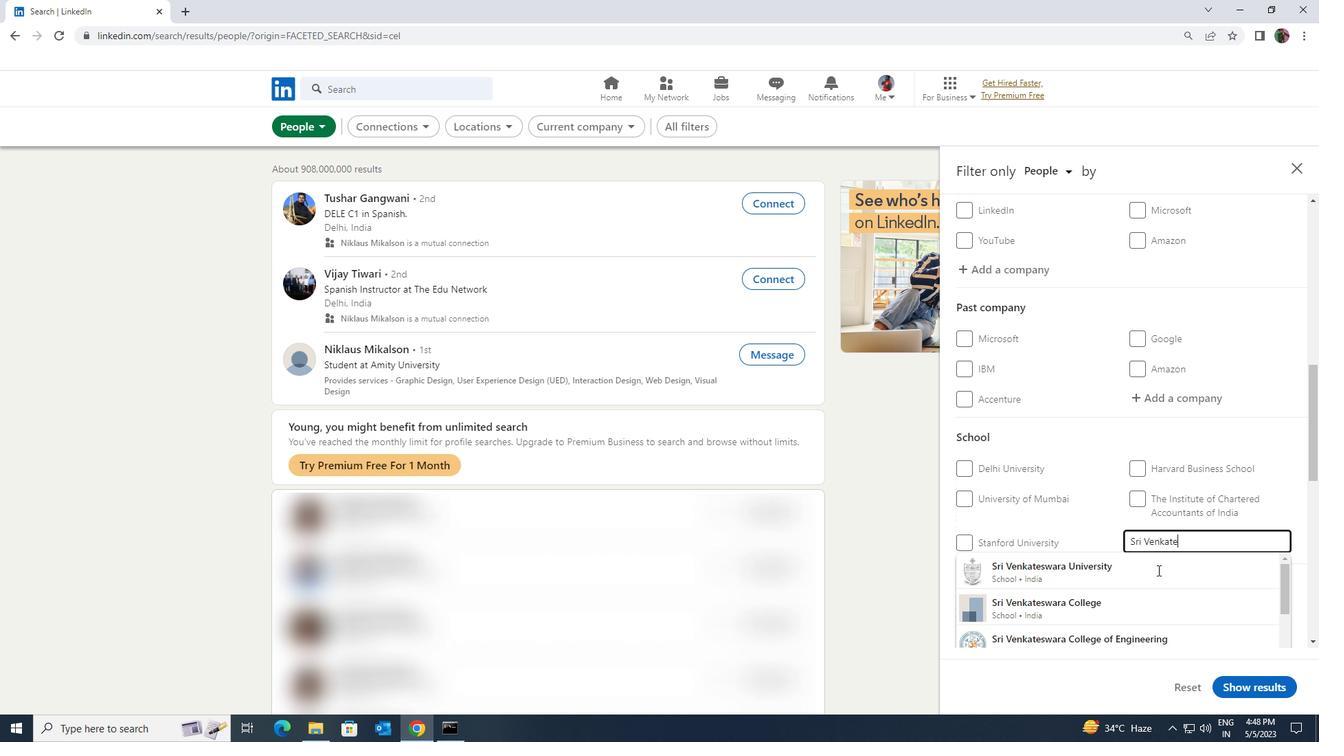 
Action: Mouse scrolled (1157, 569) with delta (0, 0)
Screenshot: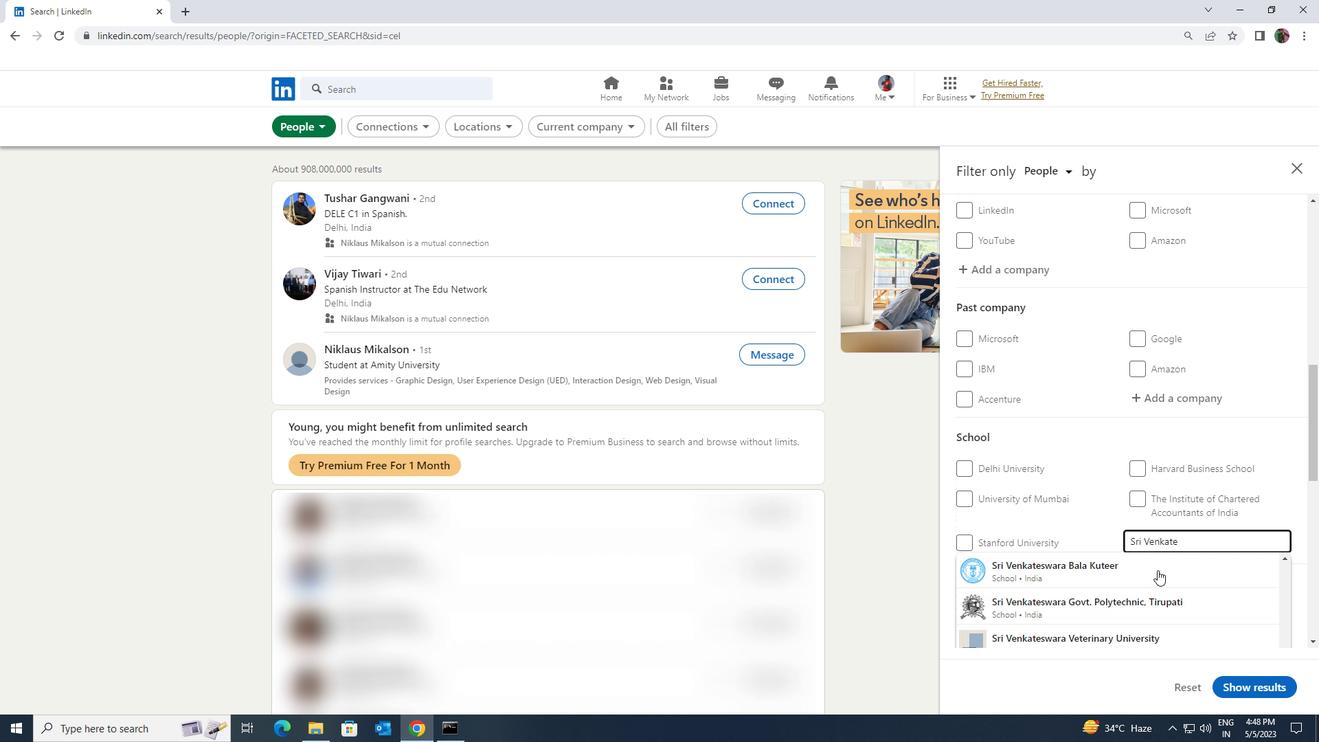 
Action: Mouse moved to (1154, 576)
Screenshot: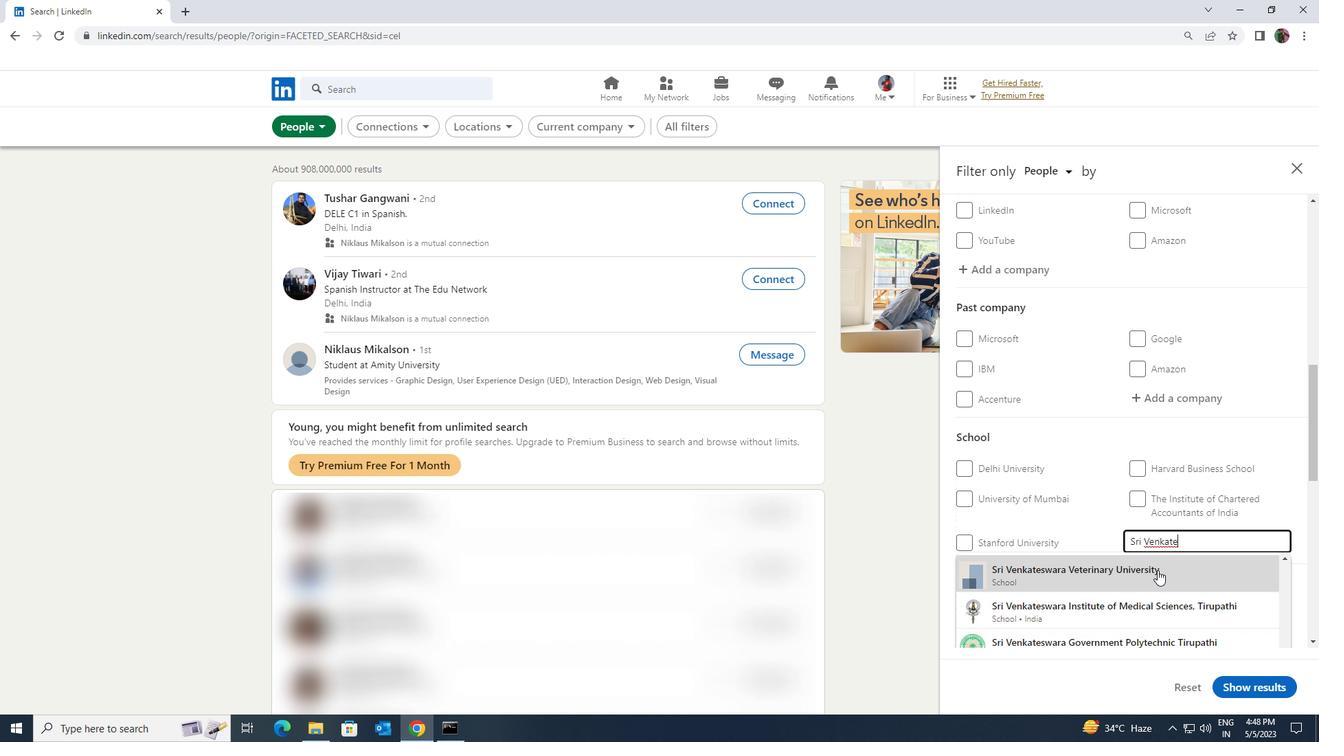 
Action: Mouse scrolled (1154, 575) with delta (0, 0)
Screenshot: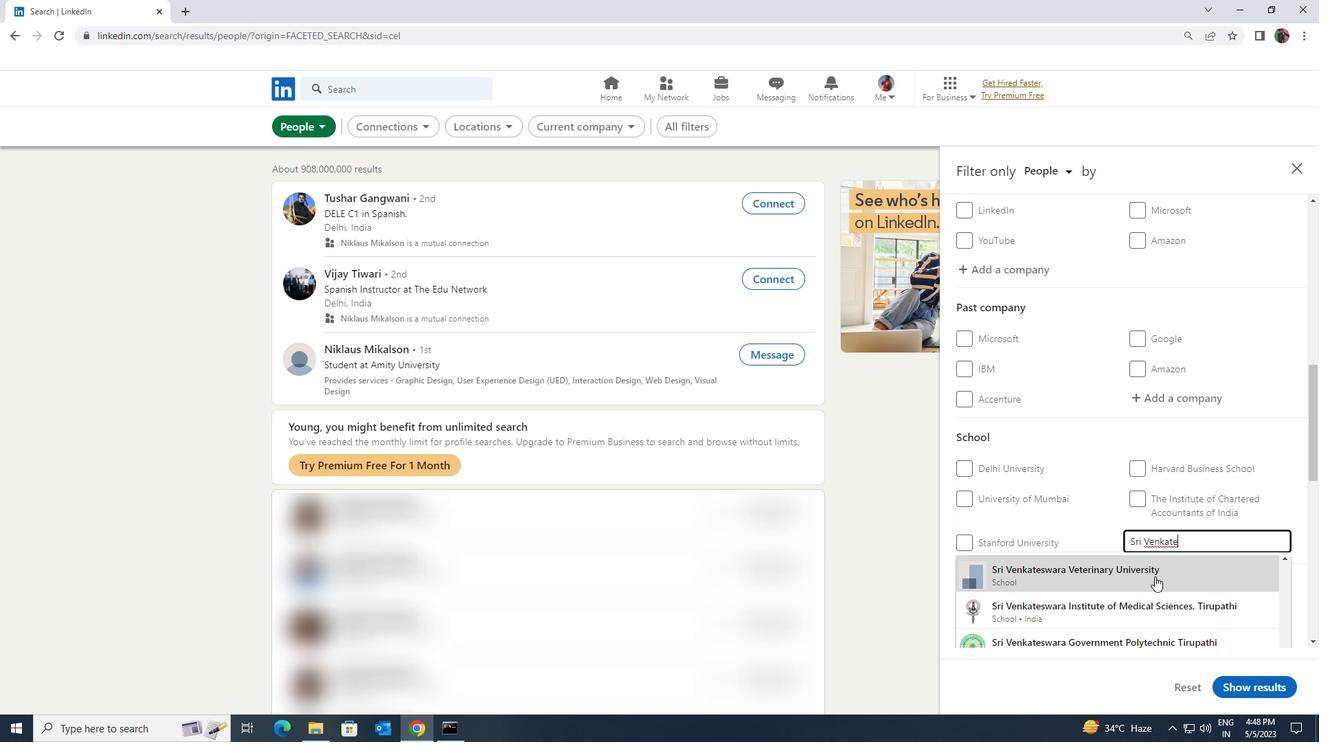 
Action: Mouse scrolled (1154, 577) with delta (0, 0)
Screenshot: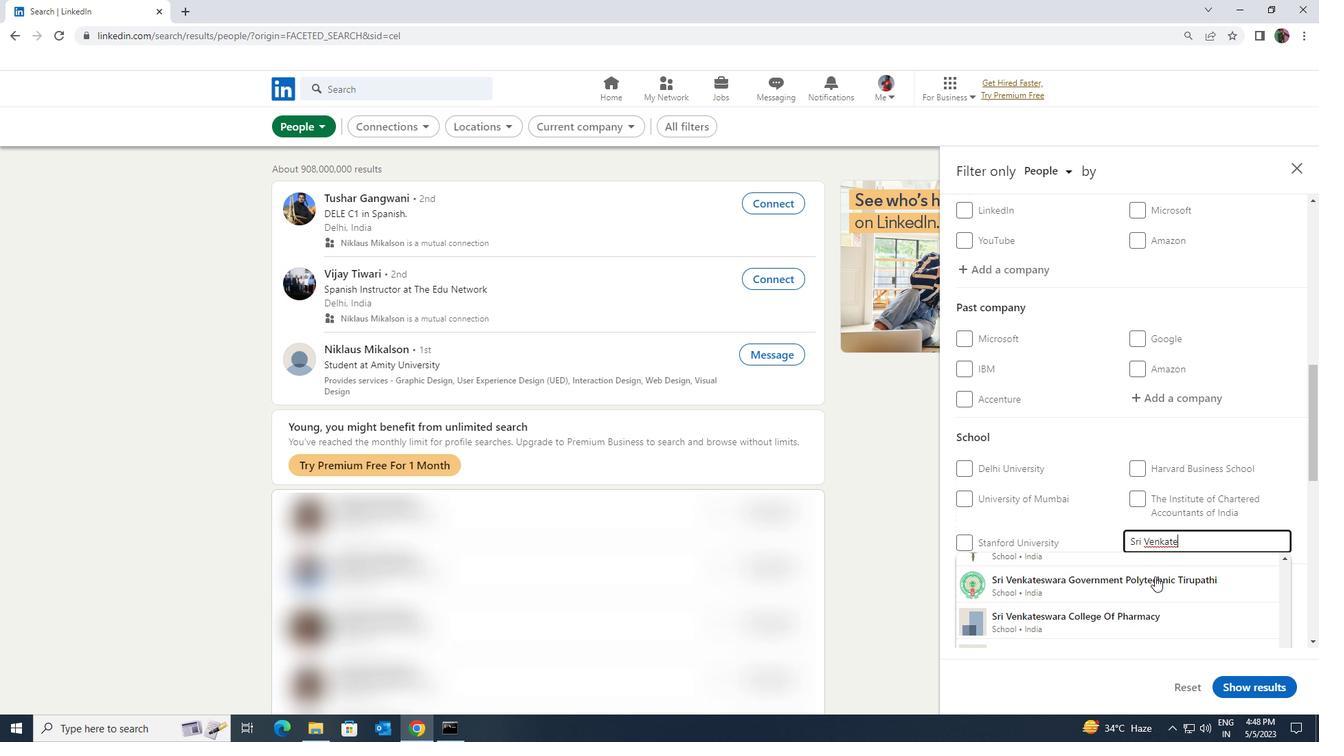 
Action: Mouse scrolled (1154, 577) with delta (0, 0)
Screenshot: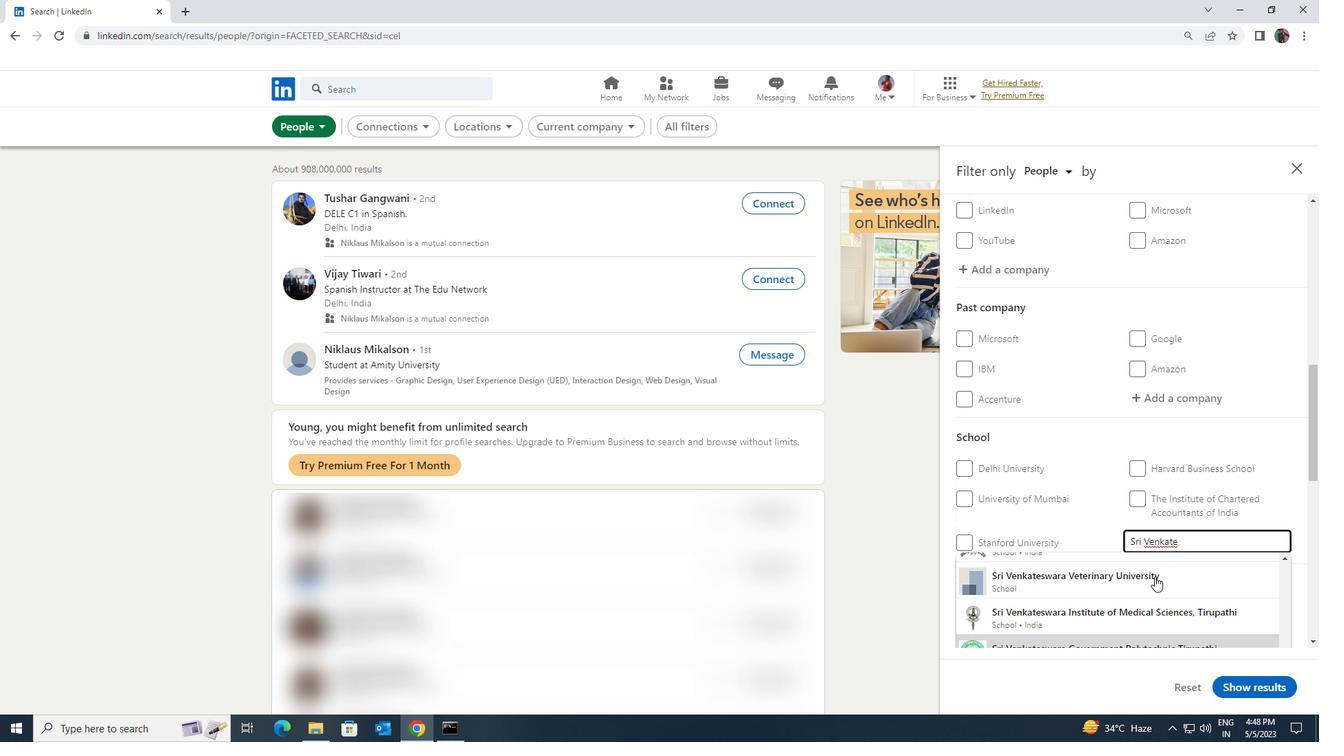 
Action: Mouse scrolled (1154, 577) with delta (0, 0)
Screenshot: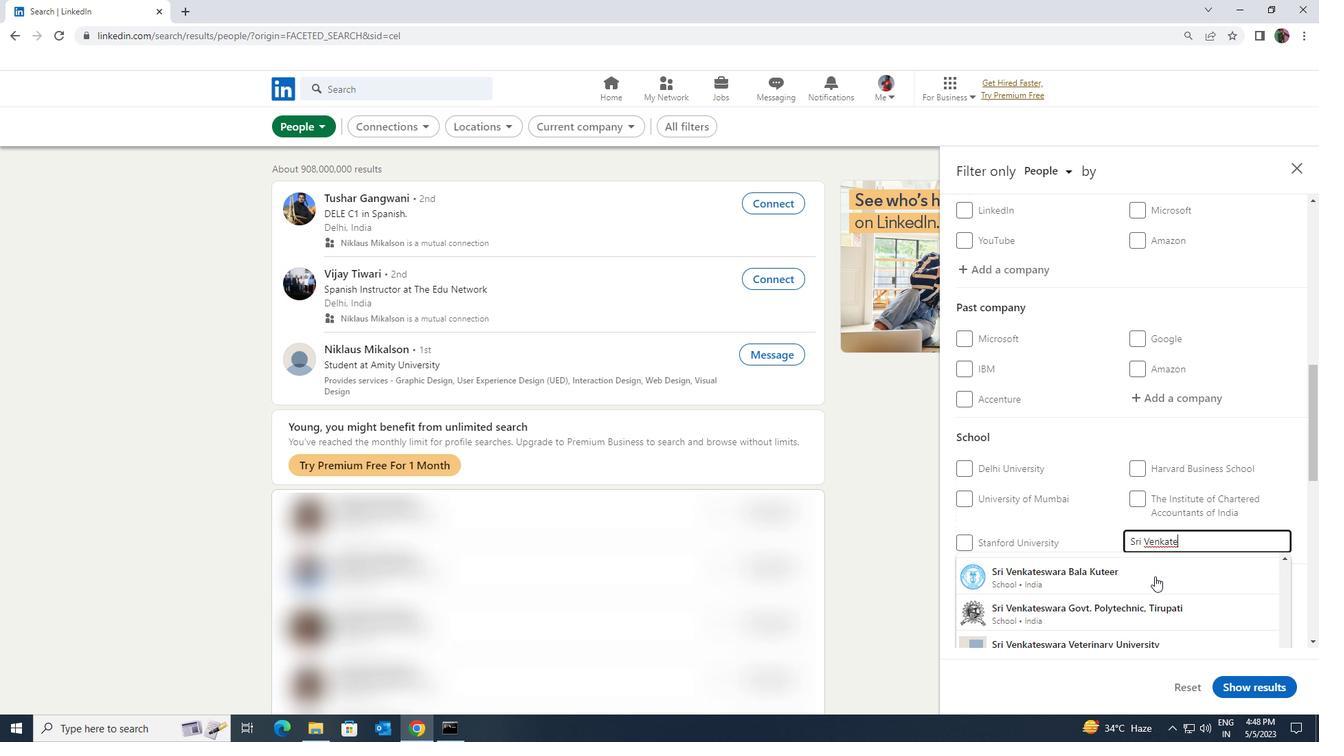 
Action: Mouse scrolled (1154, 577) with delta (0, 0)
Screenshot: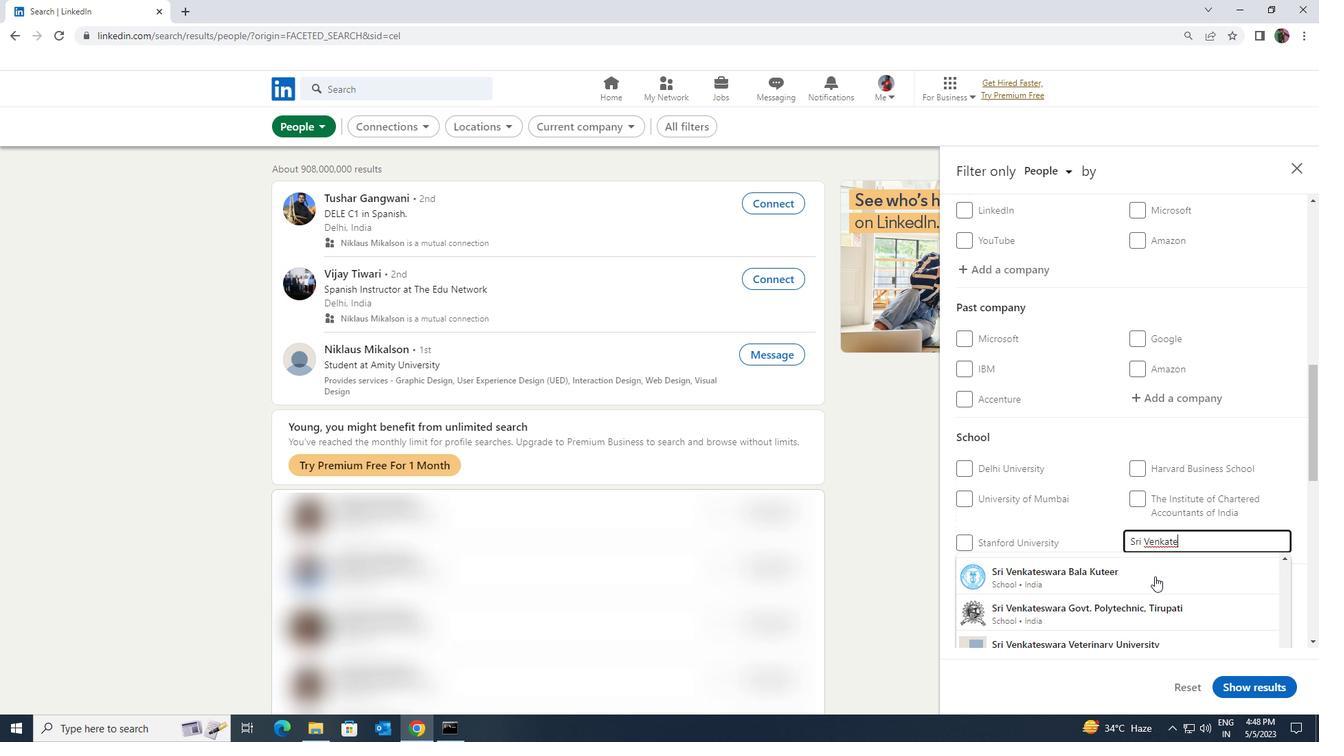 
Action: Mouse moved to (1154, 578)
Screenshot: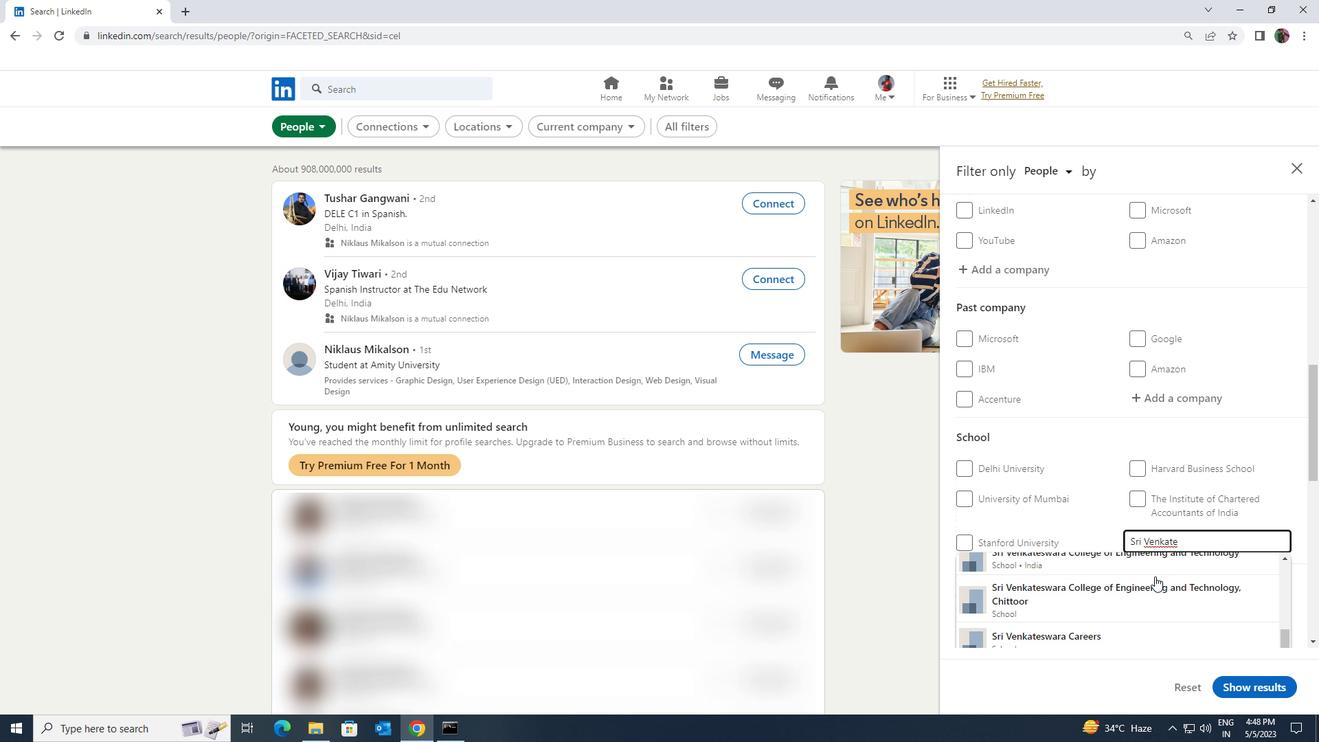 
Action: Mouse scrolled (1154, 579) with delta (0, 0)
Screenshot: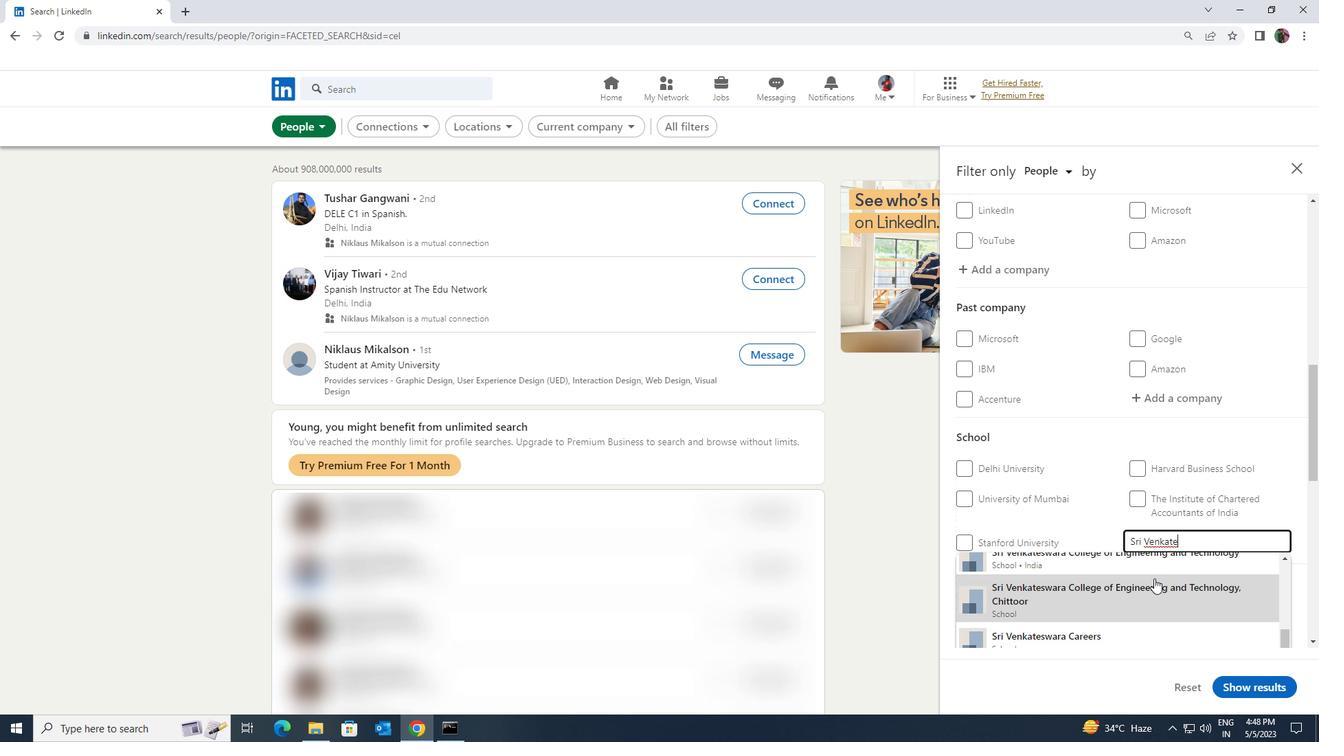 
Action: Mouse moved to (1154, 583)
Screenshot: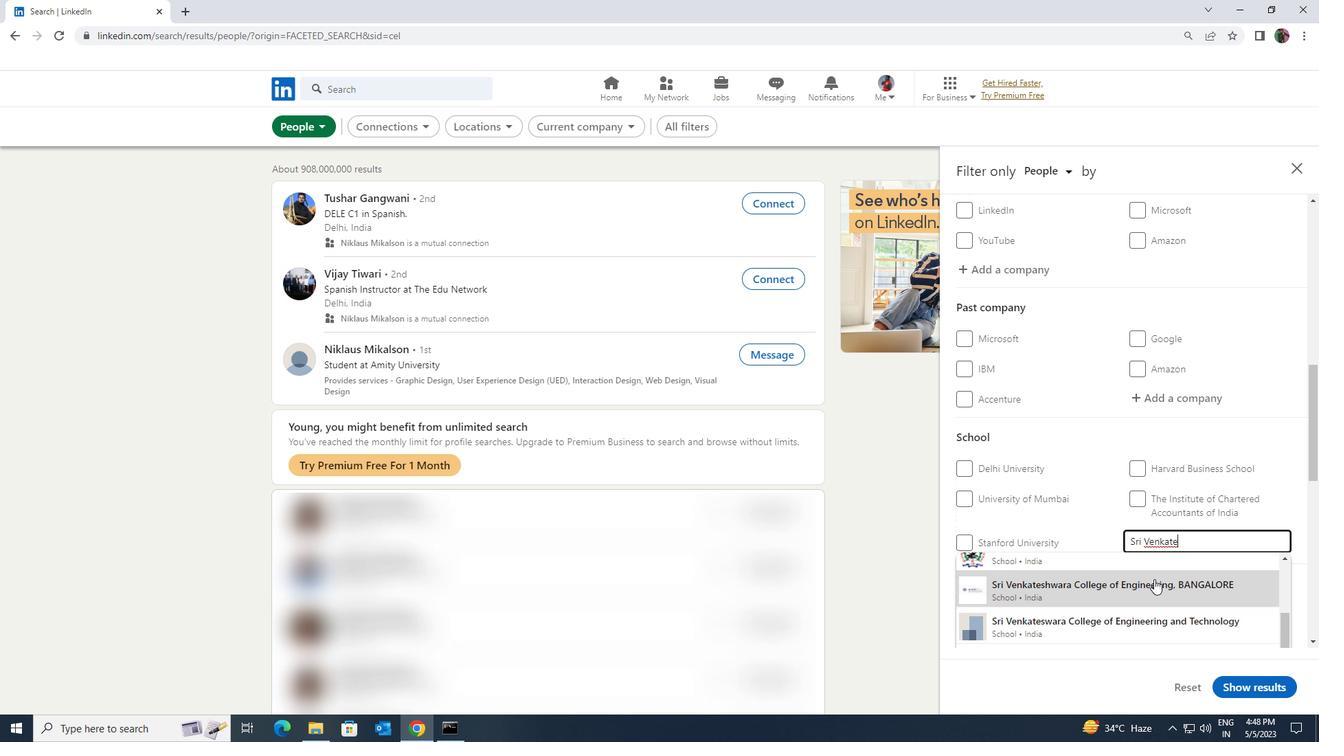 
Action: Mouse pressed left at (1154, 583)
Screenshot: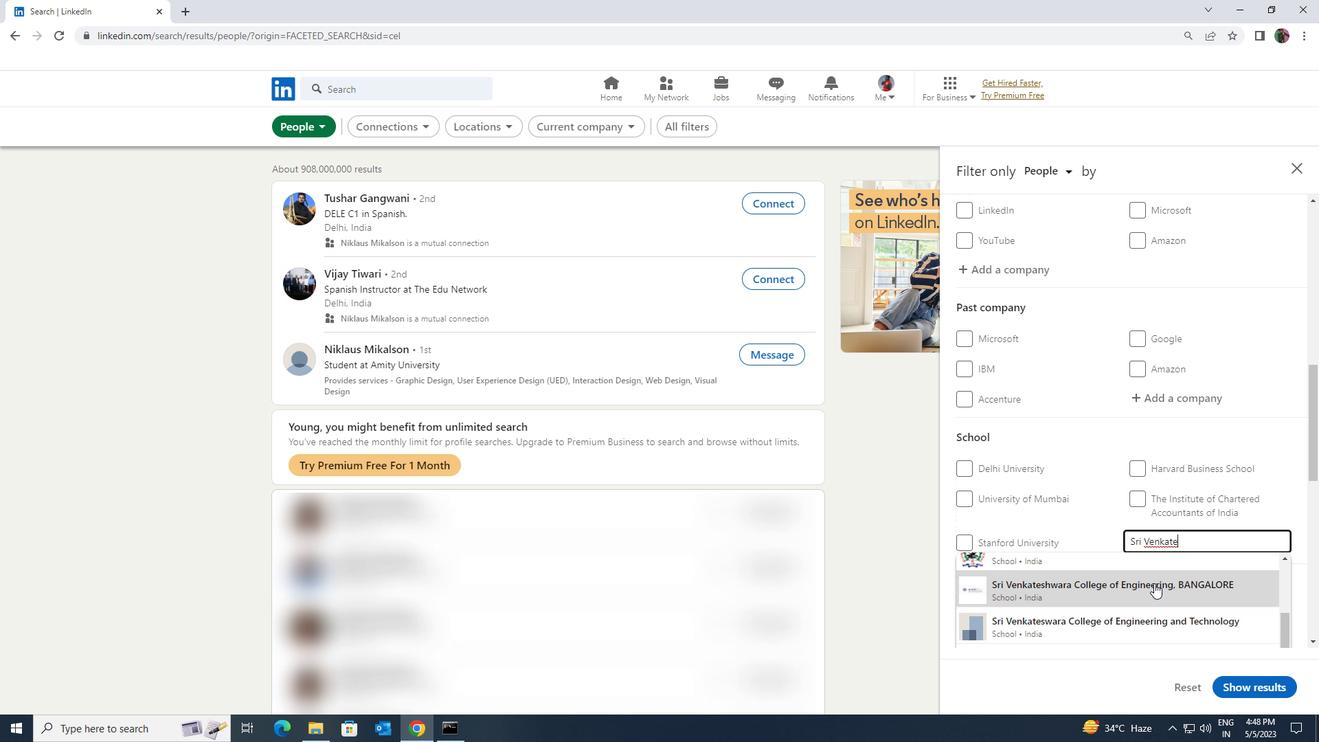 
Action: Mouse scrolled (1154, 582) with delta (0, 0)
Screenshot: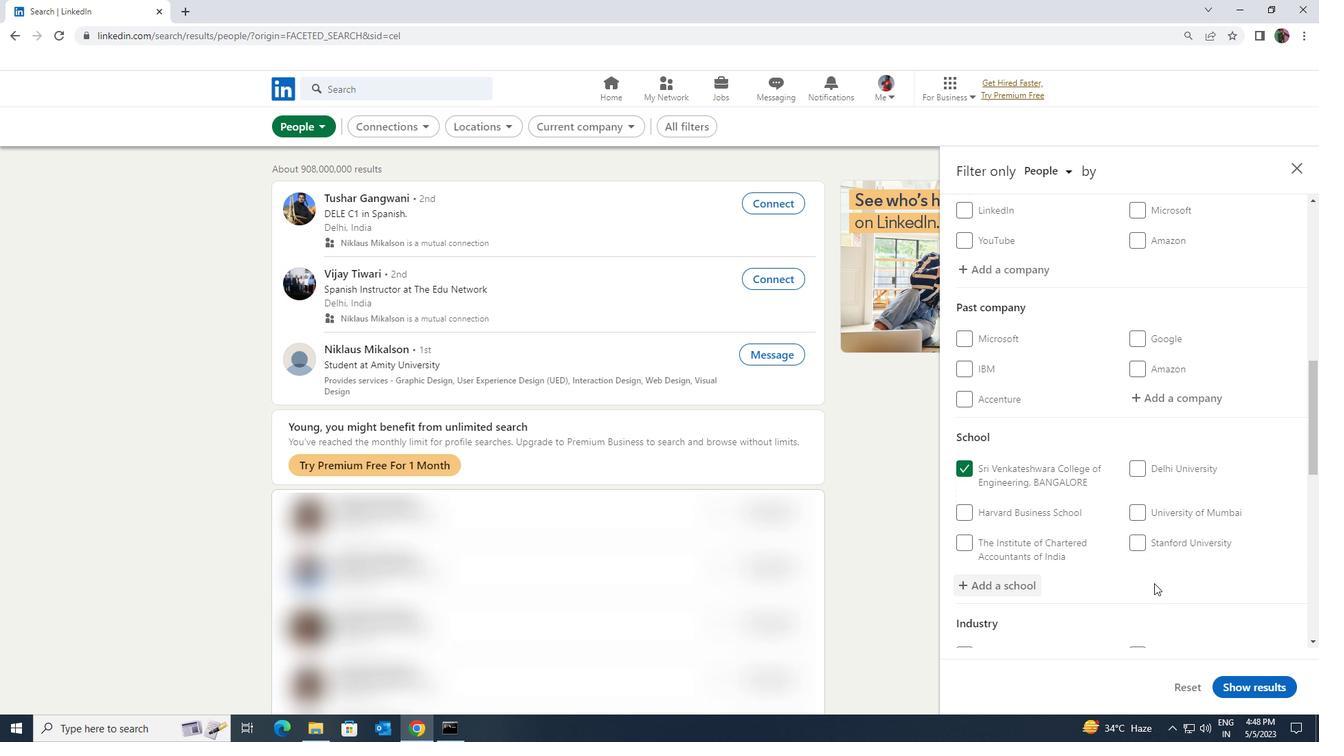 
Action: Mouse scrolled (1154, 582) with delta (0, 0)
Screenshot: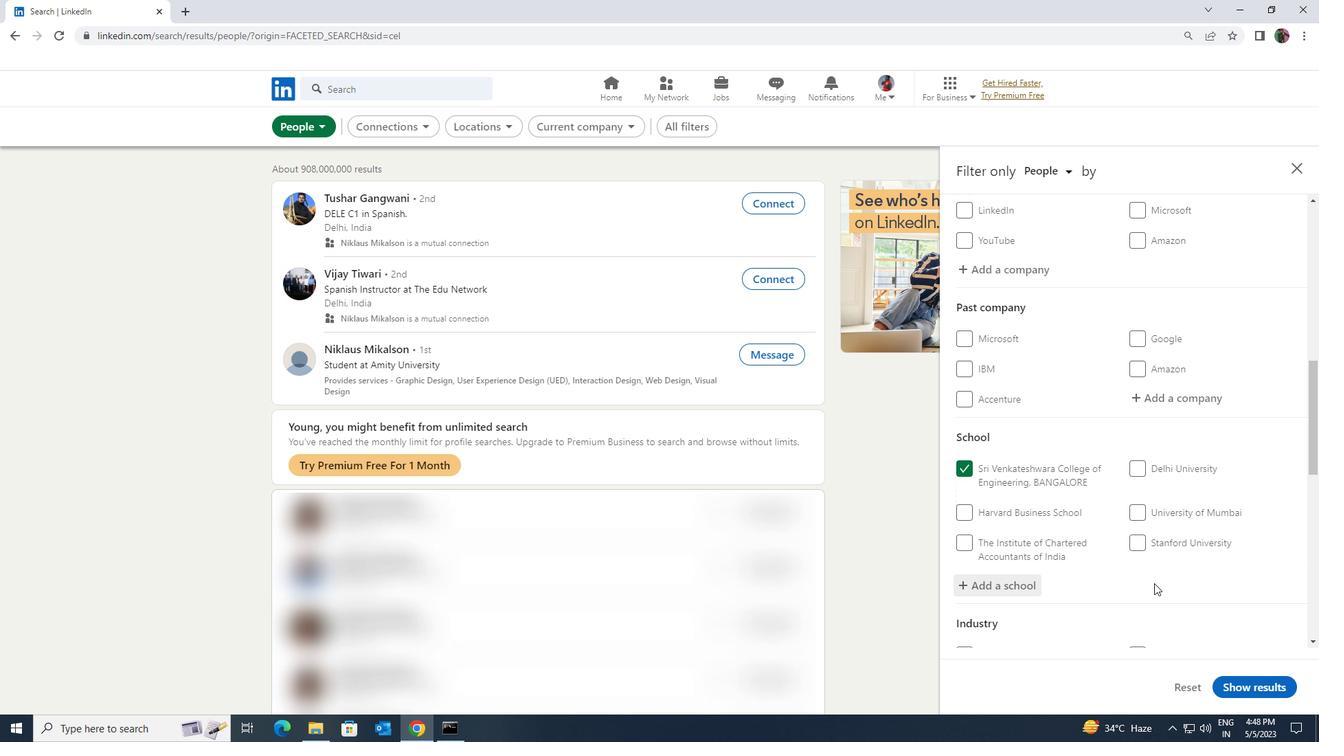 
Action: Mouse scrolled (1154, 582) with delta (0, 0)
Screenshot: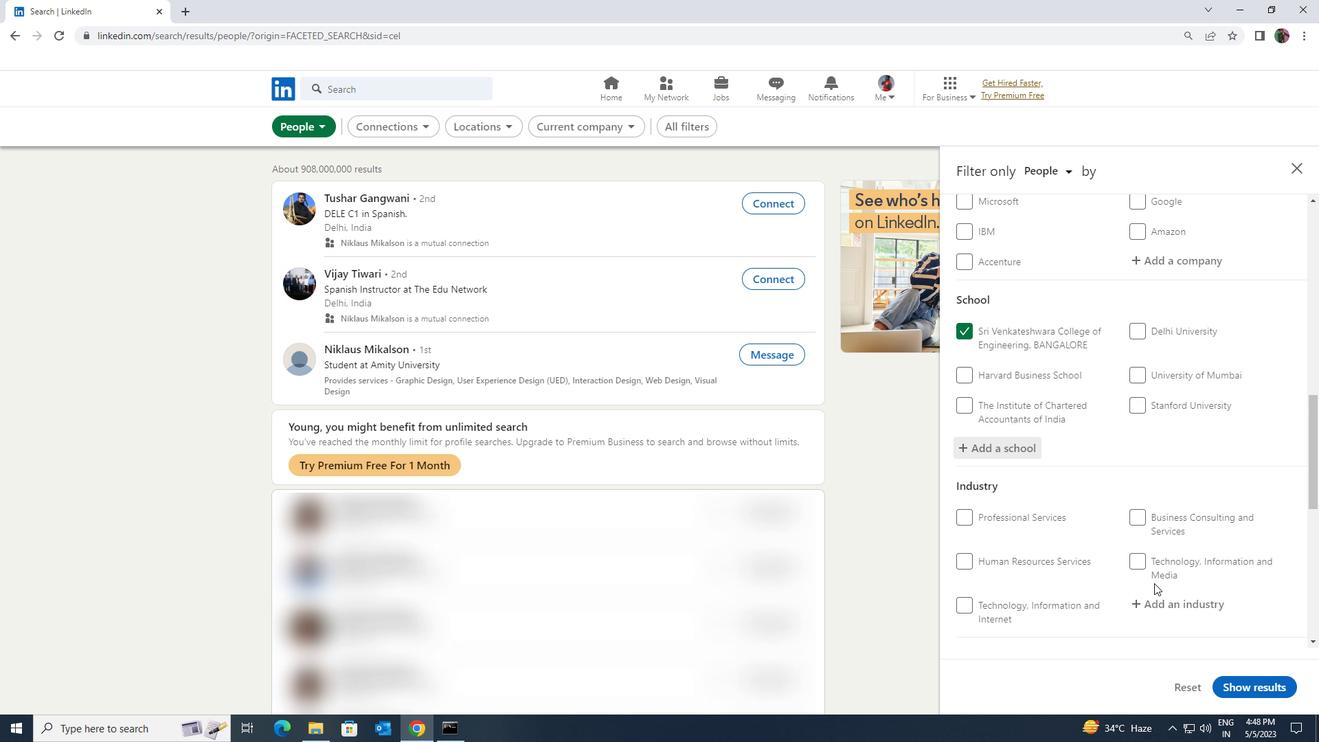 
Action: Mouse moved to (1170, 540)
Screenshot: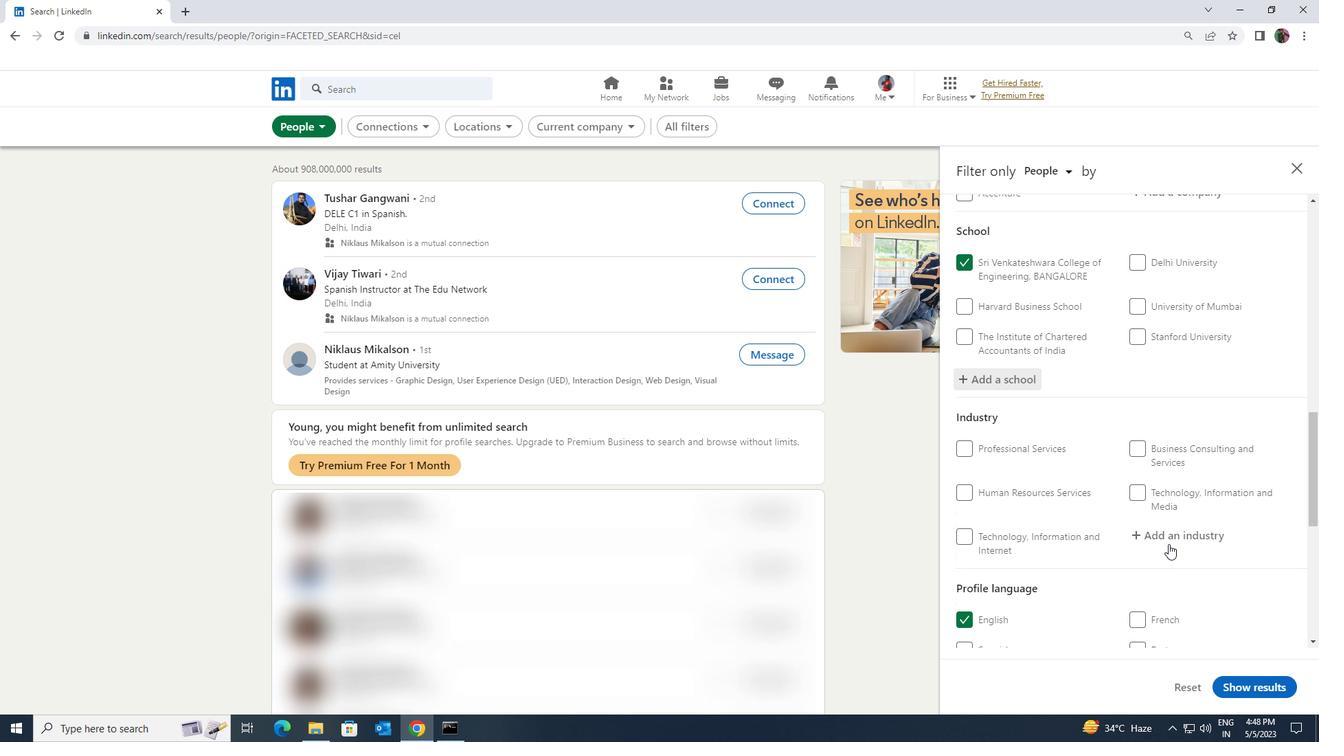 
Action: Mouse pressed left at (1170, 540)
Screenshot: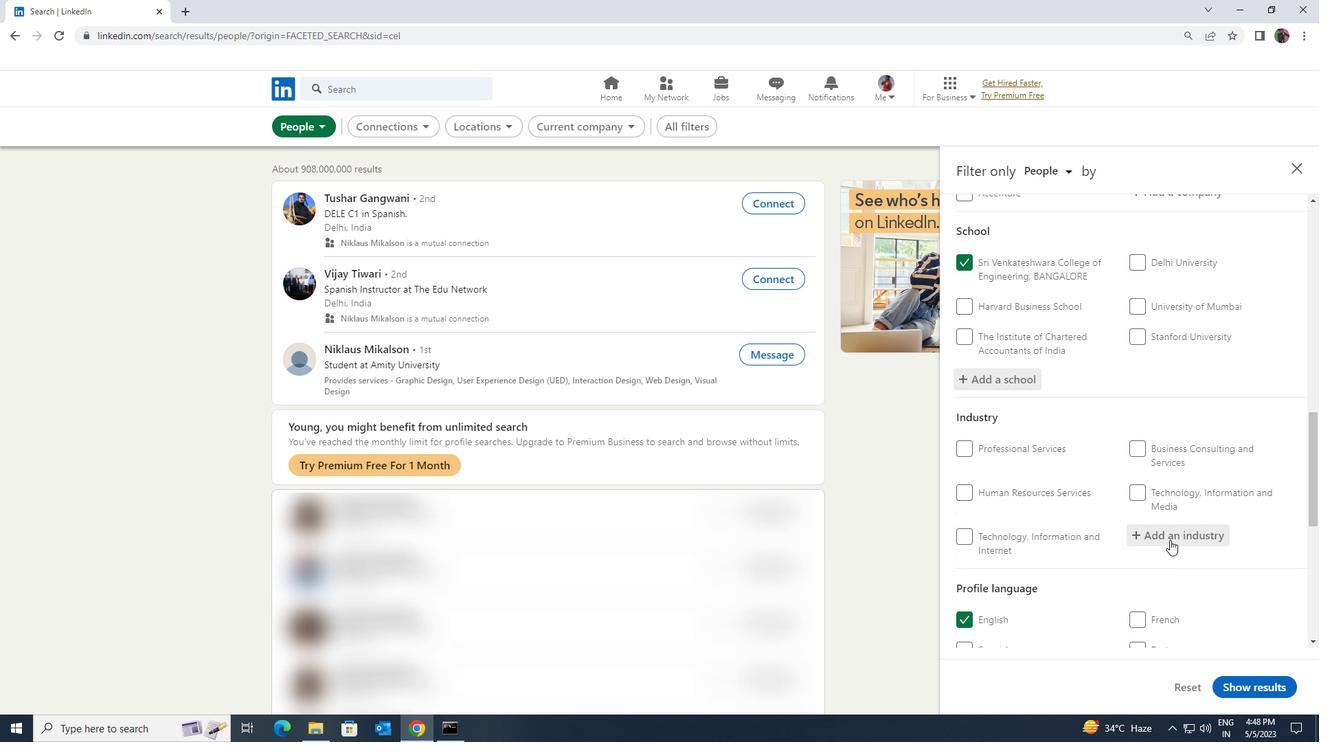 
Action: Key pressed <Key.shift>PACKAGING
Screenshot: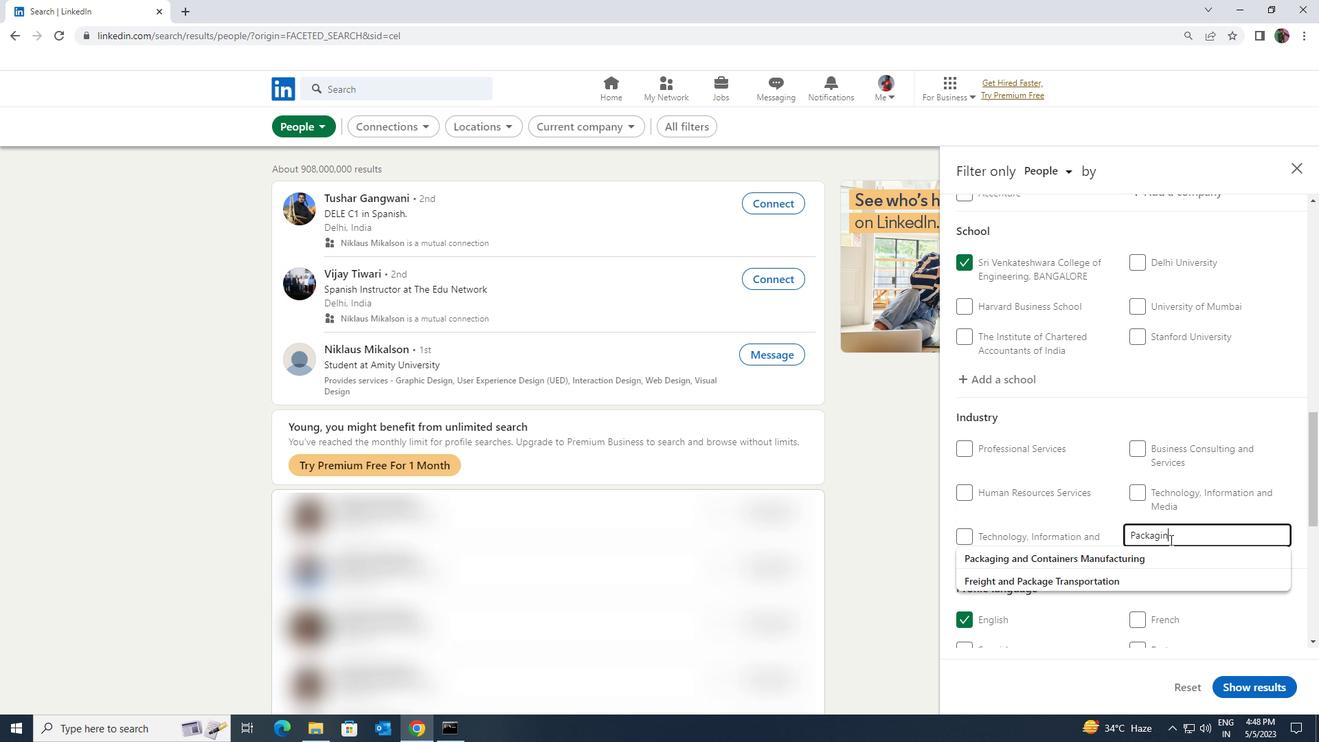 
Action: Mouse moved to (1166, 548)
Screenshot: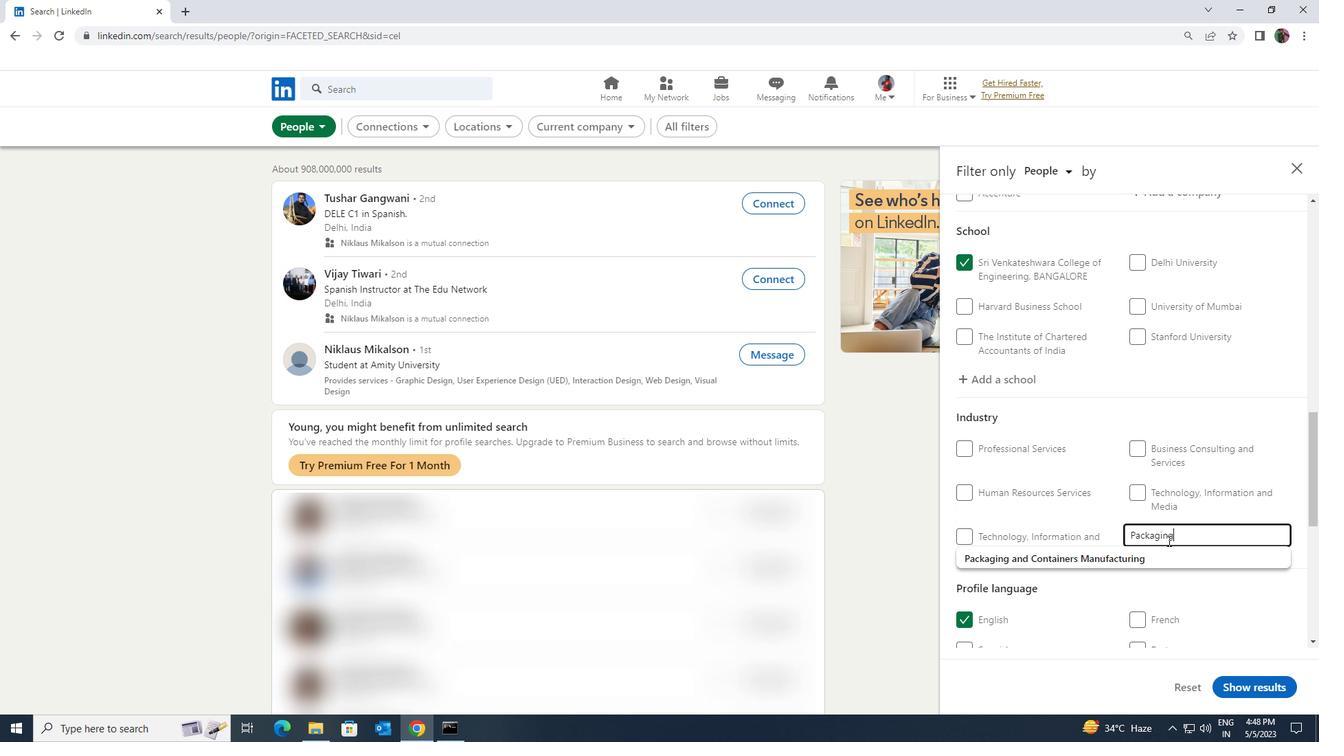 
Action: Mouse pressed left at (1166, 548)
Screenshot: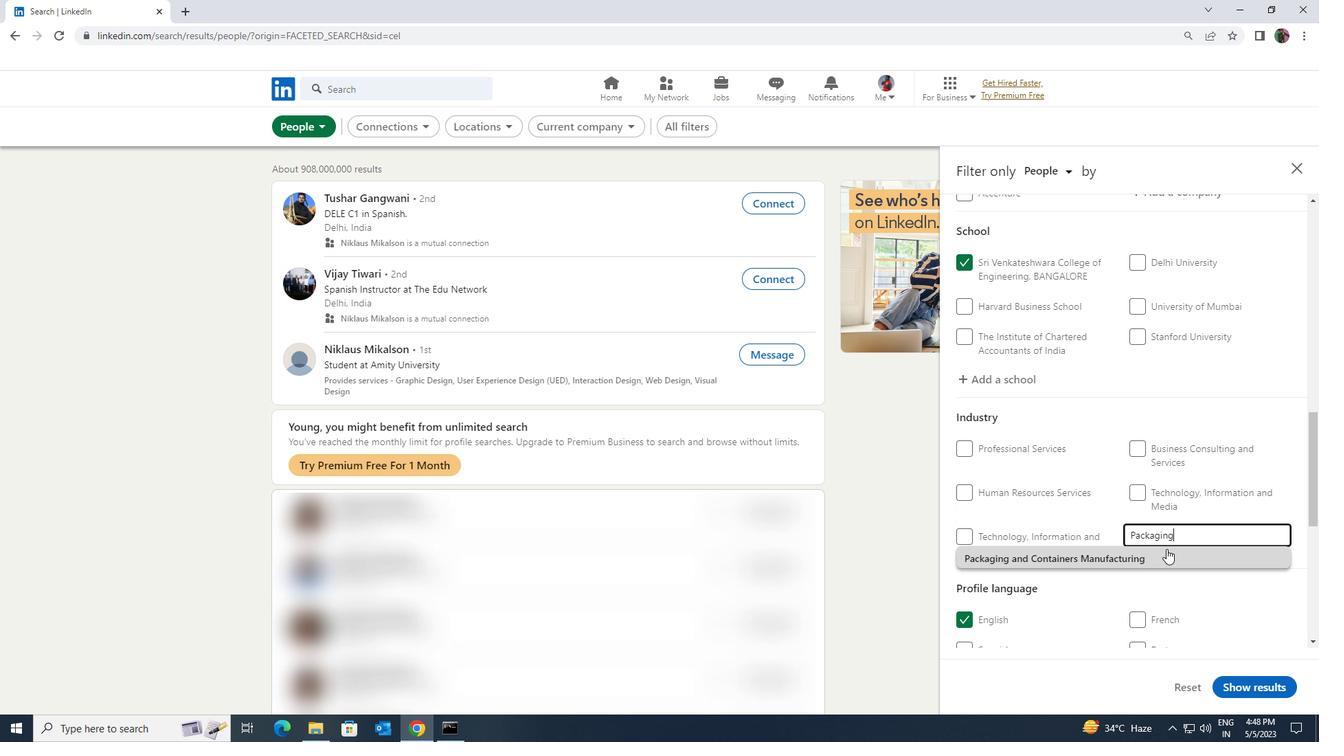 
Action: Mouse scrolled (1166, 548) with delta (0, 0)
Screenshot: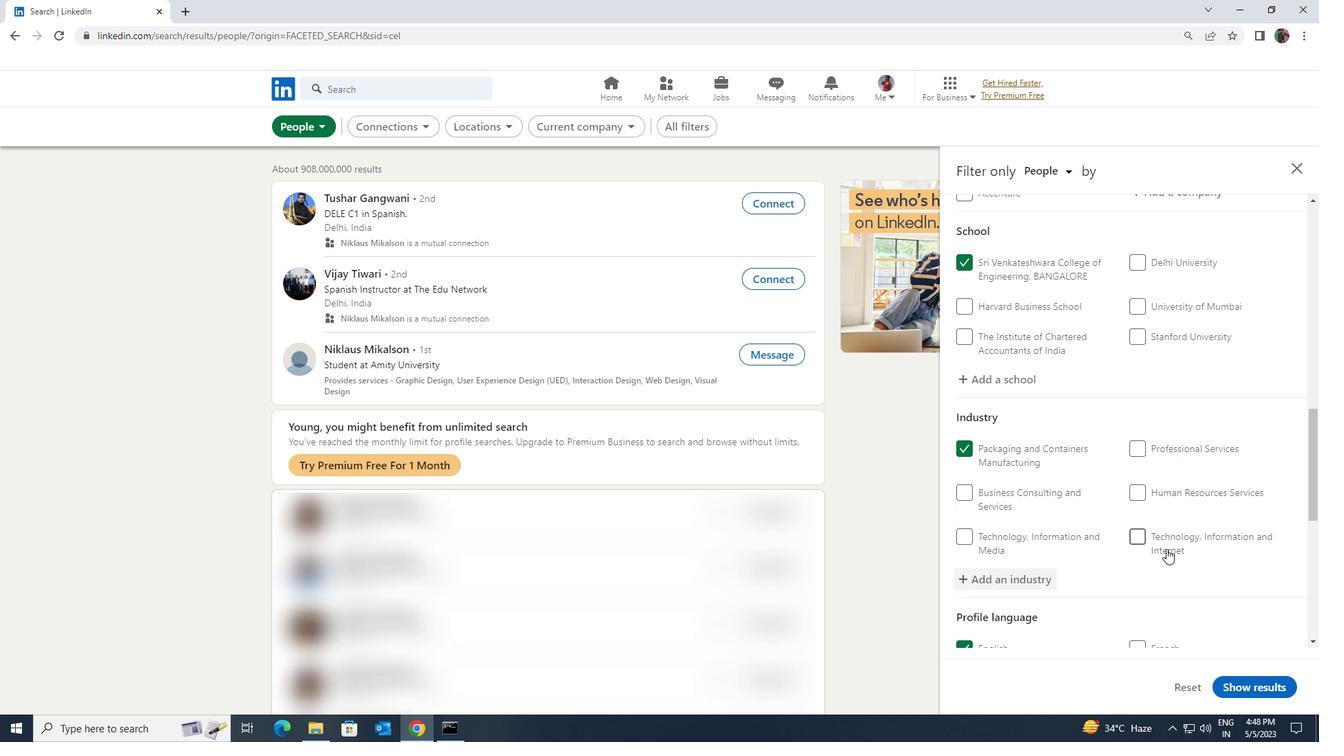 
Action: Mouse scrolled (1166, 548) with delta (0, 0)
Screenshot: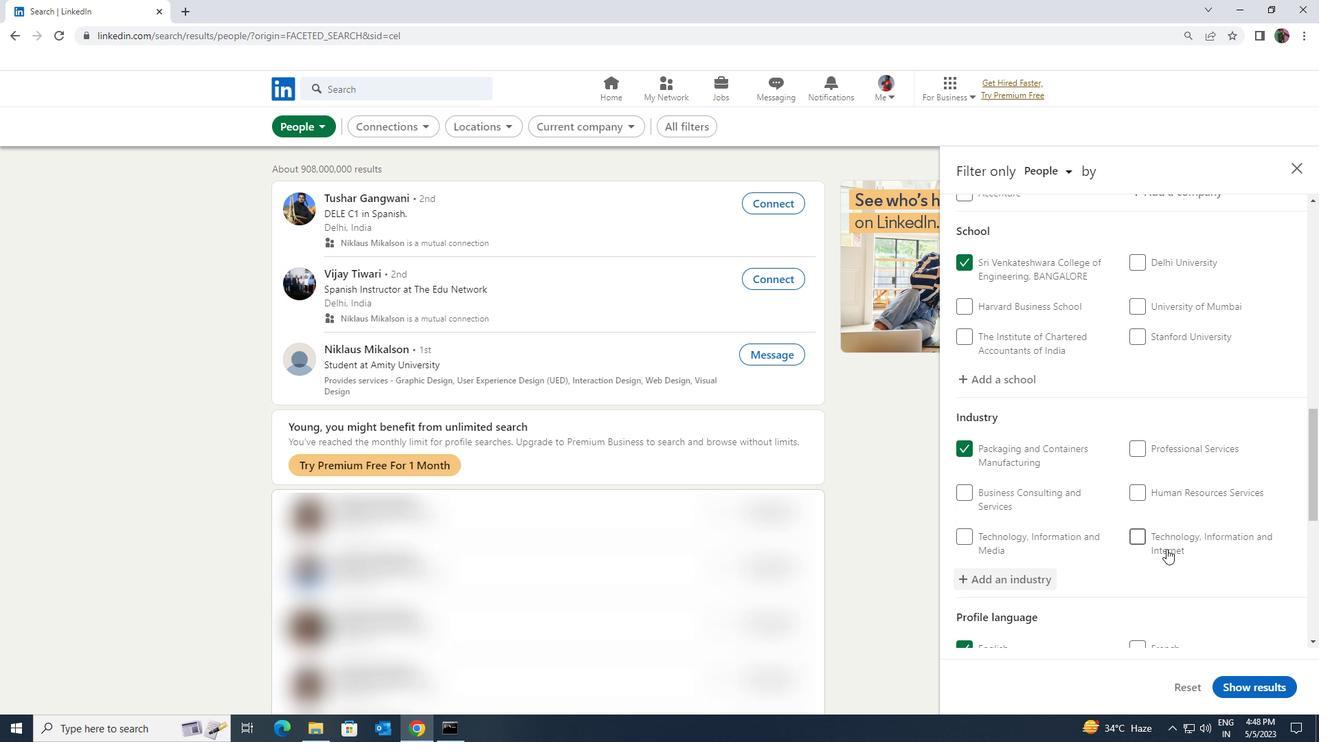 
Action: Mouse scrolled (1166, 548) with delta (0, 0)
Screenshot: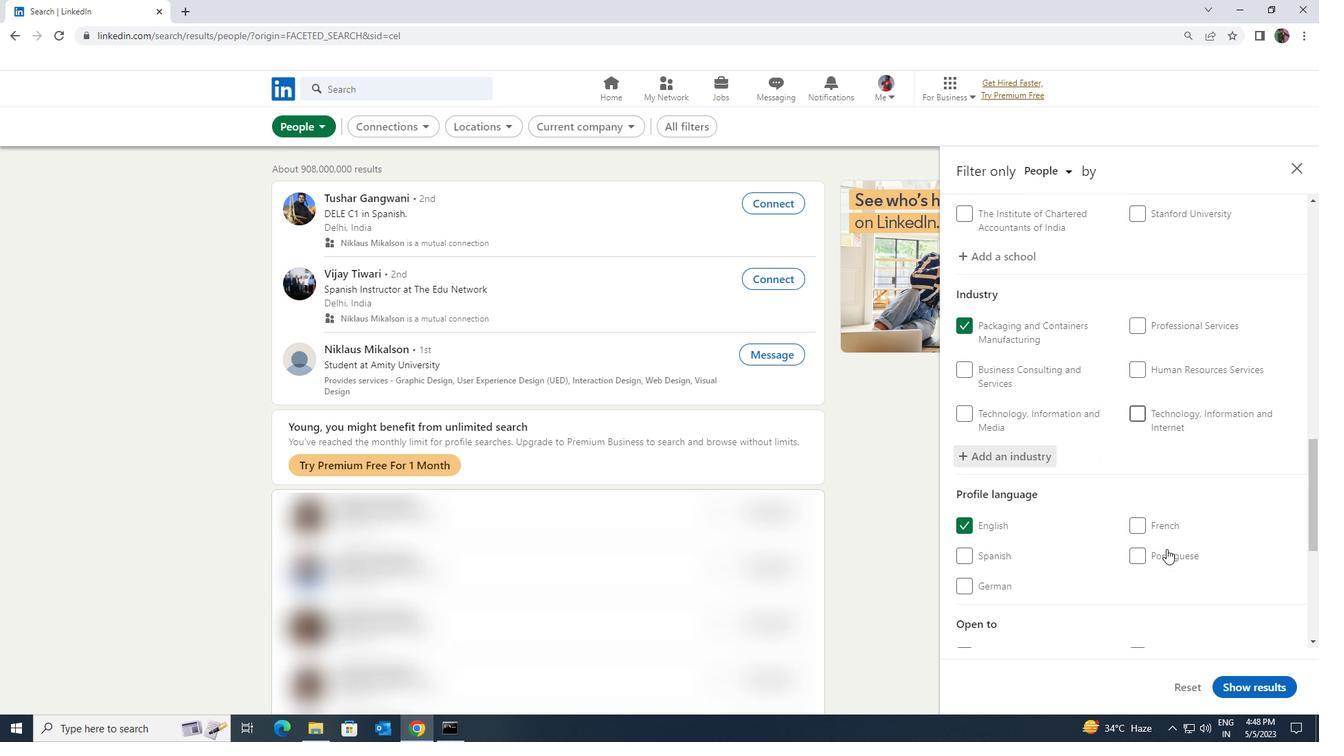 
Action: Mouse scrolled (1166, 548) with delta (0, 0)
Screenshot: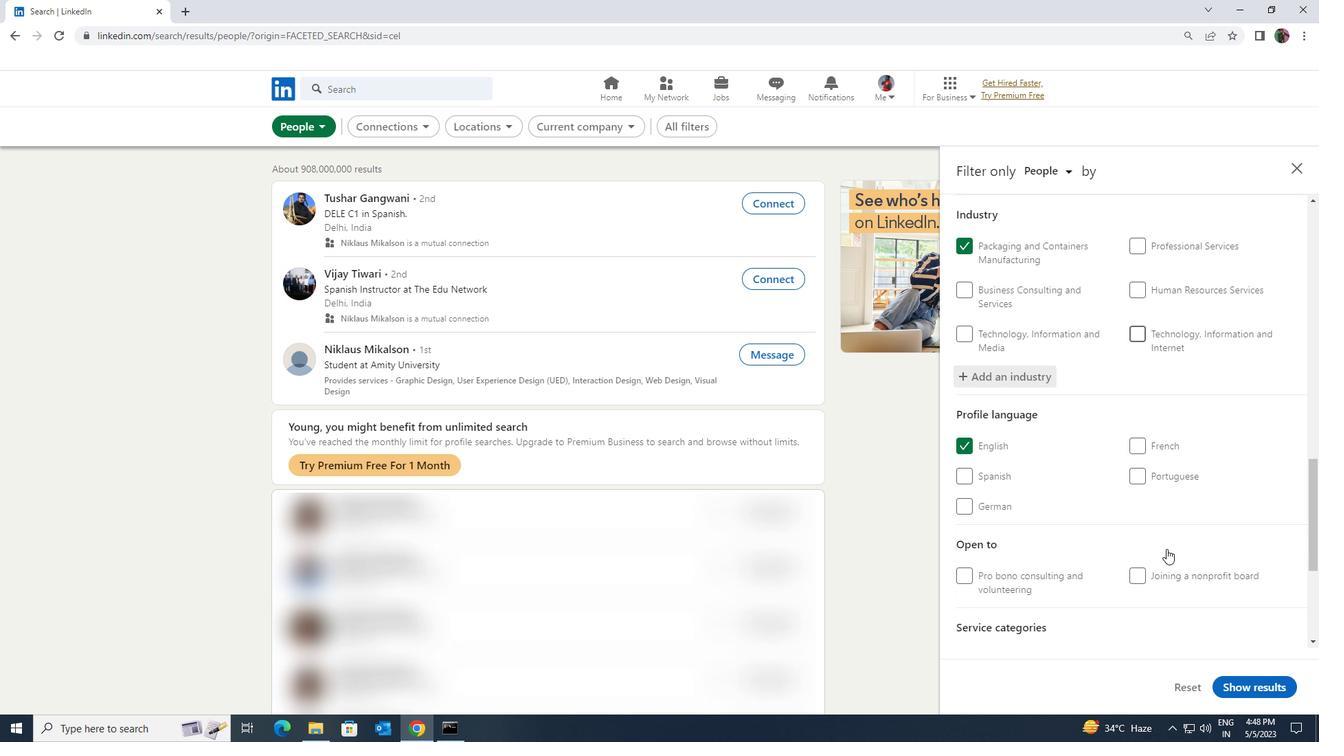 
Action: Mouse scrolled (1166, 548) with delta (0, 0)
Screenshot: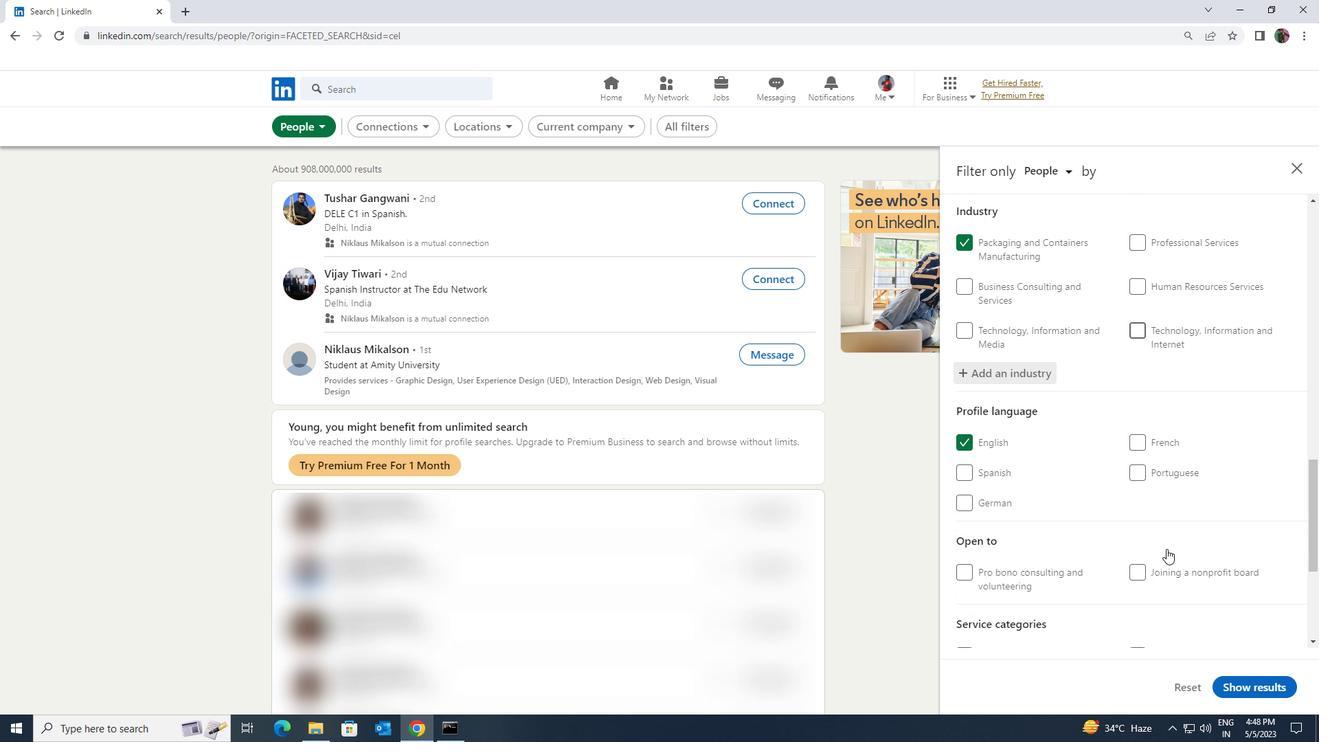 
Action: Mouse scrolled (1166, 548) with delta (0, 0)
Screenshot: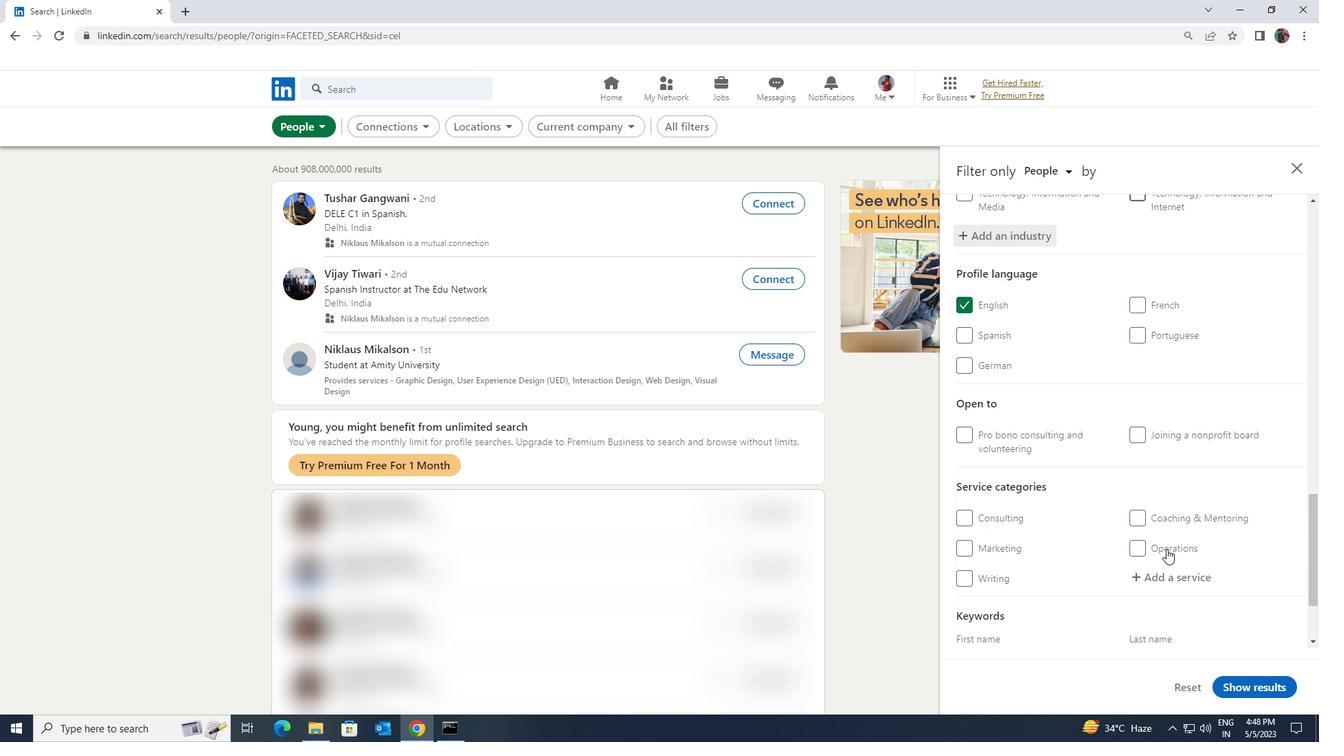 
Action: Mouse moved to (1171, 512)
Screenshot: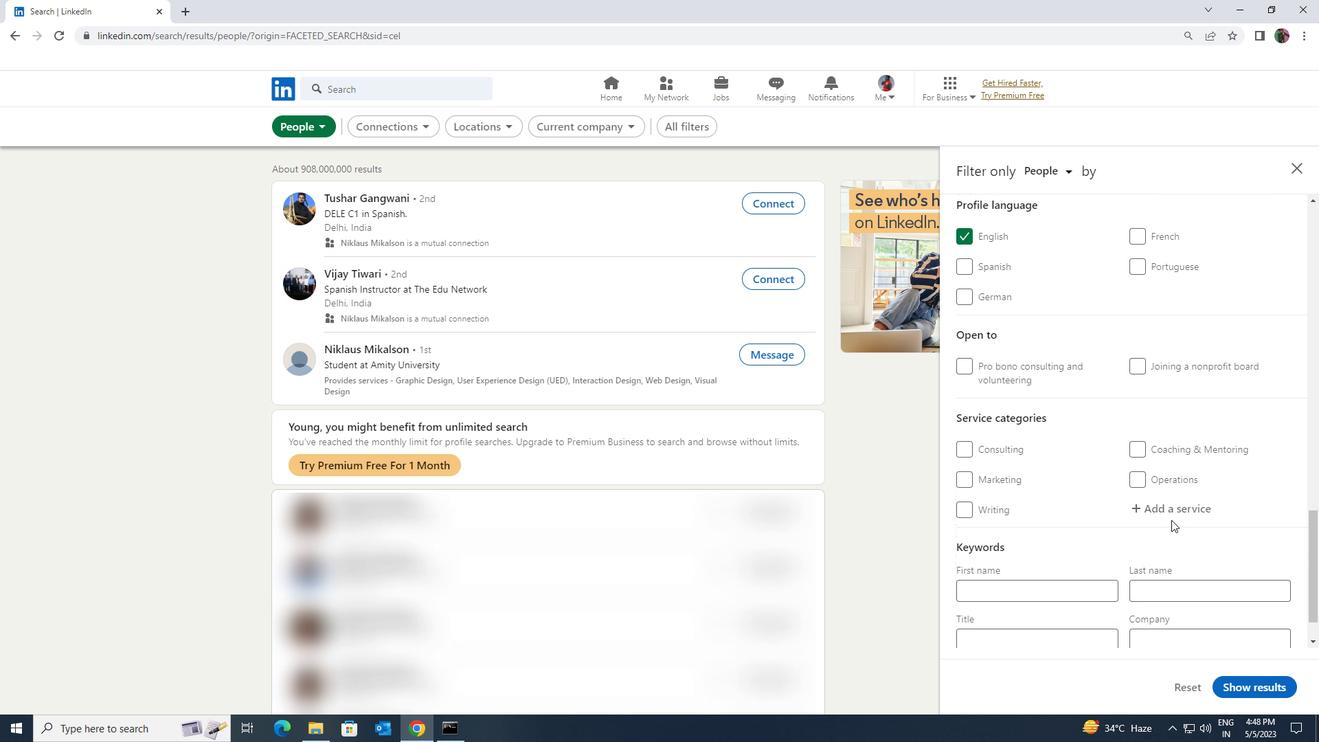 
Action: Mouse pressed left at (1171, 512)
Screenshot: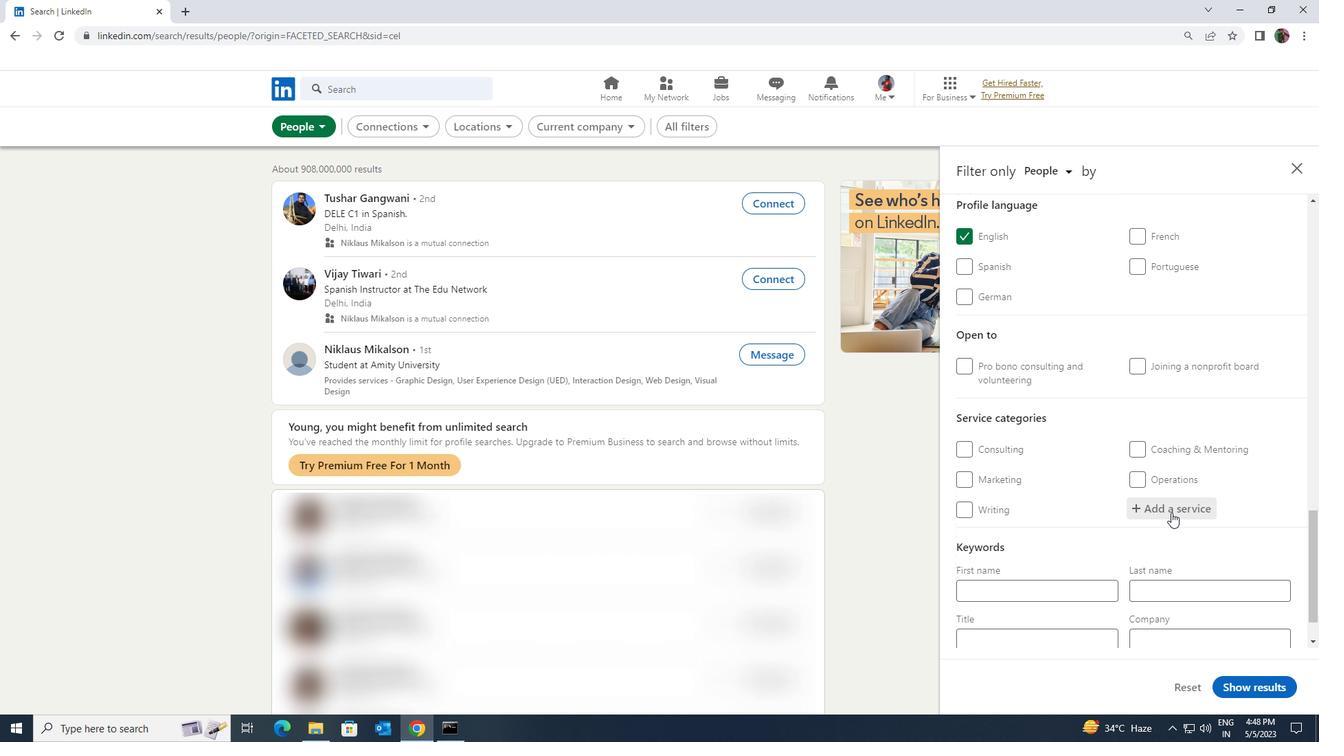 
Action: Key pressed <Key.shift><Key.shift><Key.shift>ACCOUNTING
Screenshot: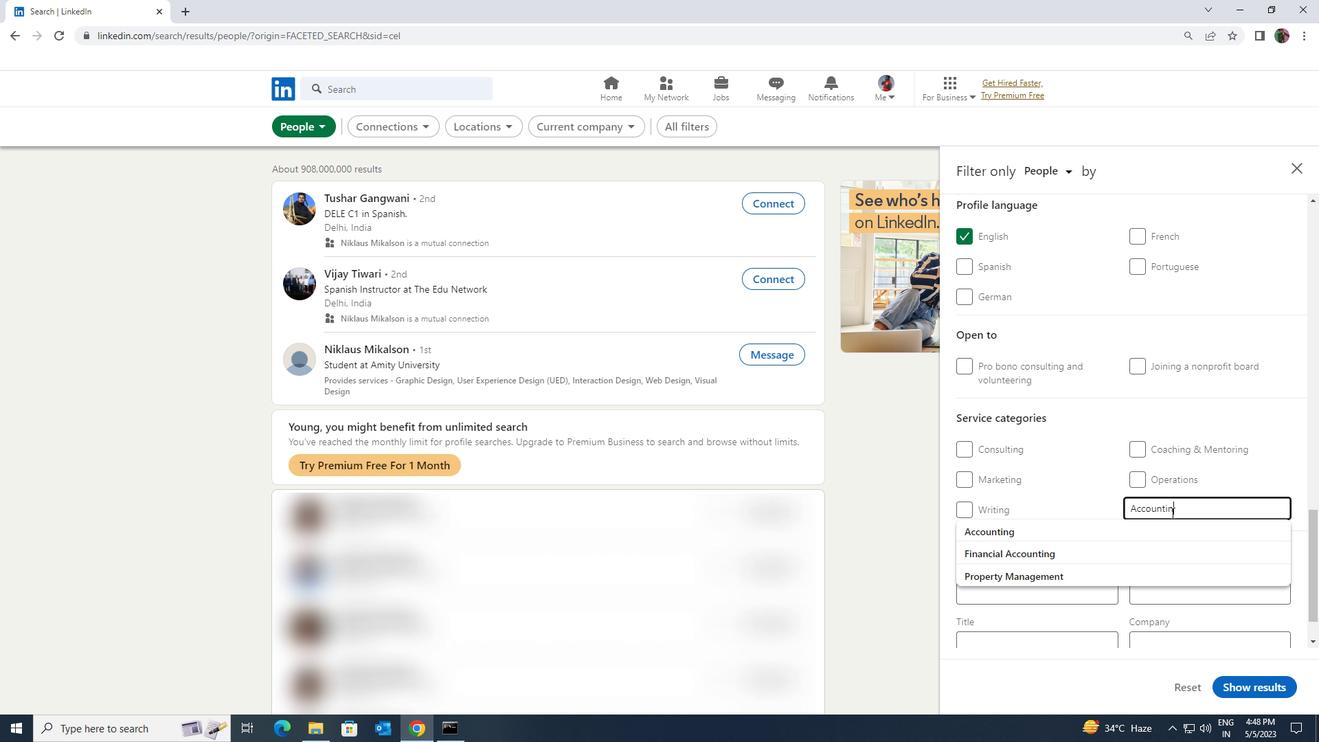
Action: Mouse moved to (1169, 523)
Screenshot: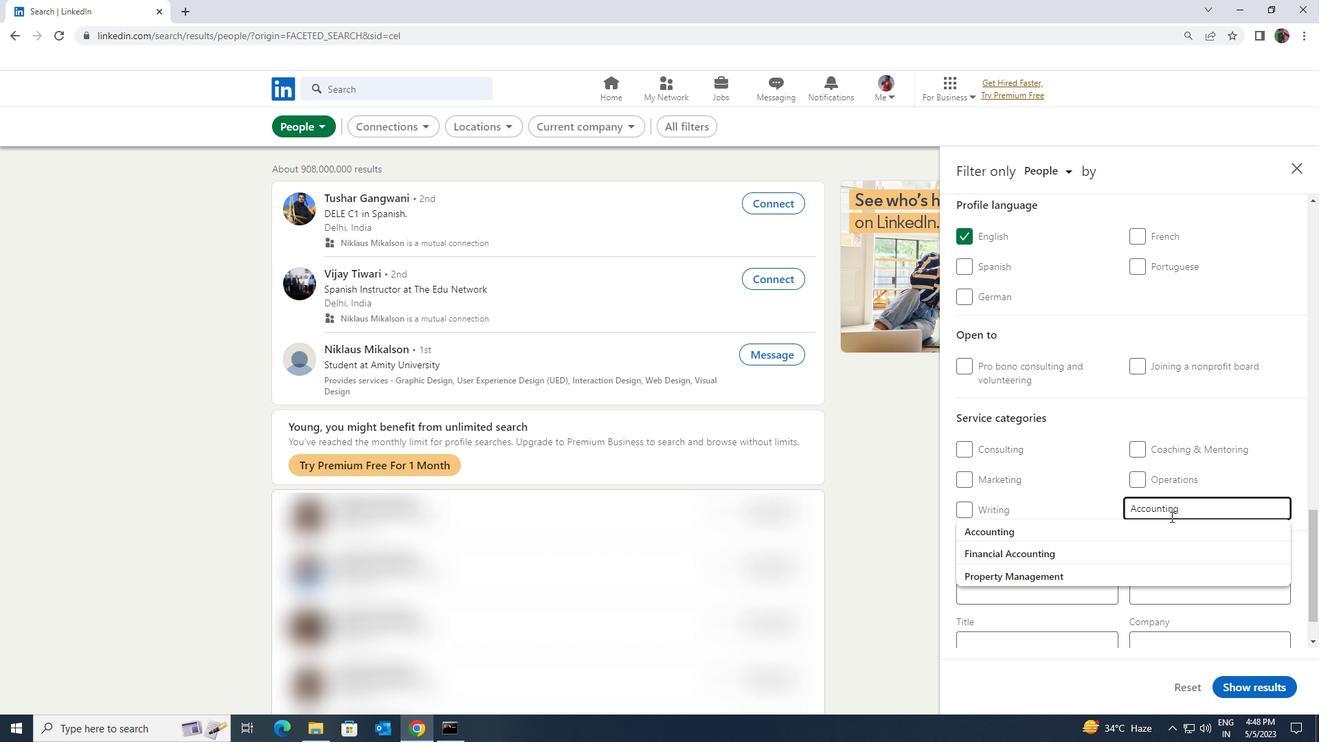 
Action: Mouse pressed left at (1169, 523)
Screenshot: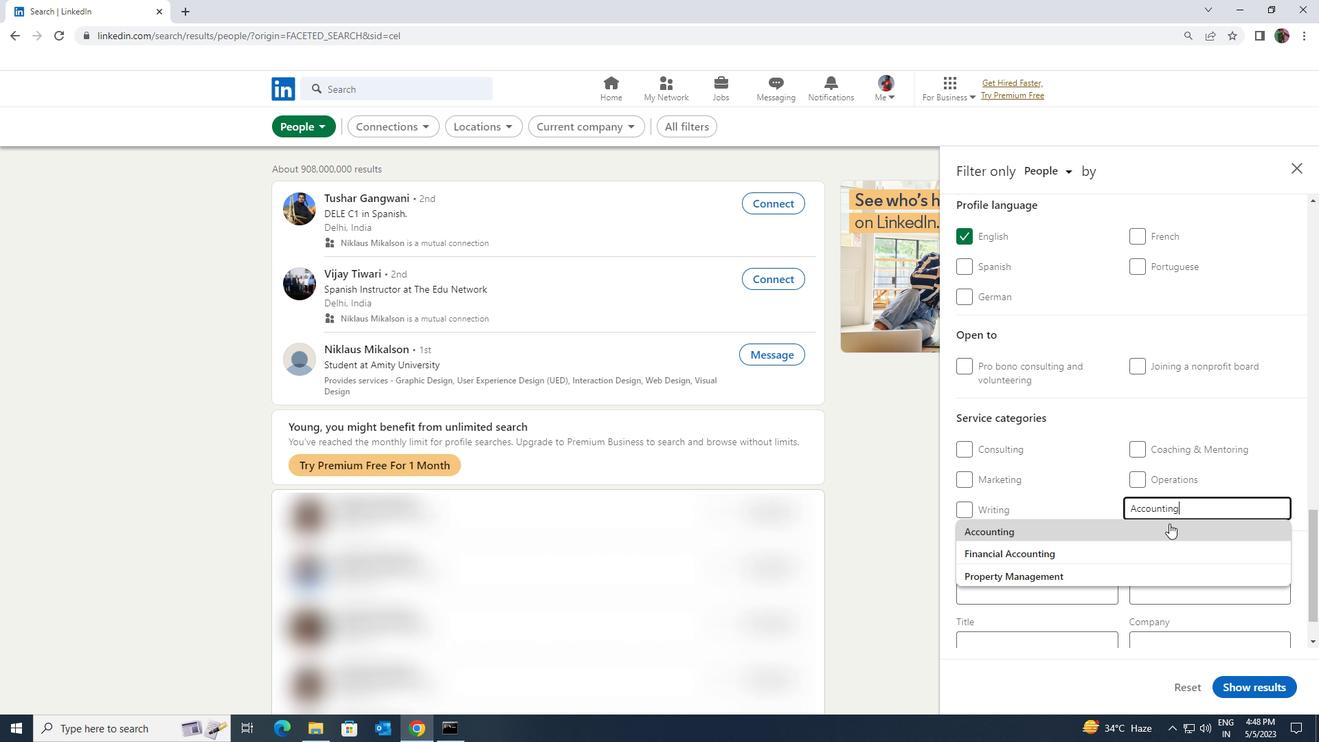 
Action: Mouse scrolled (1169, 522) with delta (0, 0)
Screenshot: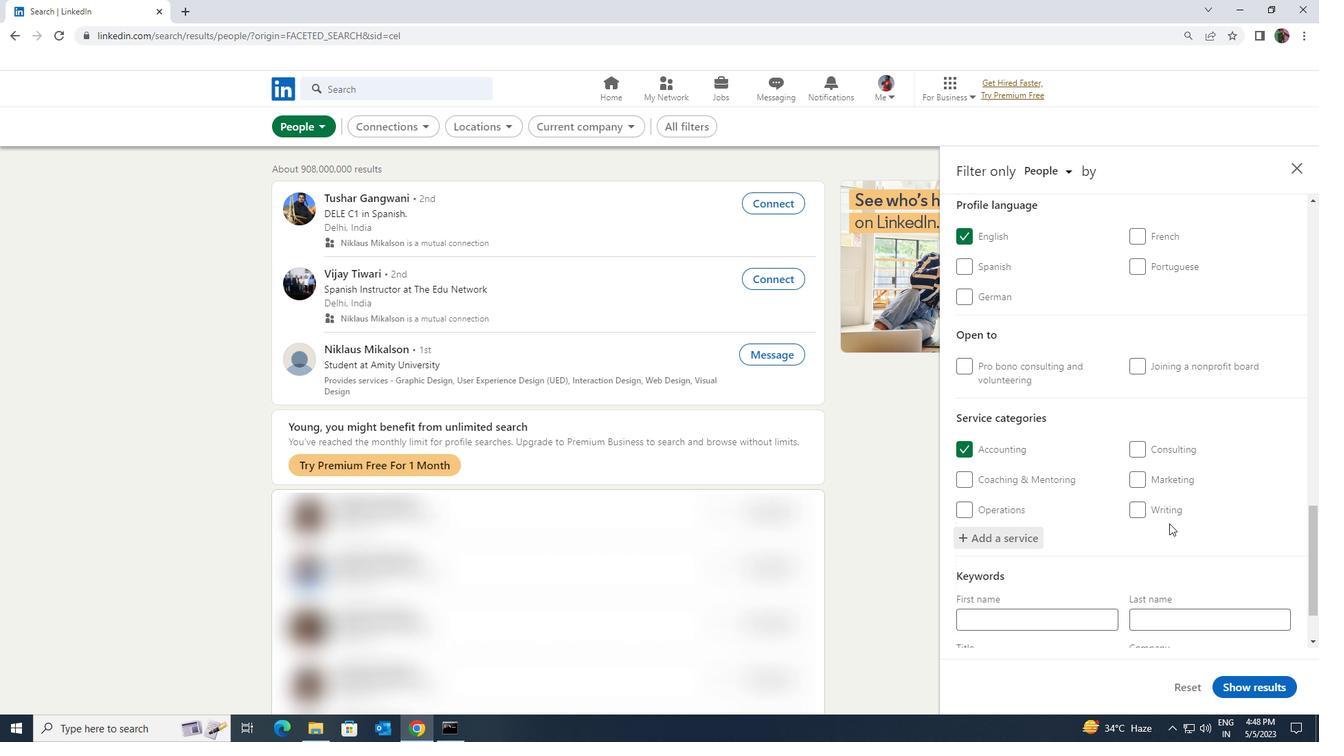 
Action: Mouse scrolled (1169, 522) with delta (0, 0)
Screenshot: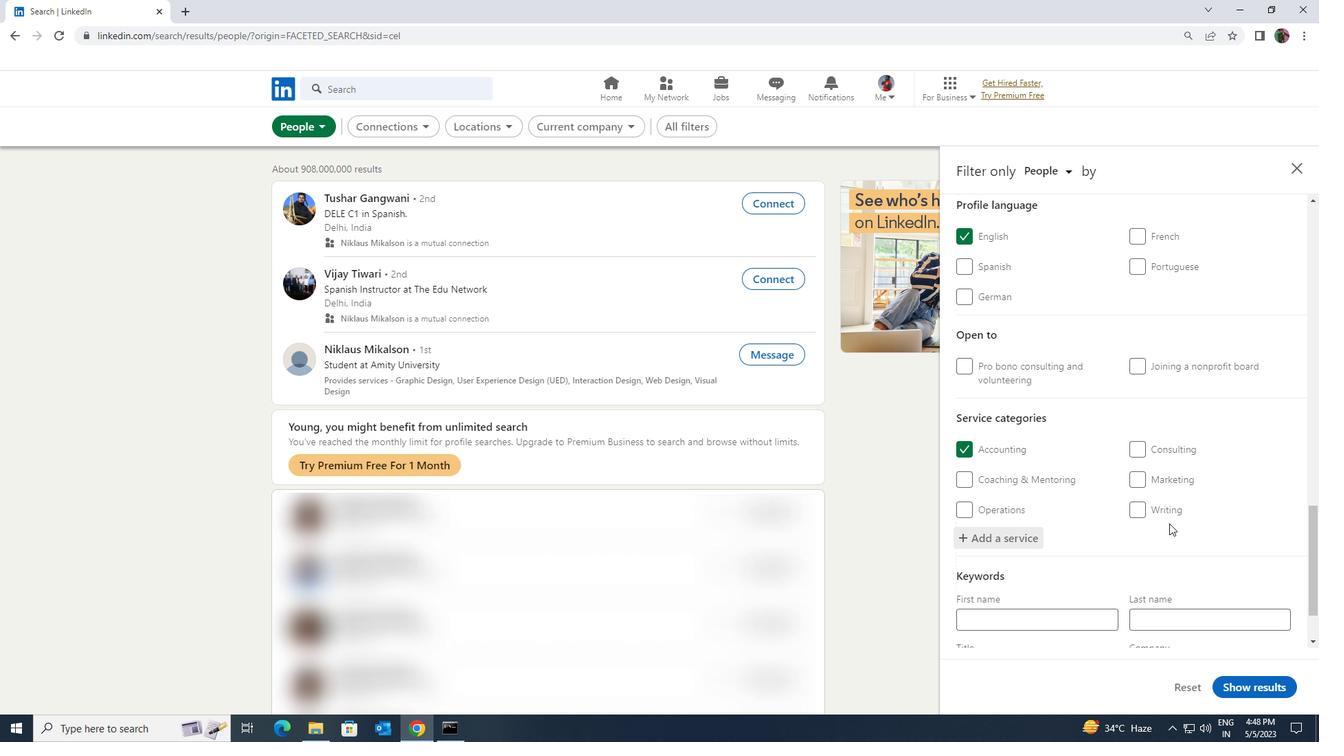 
Action: Mouse scrolled (1169, 522) with delta (0, 0)
Screenshot: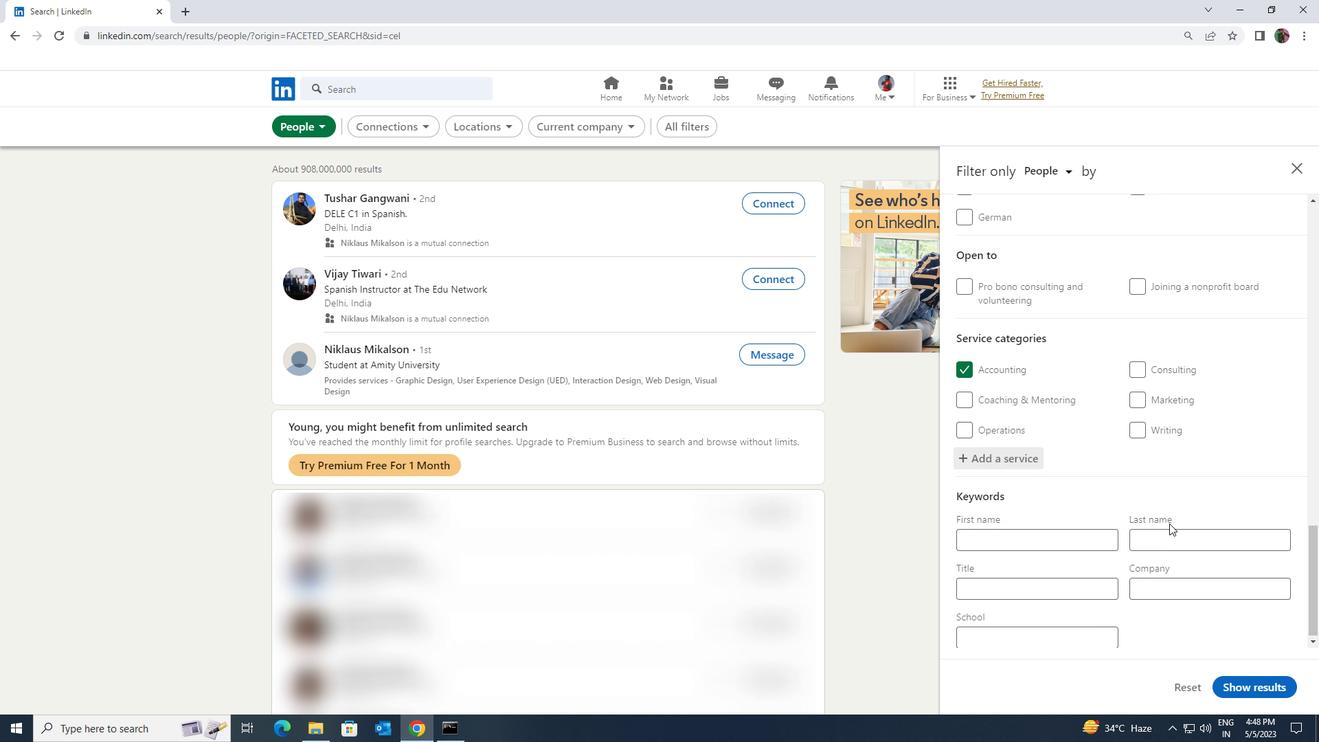 
Action: Mouse scrolled (1169, 522) with delta (0, 0)
Screenshot: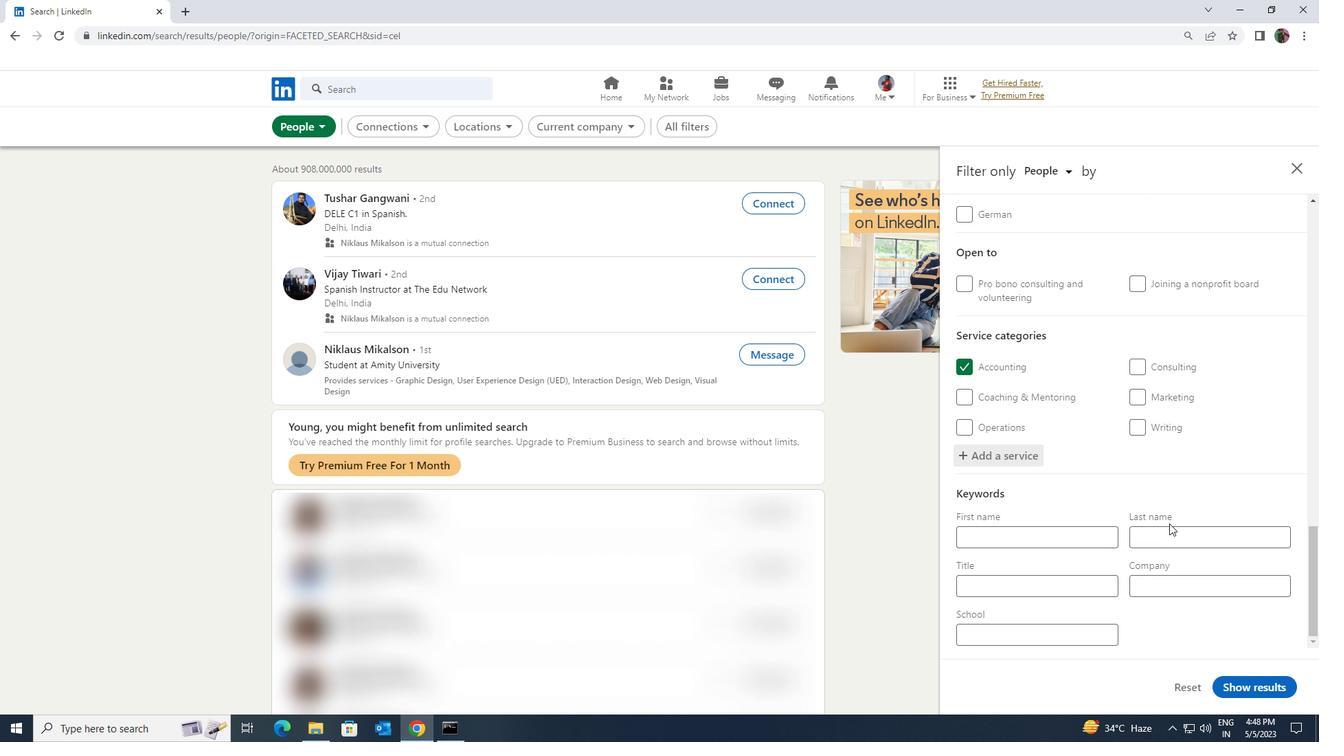 
Action: Mouse moved to (1102, 588)
Screenshot: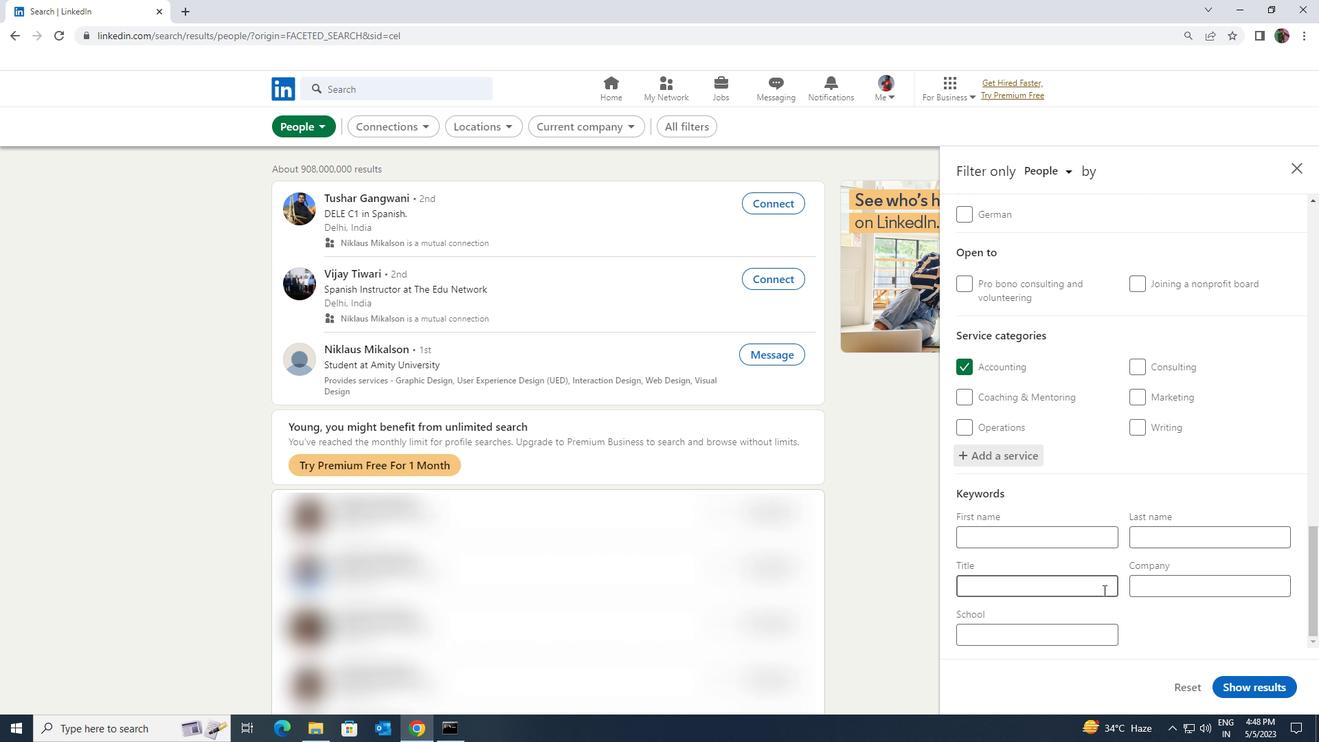 
Action: Mouse pressed left at (1102, 588)
Screenshot: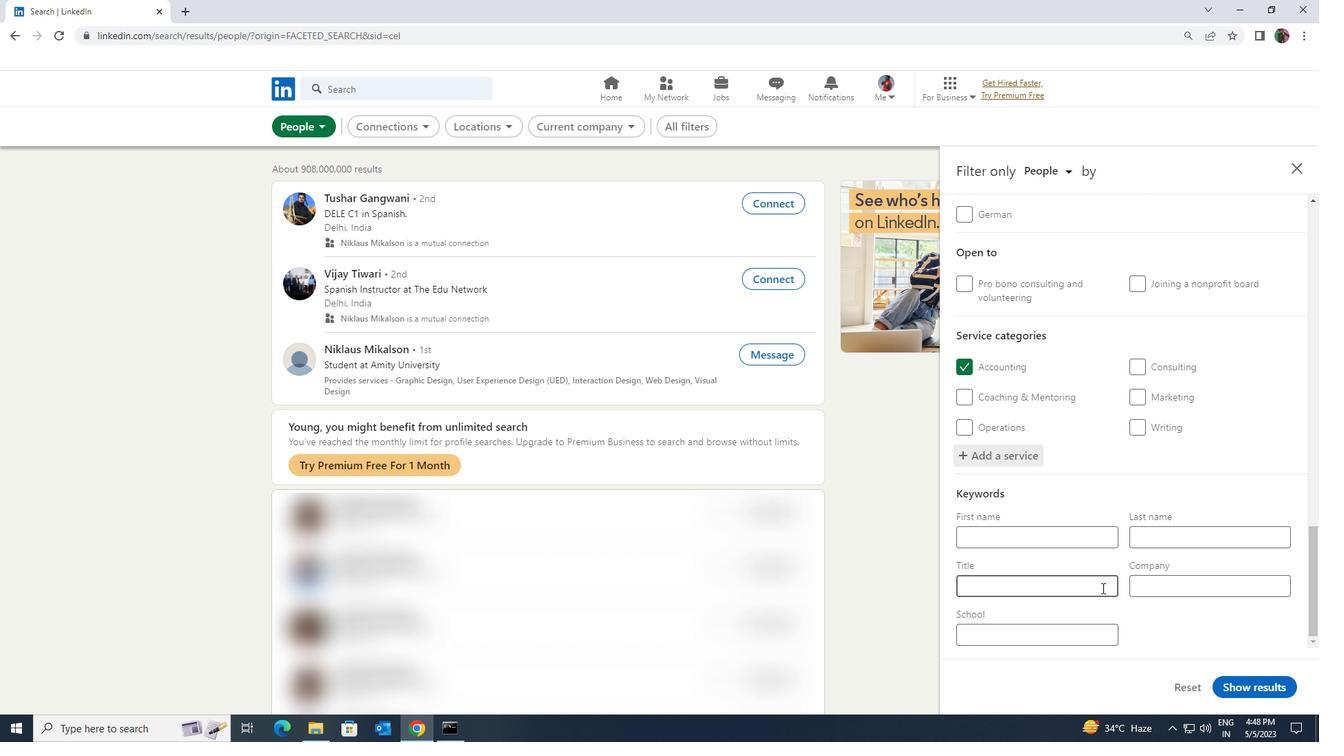 
Action: Key pressed <Key.shift><Key.shift><Key.shift>BUS<Key.space><Key.shift>PERSON
Screenshot: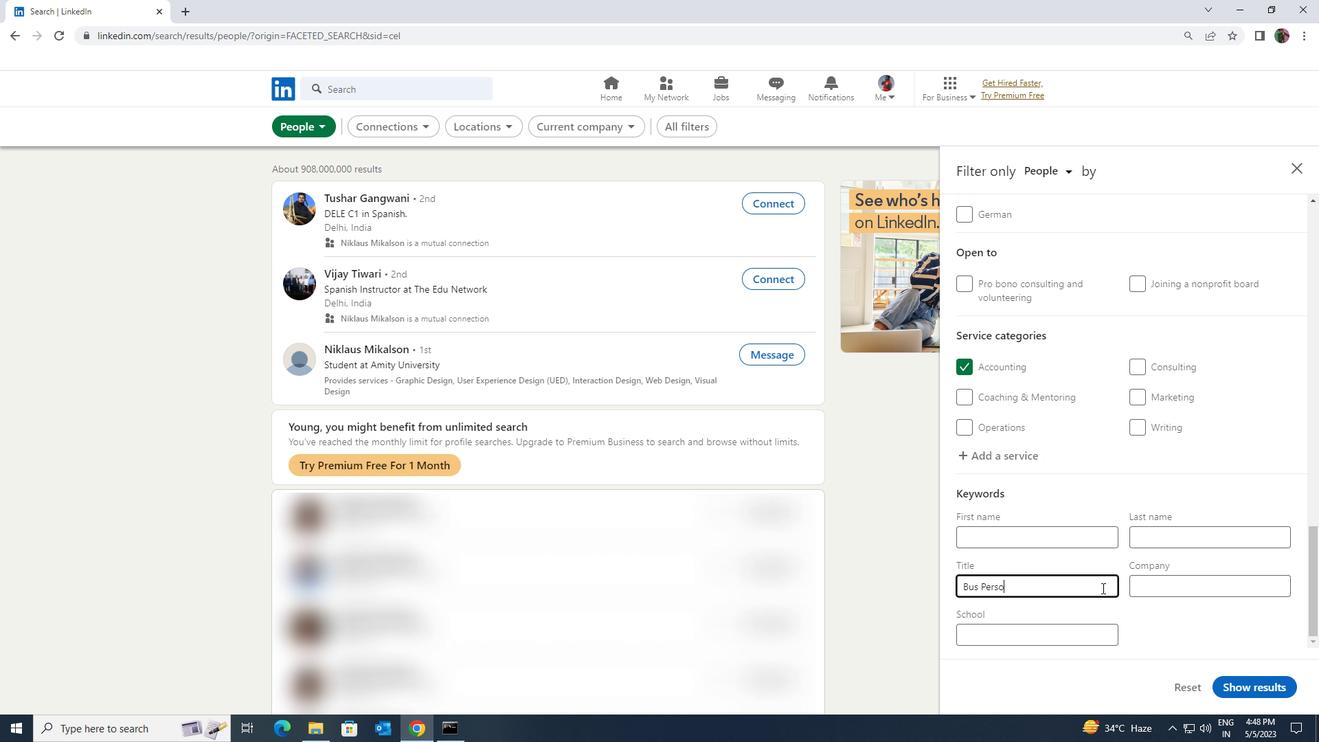 
Action: Mouse moved to (1227, 680)
Screenshot: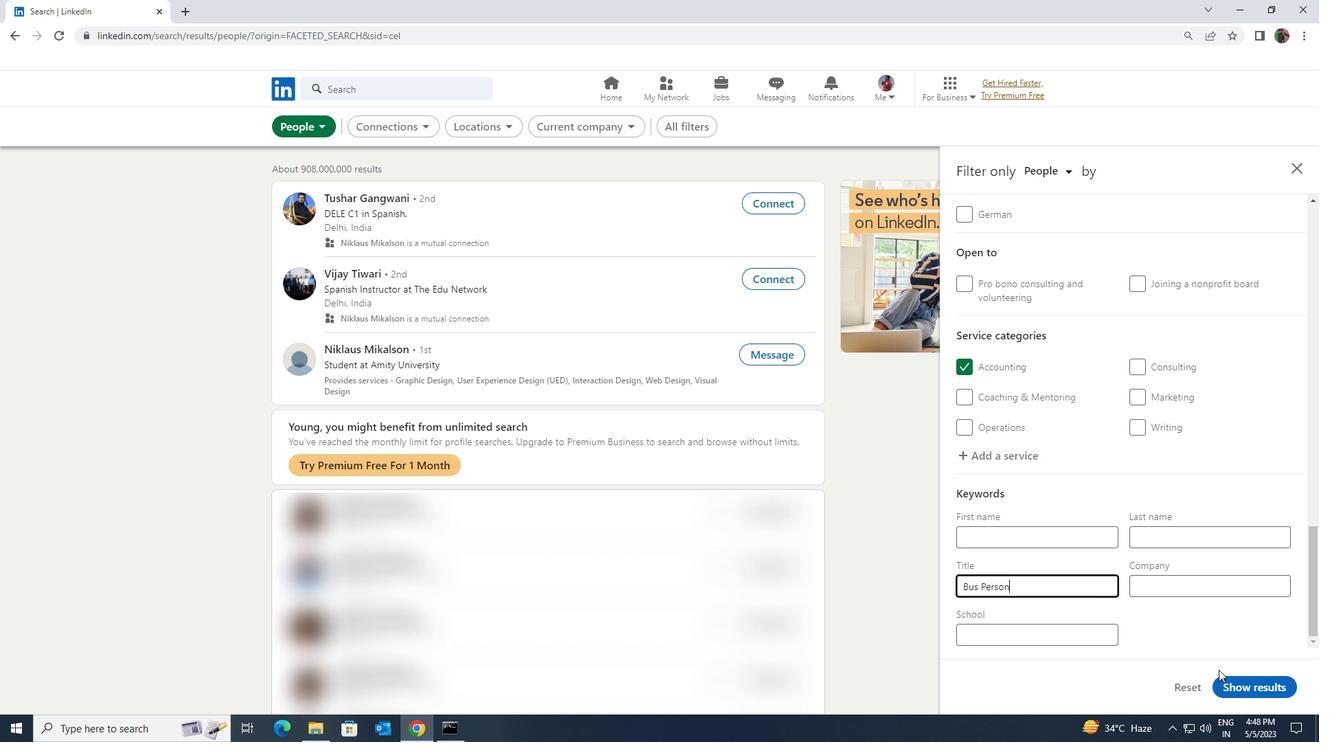 
Action: Mouse pressed left at (1227, 680)
Screenshot: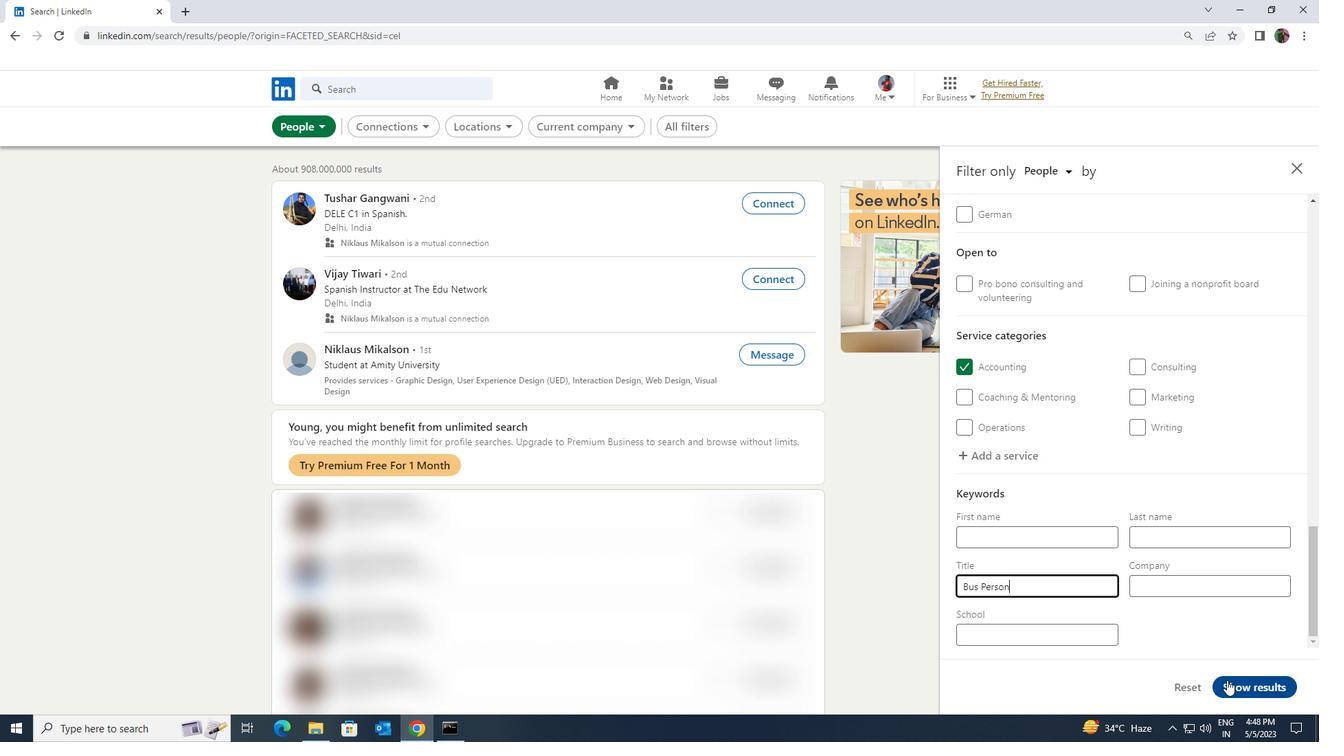
